 Task: Open Card Employee Performance Review in Board Product Development Roadmap and Timeline Planning to Workspace Application Development and add a team member Softage.1@softage.net, a label Orange, a checklist Grassroots Organizing, an attachment from your computer, a color Orange and finally, add a card description 'Plan and execute company team-building retreat with a focus on mindfulness' and a comment 'Given the complexity of this task, let us break it down into smaller, more manageable tasks to make progress.'. Add a start date 'Jan 09, 1900' with a due date 'Jan 16, 1900'
Action: Mouse moved to (228, 442)
Screenshot: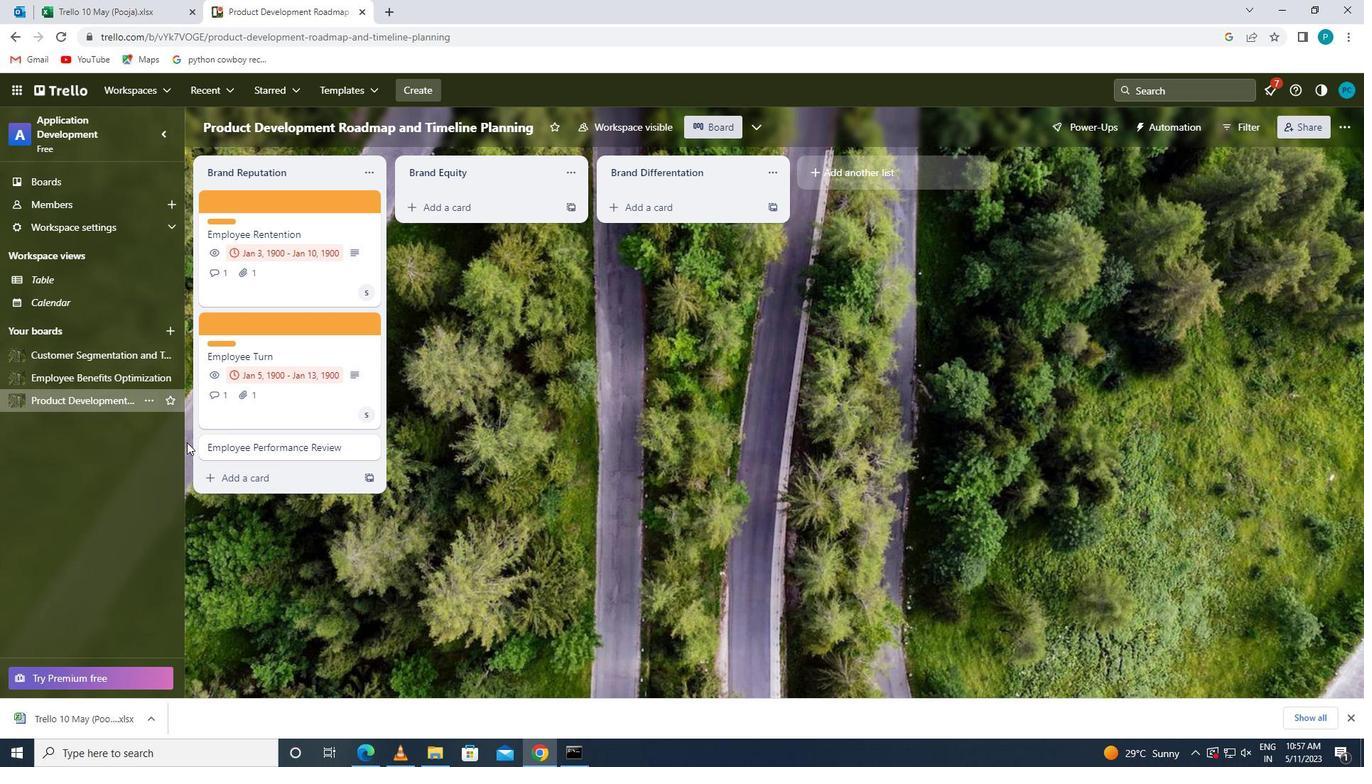 
Action: Mouse pressed left at (228, 442)
Screenshot: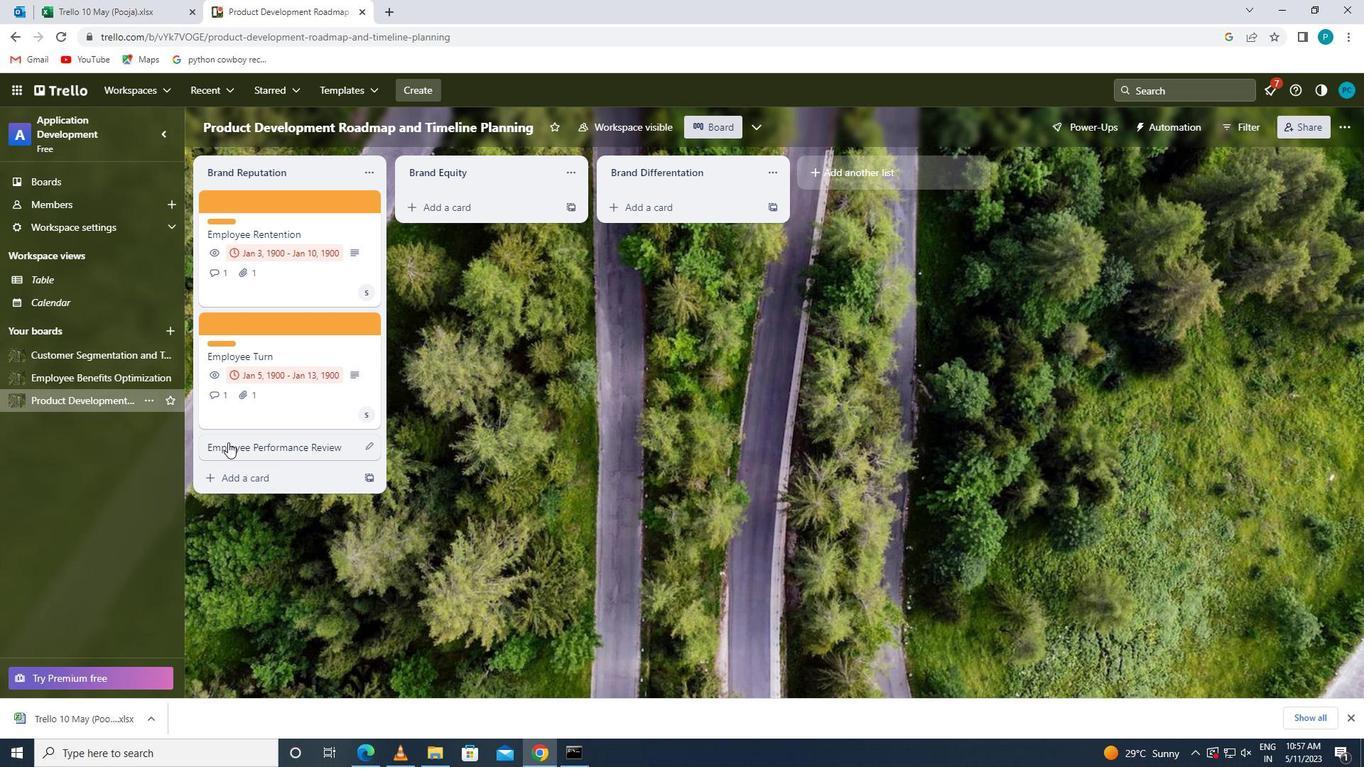 
Action: Mouse moved to (843, 250)
Screenshot: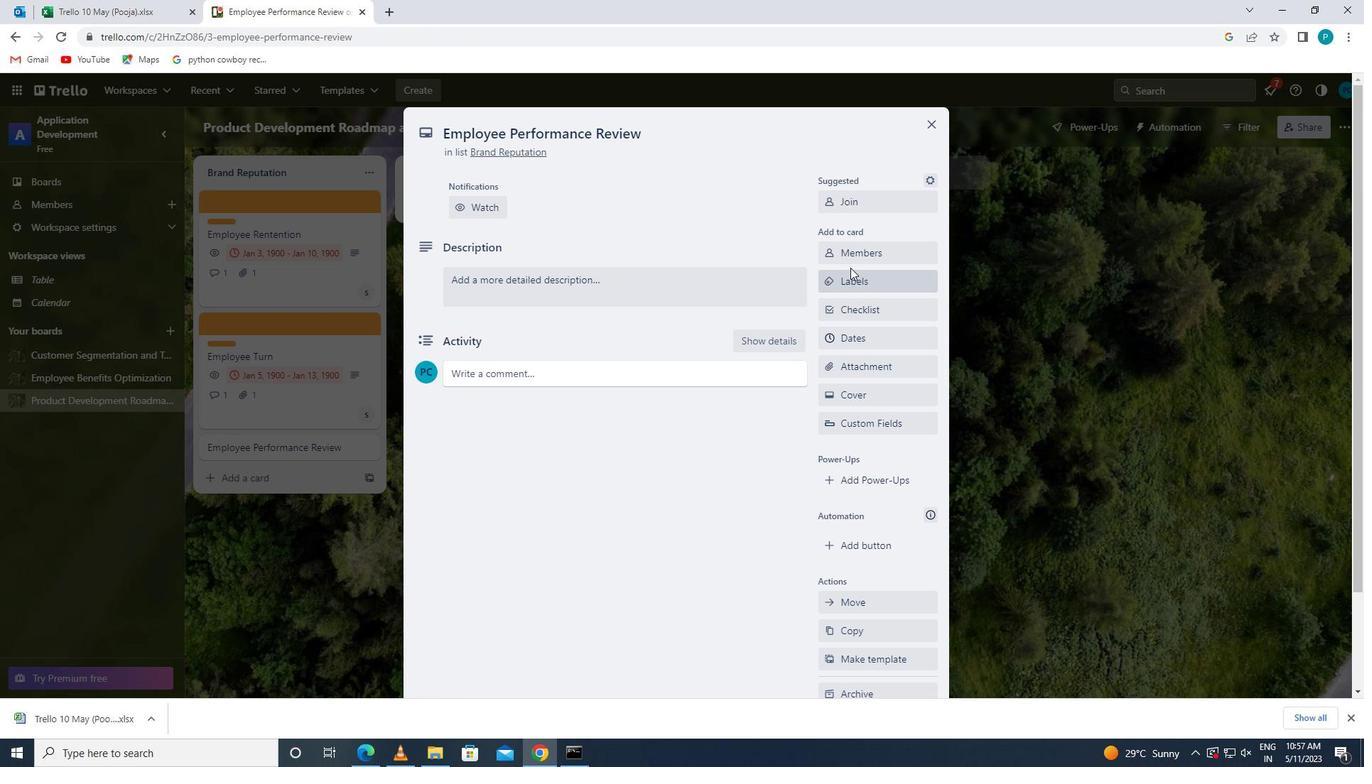 
Action: Mouse pressed left at (843, 250)
Screenshot: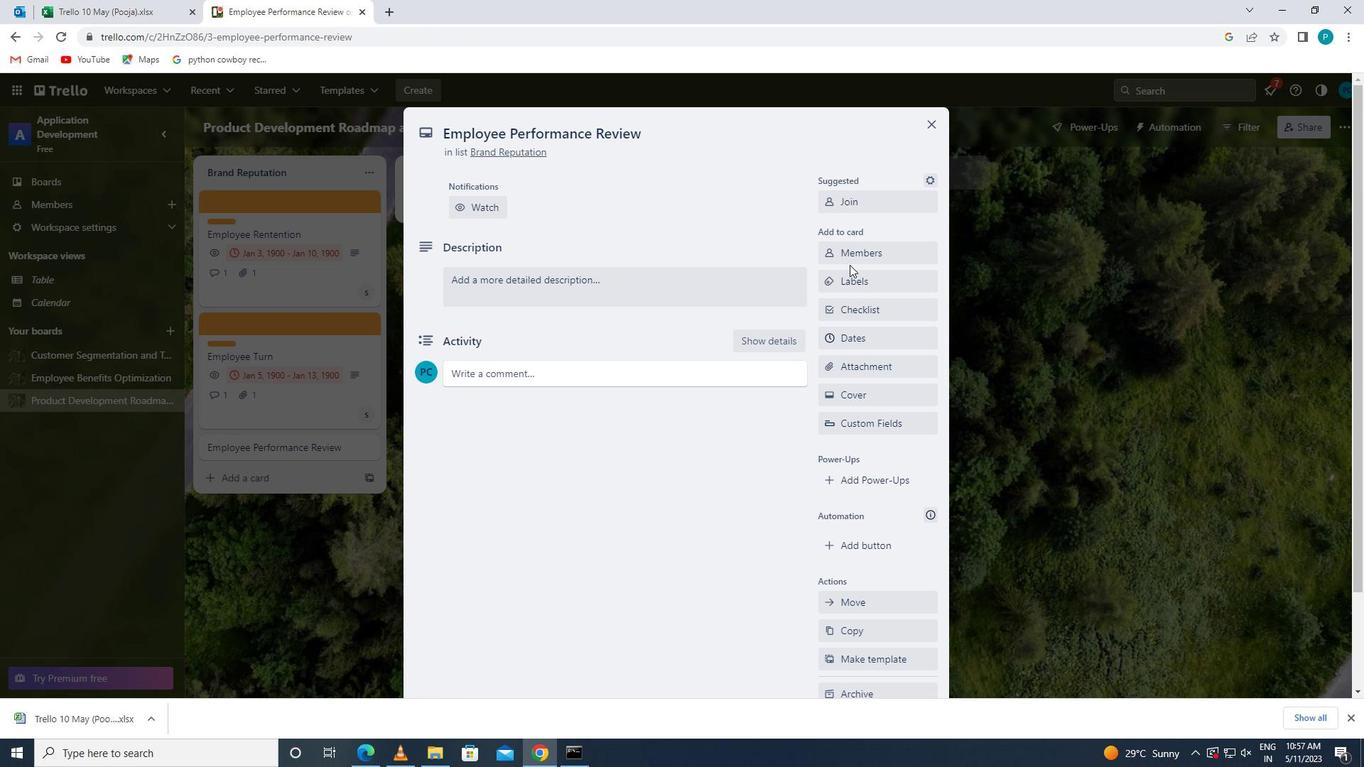 
Action: Key pressed <Key.caps_lock>s<Key.caps_lock>of
Screenshot: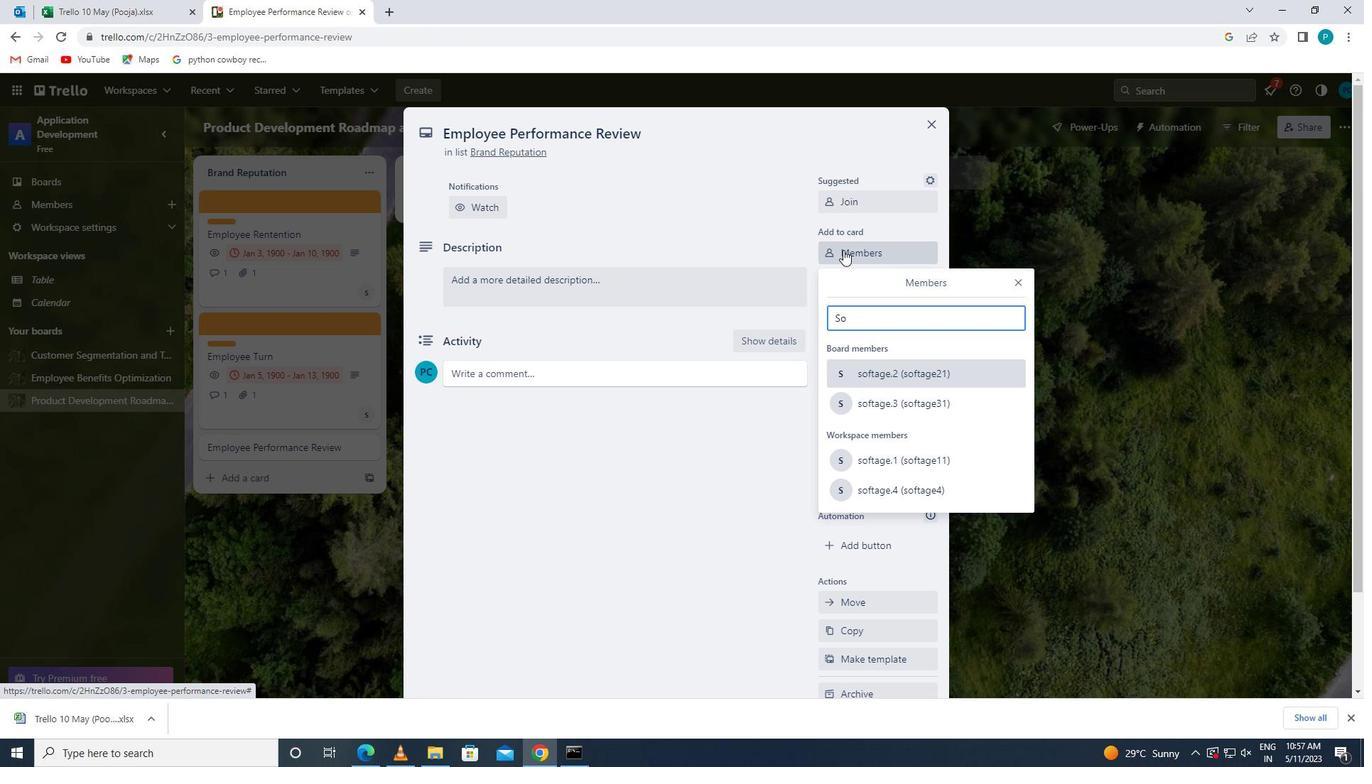 
Action: Mouse moved to (902, 463)
Screenshot: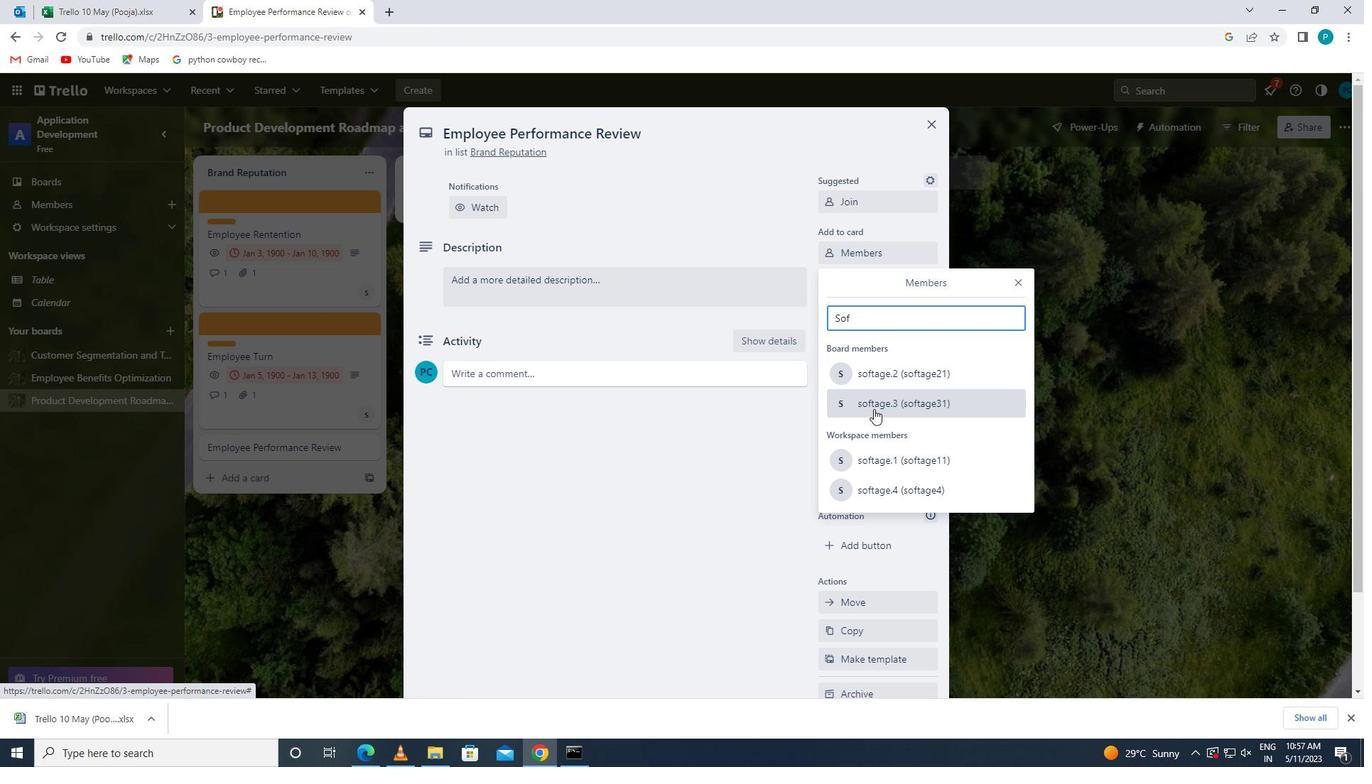 
Action: Mouse pressed left at (902, 463)
Screenshot: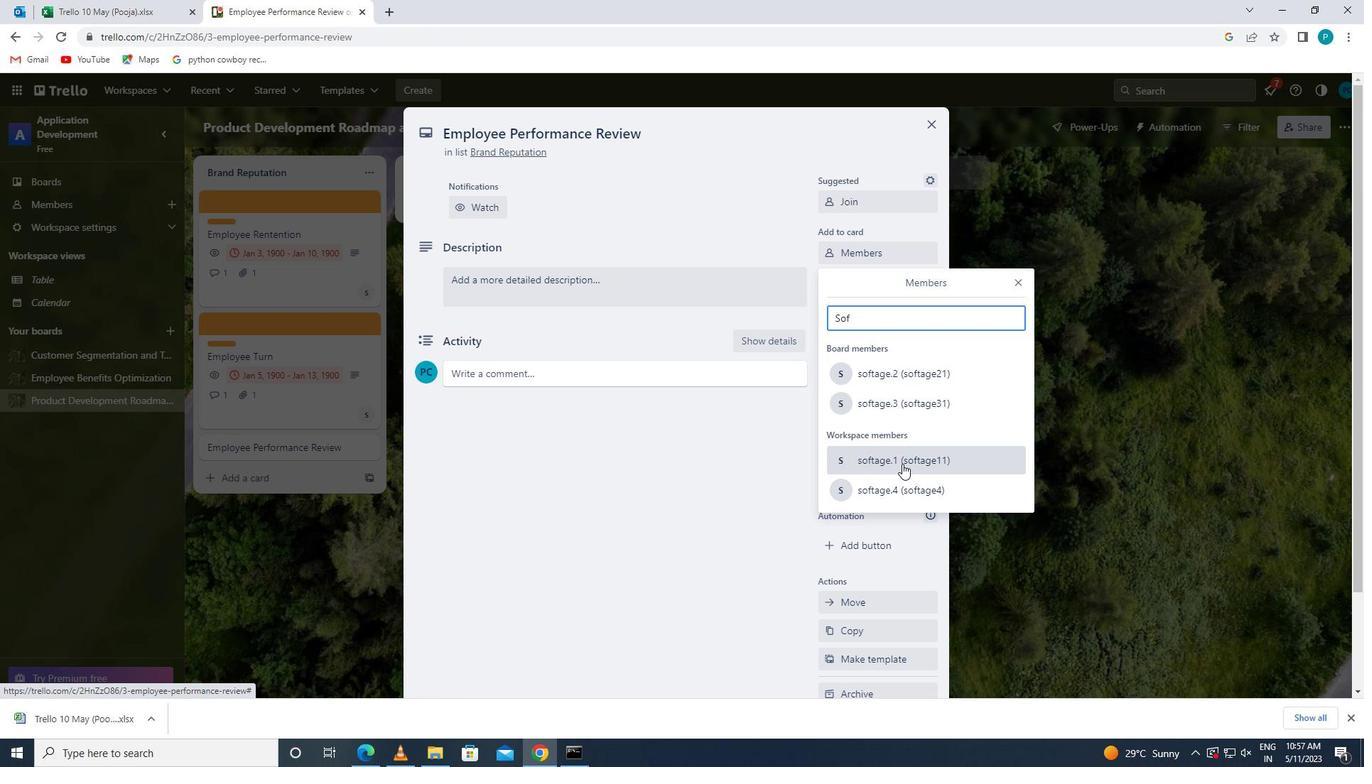 
Action: Mouse moved to (1022, 278)
Screenshot: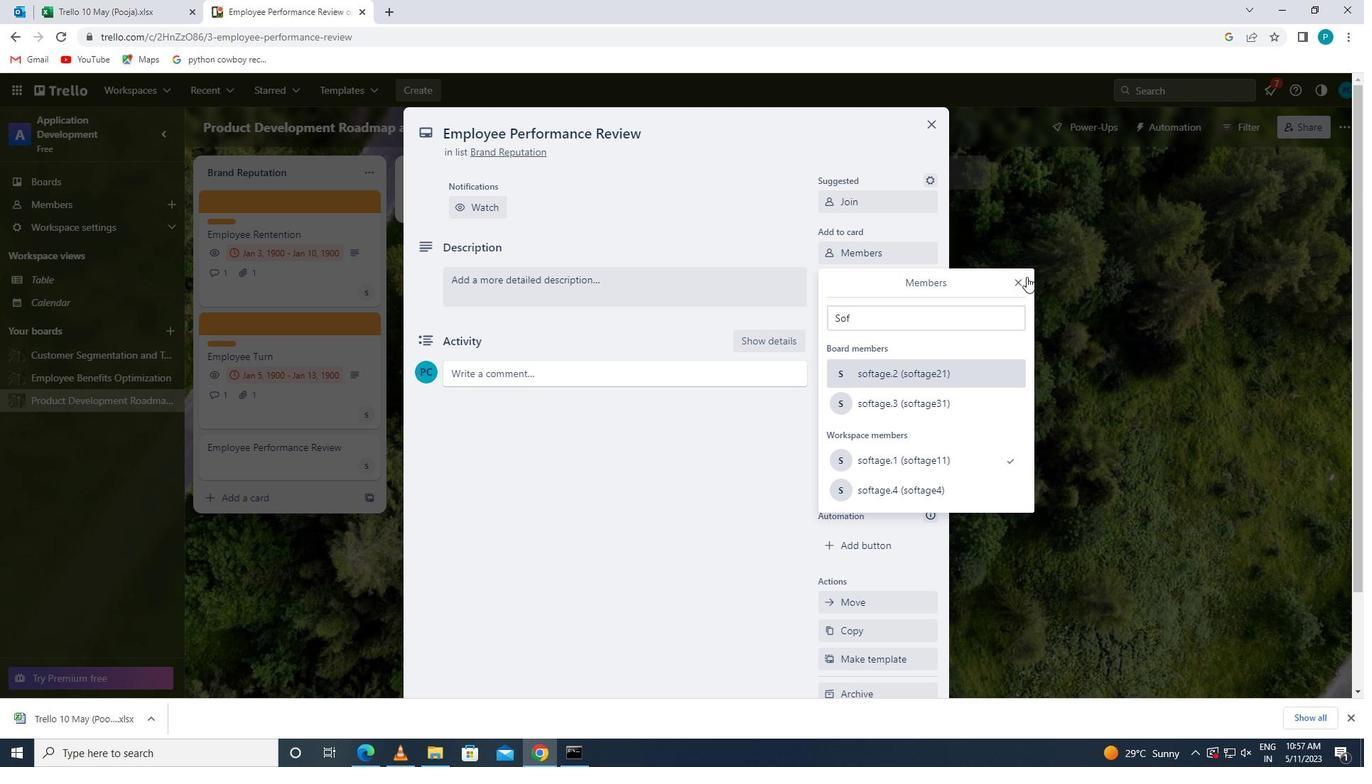 
Action: Mouse pressed left at (1022, 278)
Screenshot: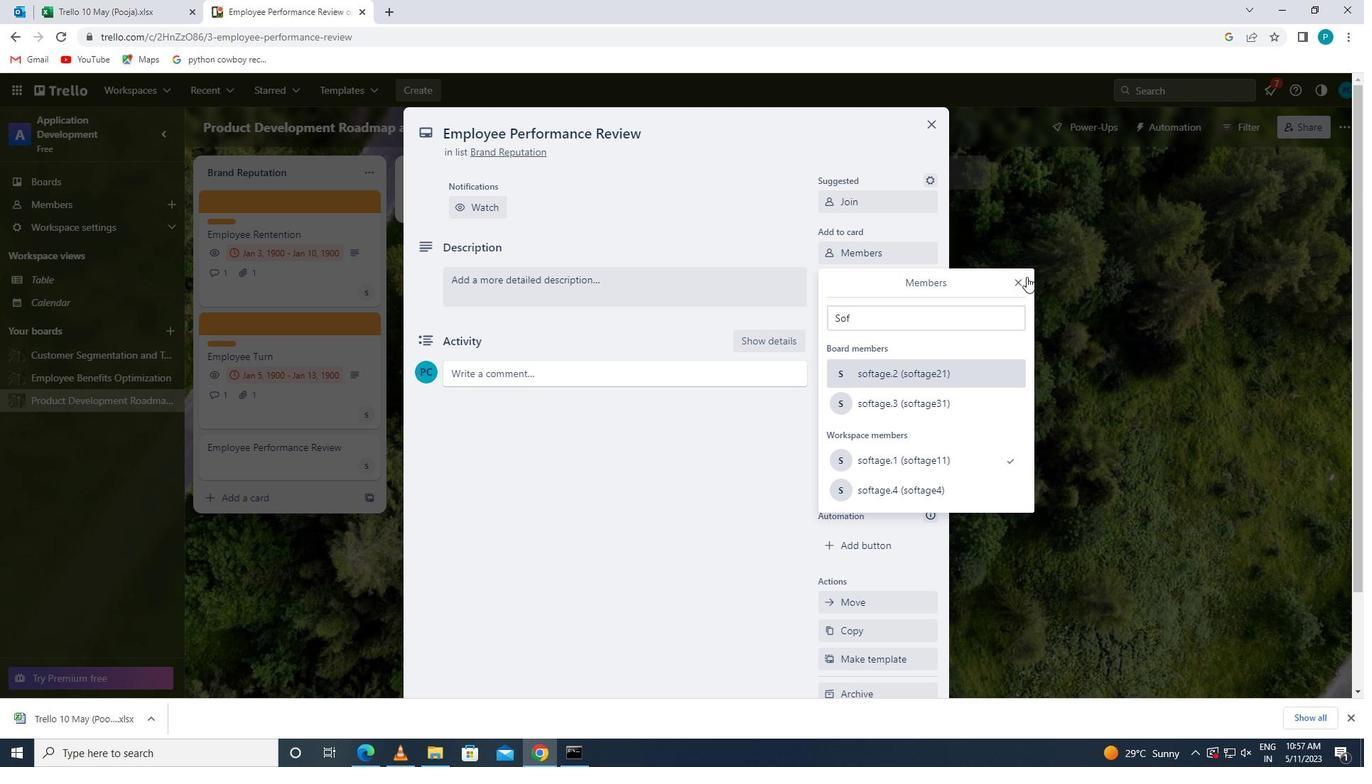 
Action: Mouse moved to (891, 275)
Screenshot: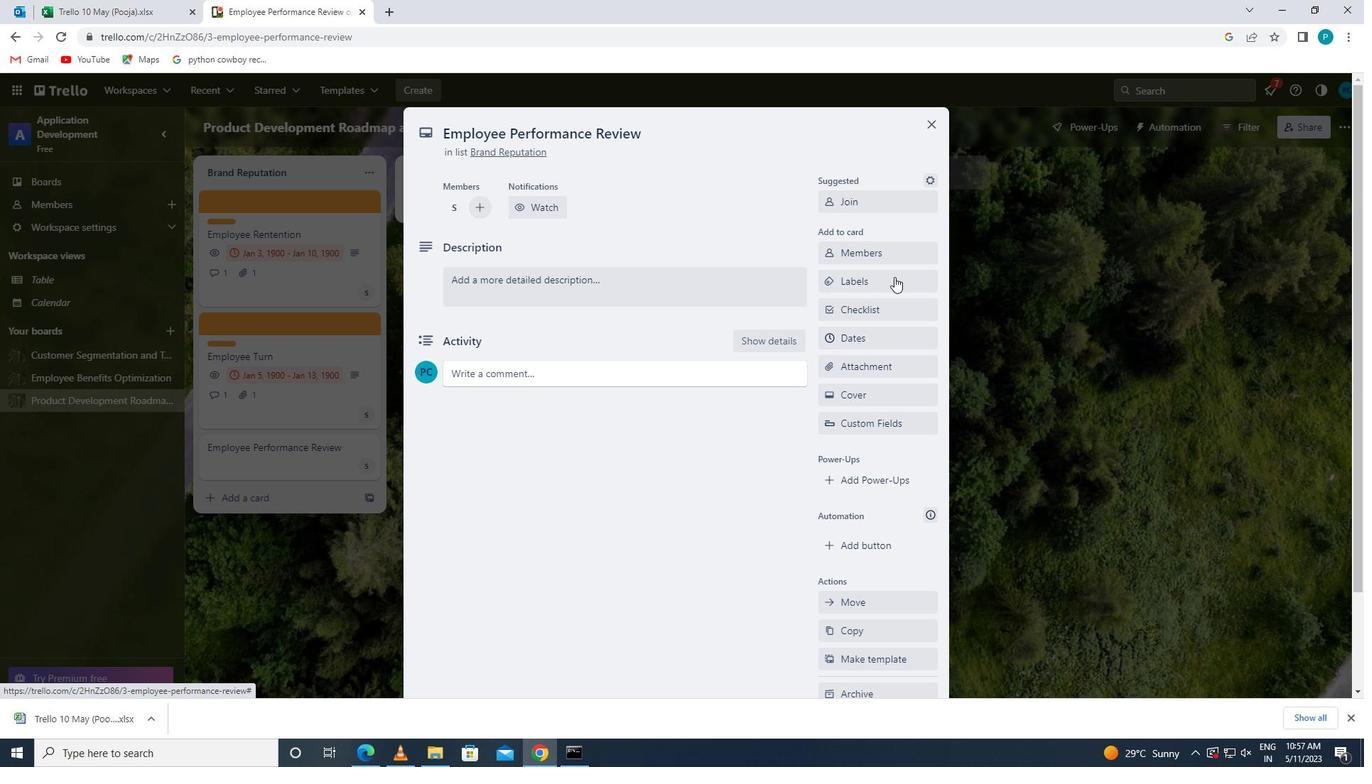 
Action: Mouse pressed left at (891, 275)
Screenshot: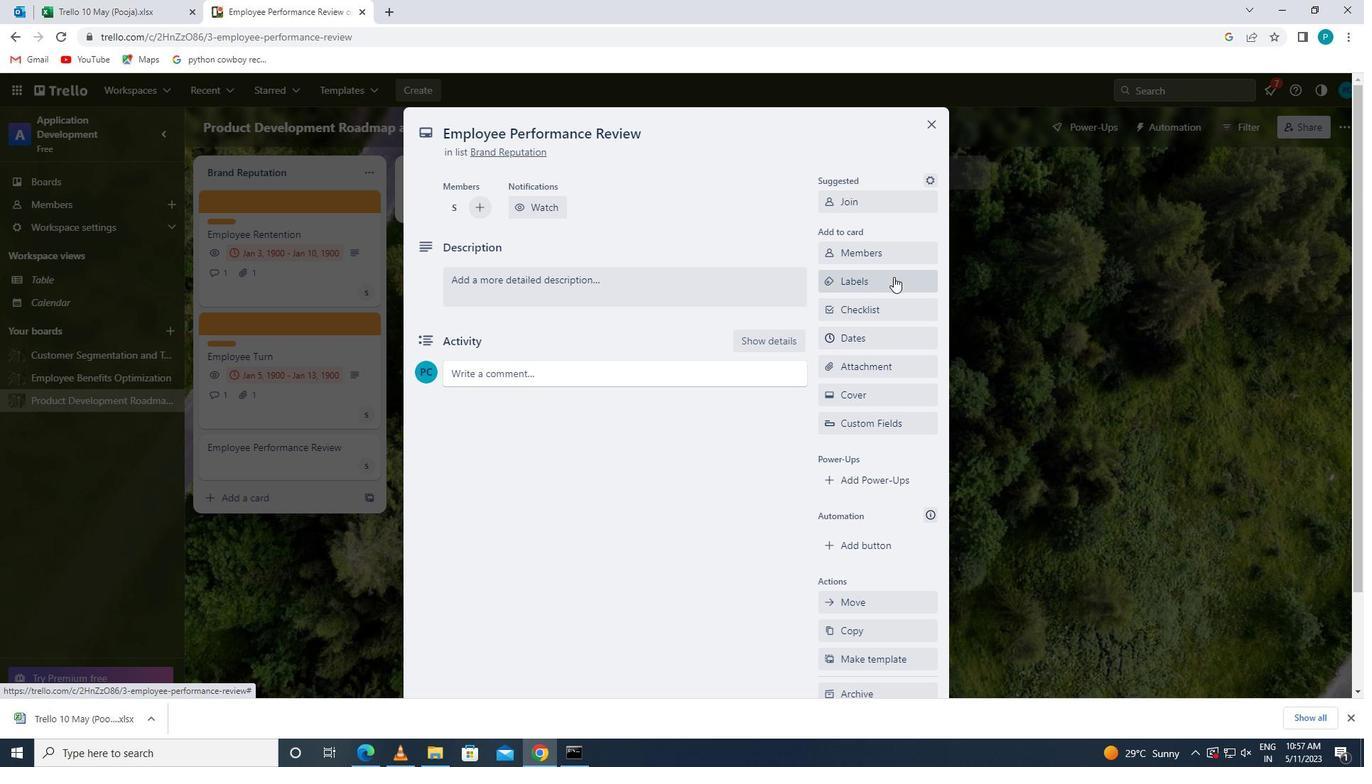 
Action: Mouse moved to (932, 559)
Screenshot: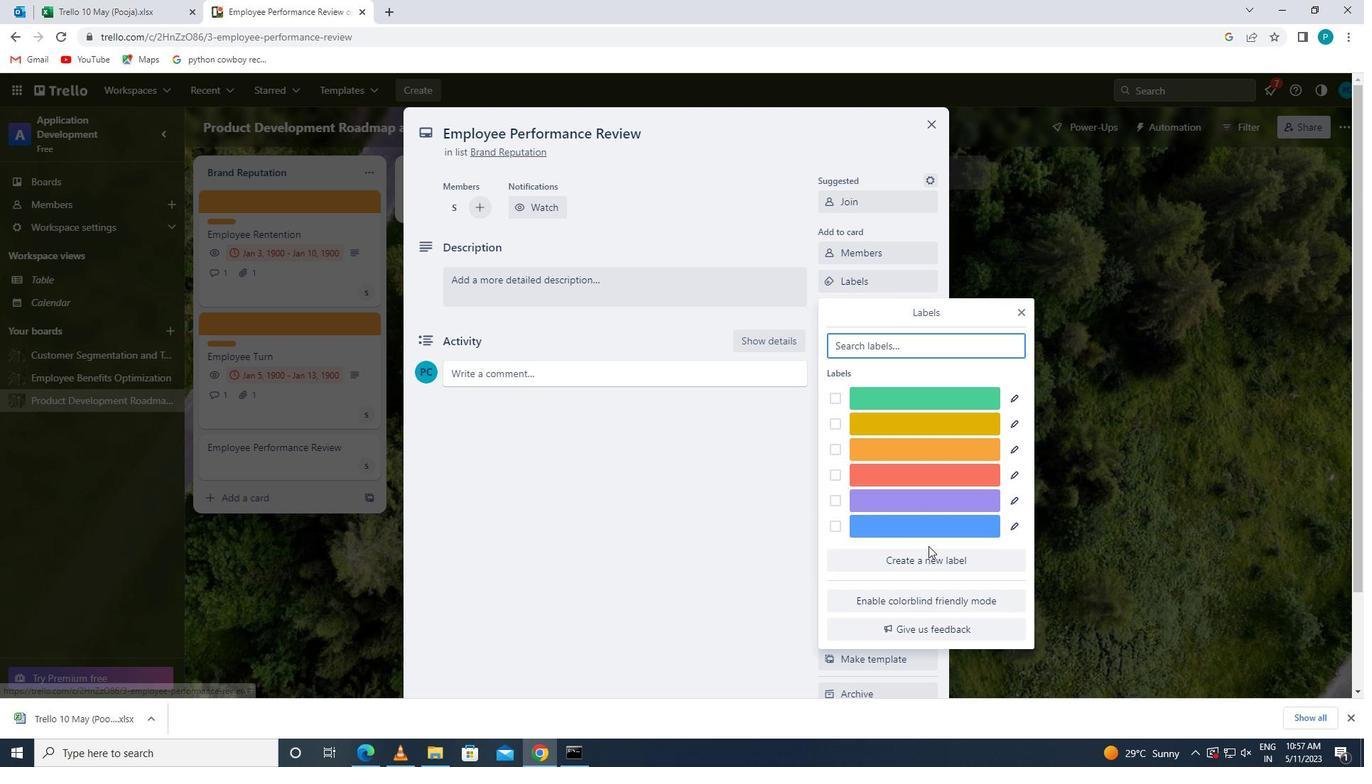 
Action: Mouse pressed left at (932, 559)
Screenshot: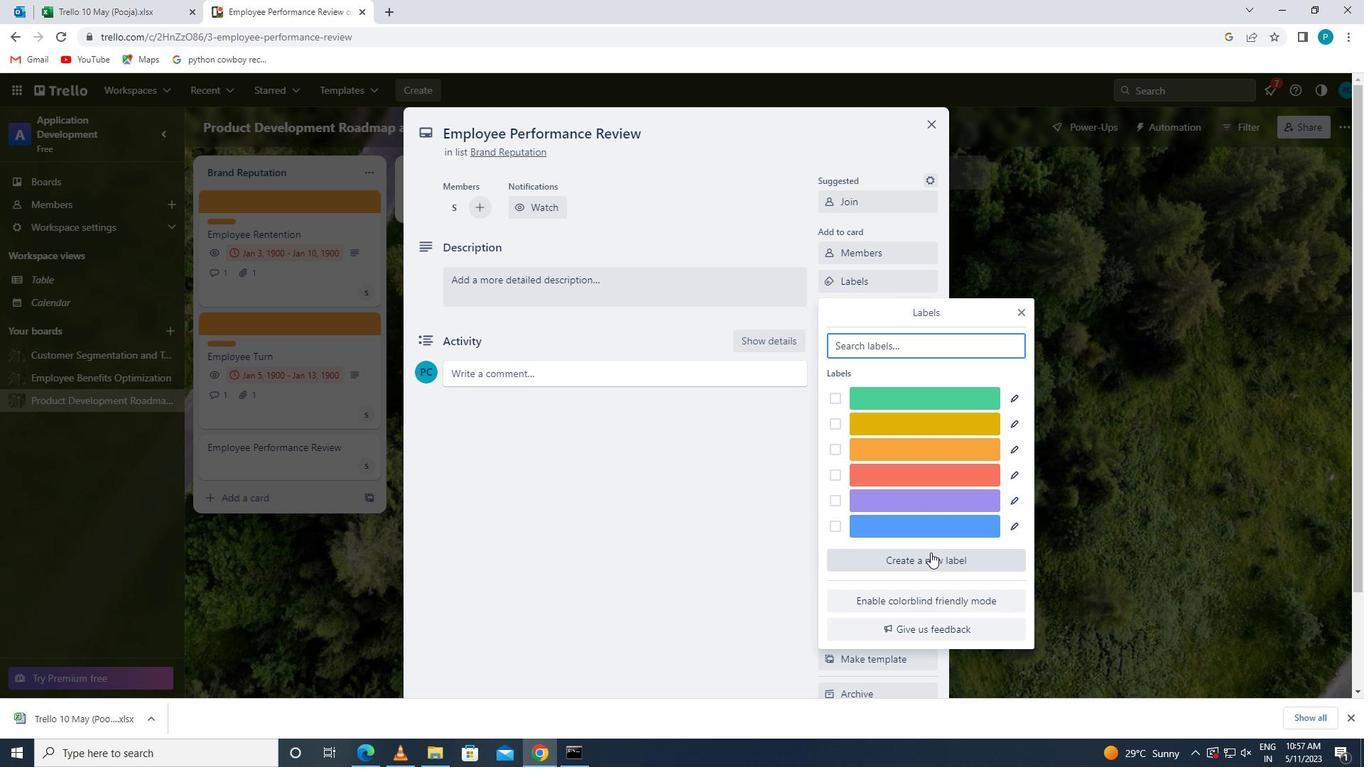 
Action: Mouse moved to (927, 337)
Screenshot: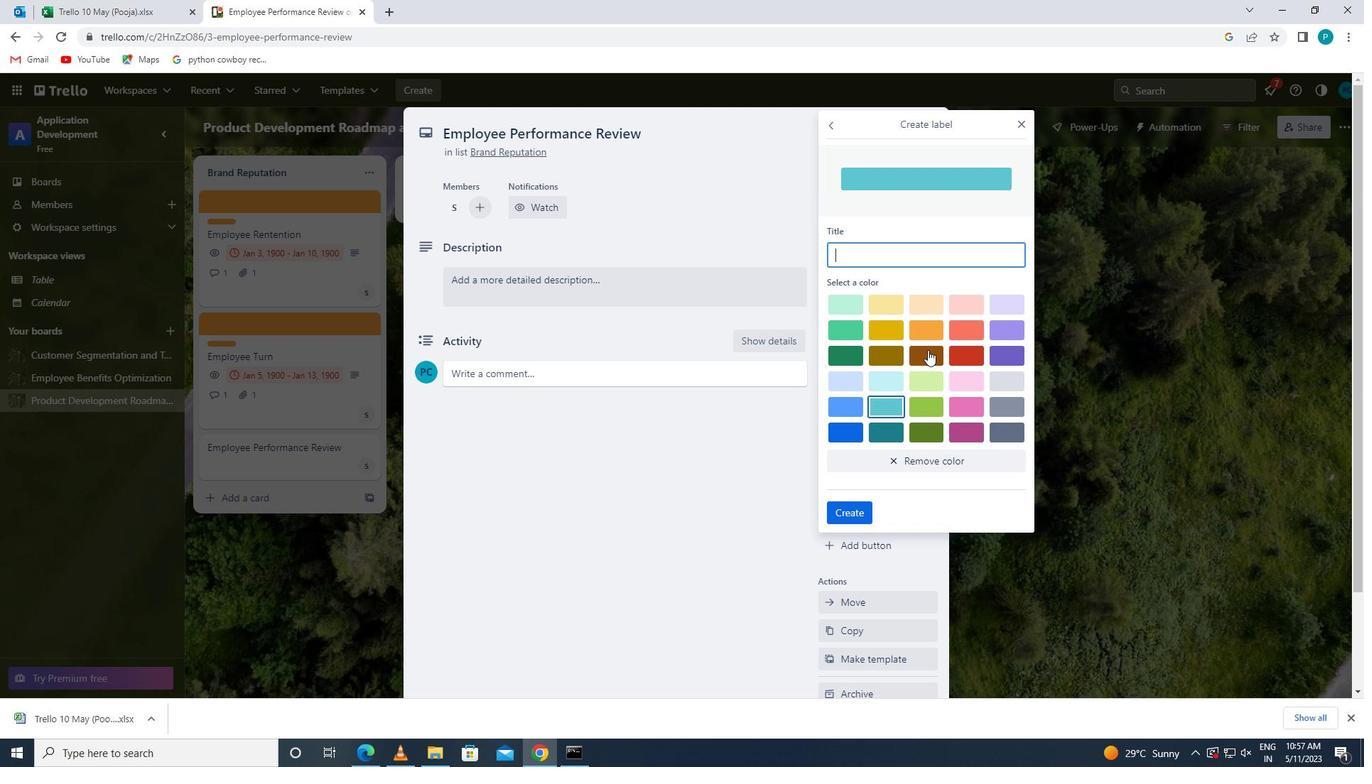 
Action: Mouse pressed left at (927, 337)
Screenshot: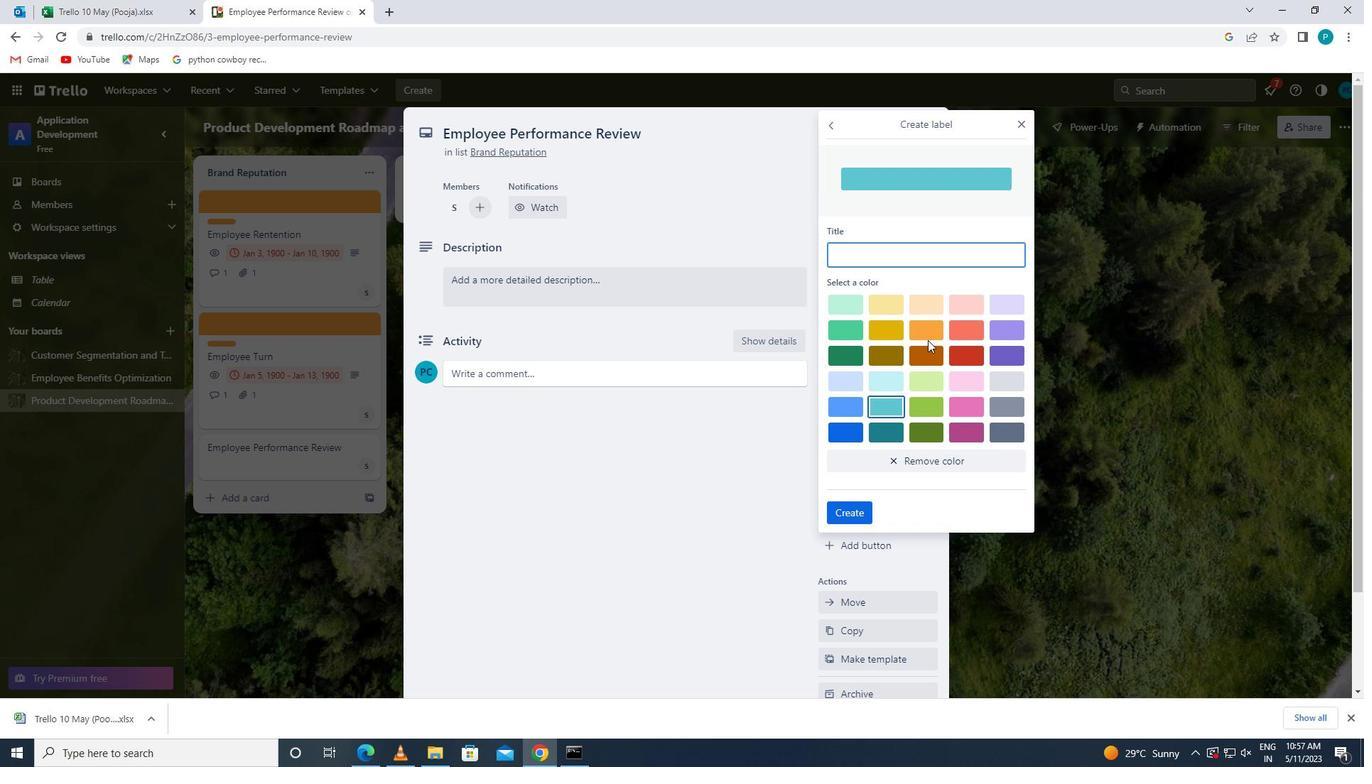
Action: Mouse moved to (837, 513)
Screenshot: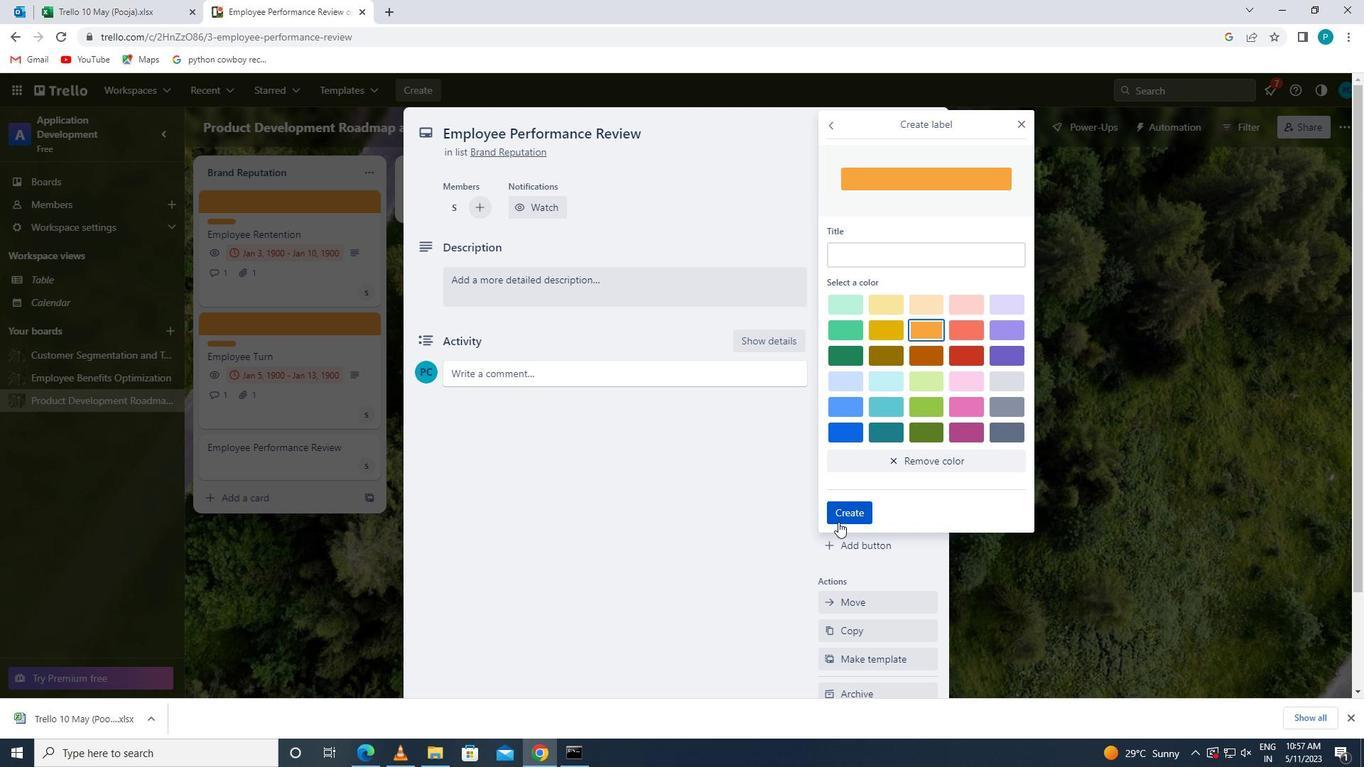 
Action: Mouse pressed left at (837, 513)
Screenshot: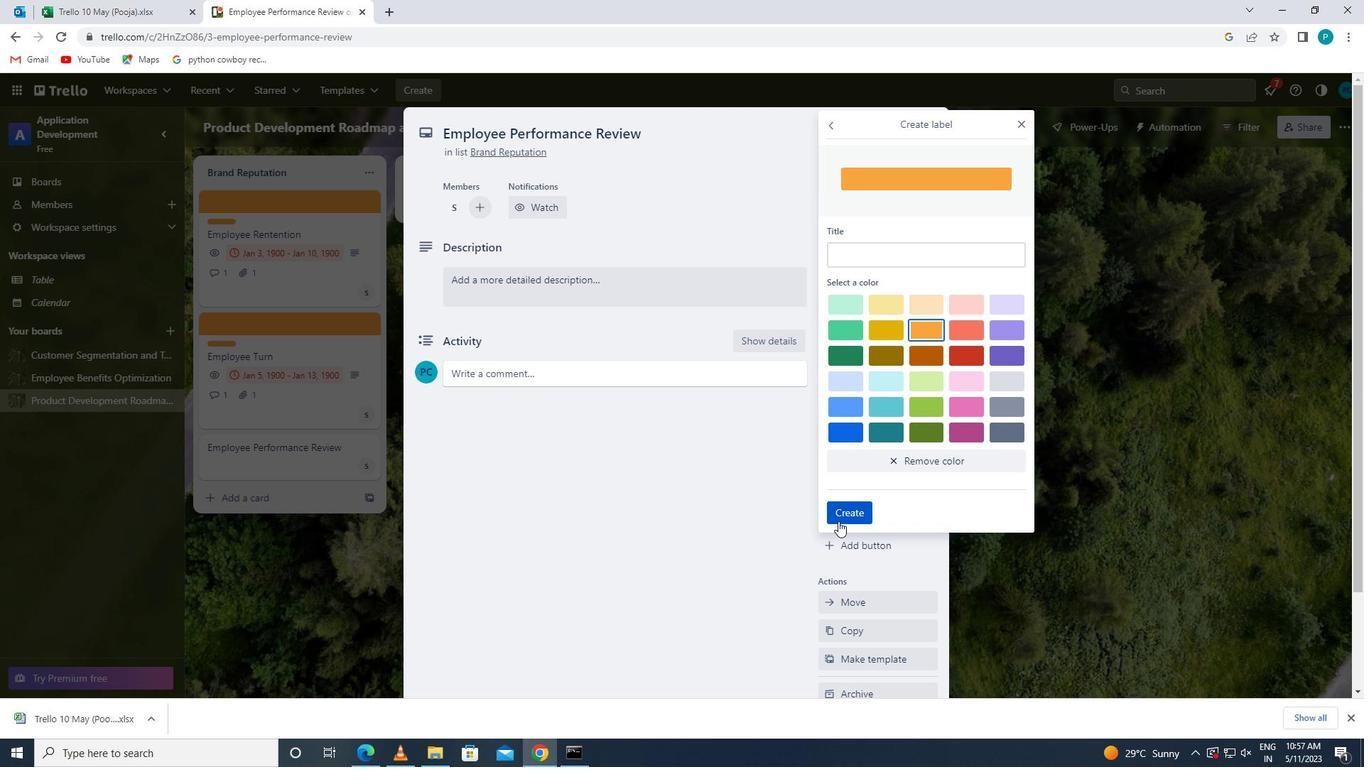 
Action: Mouse moved to (1020, 316)
Screenshot: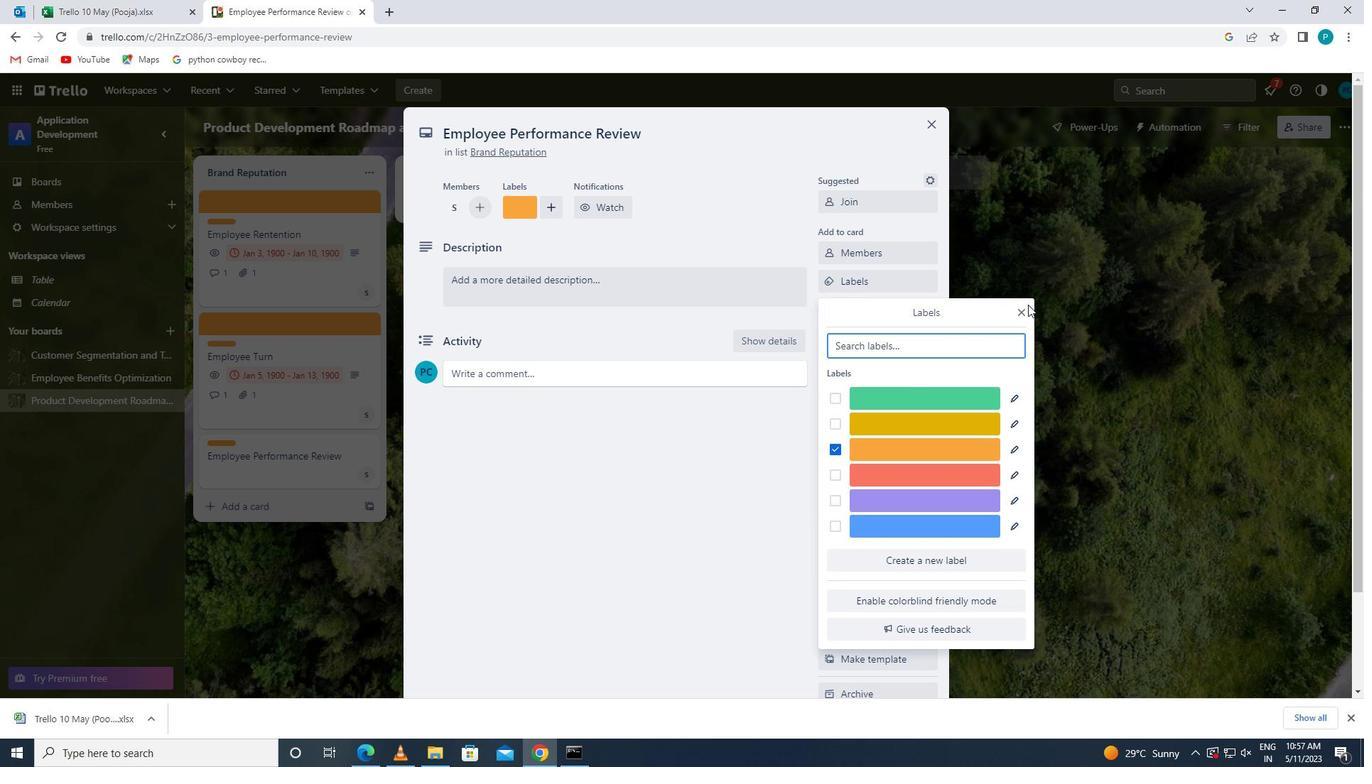 
Action: Mouse pressed left at (1020, 316)
Screenshot: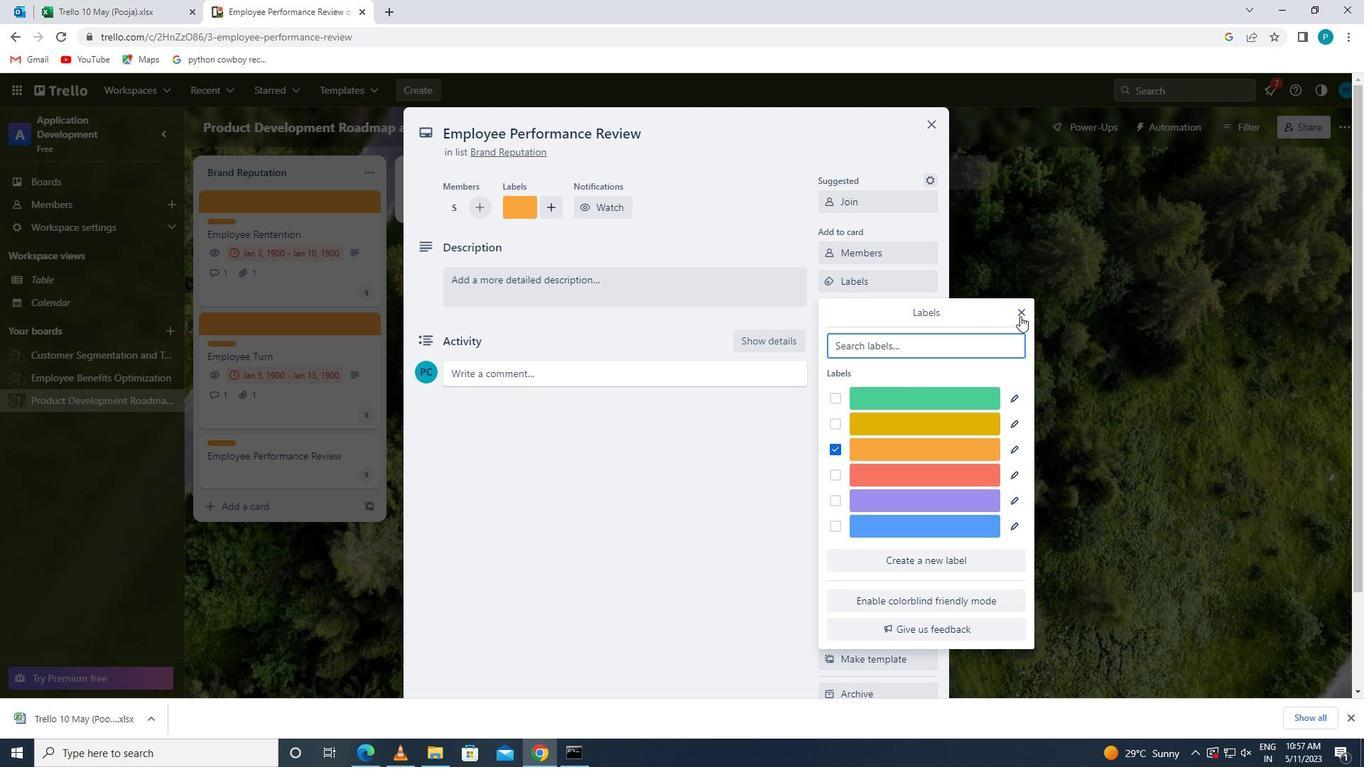 
Action: Mouse moved to (858, 310)
Screenshot: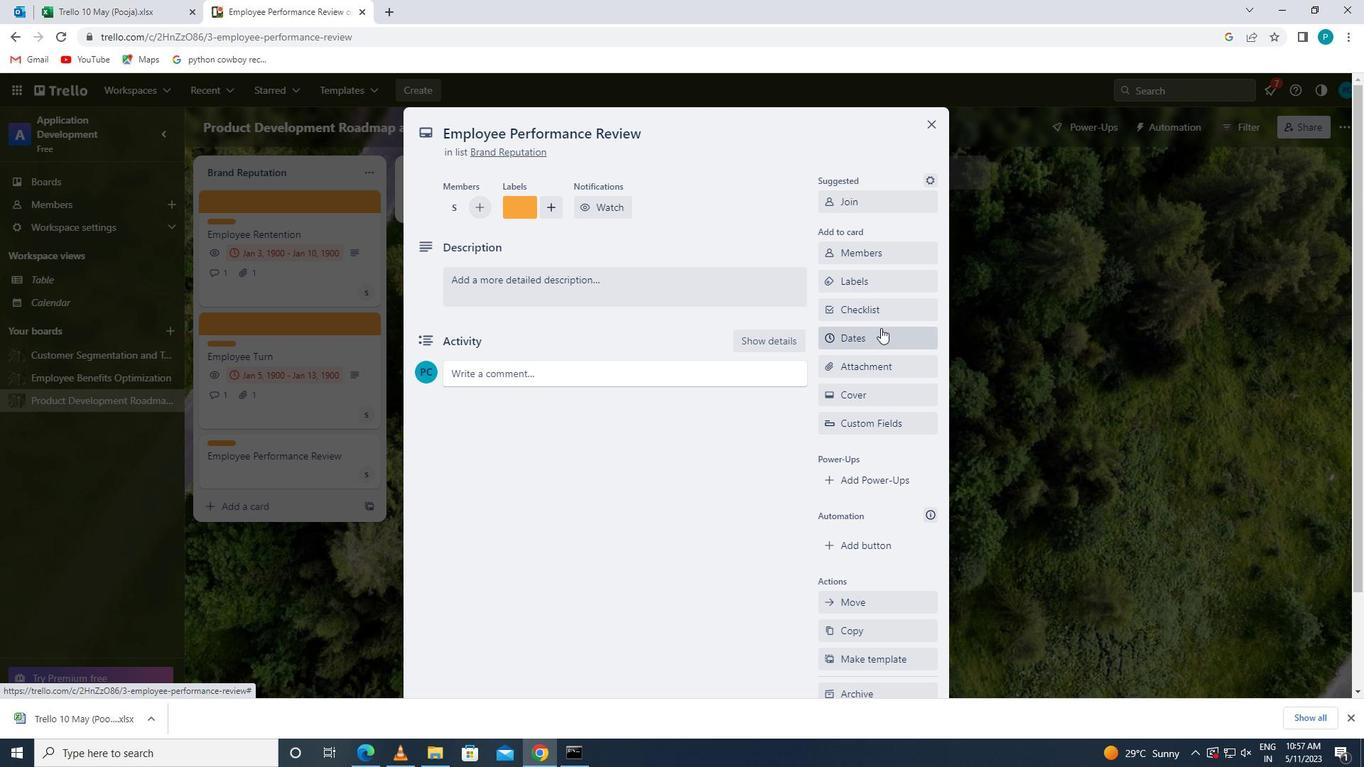 
Action: Mouse pressed left at (858, 310)
Screenshot: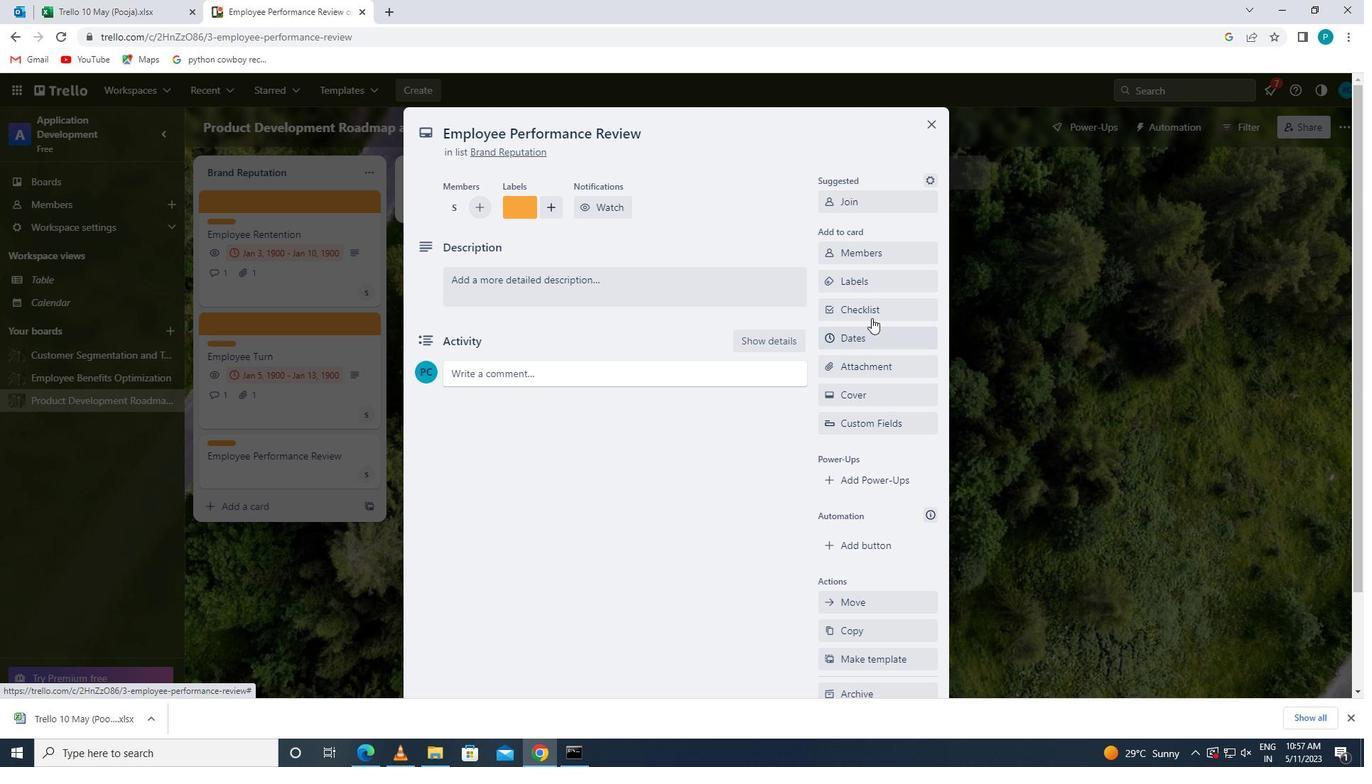 
Action: Key pressed g
Screenshot: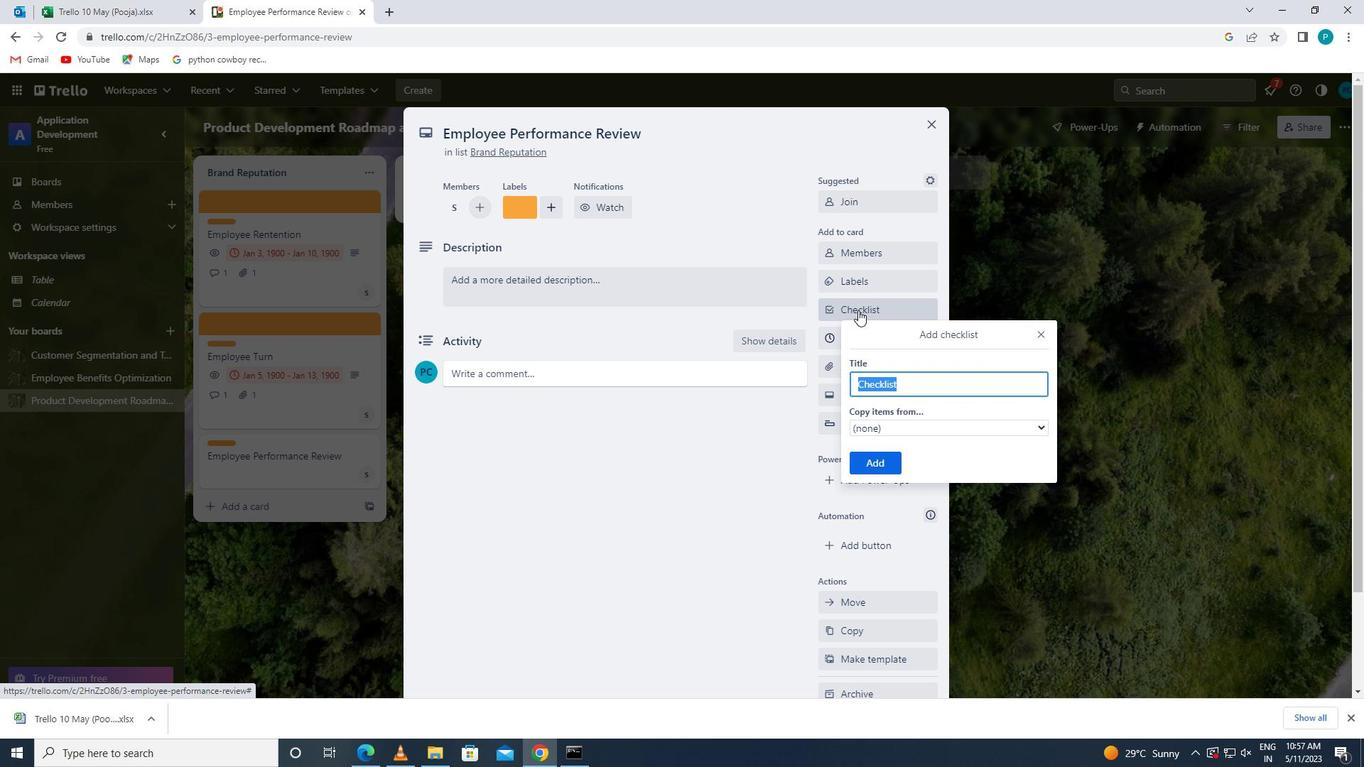 
Action: Mouse moved to (954, 424)
Screenshot: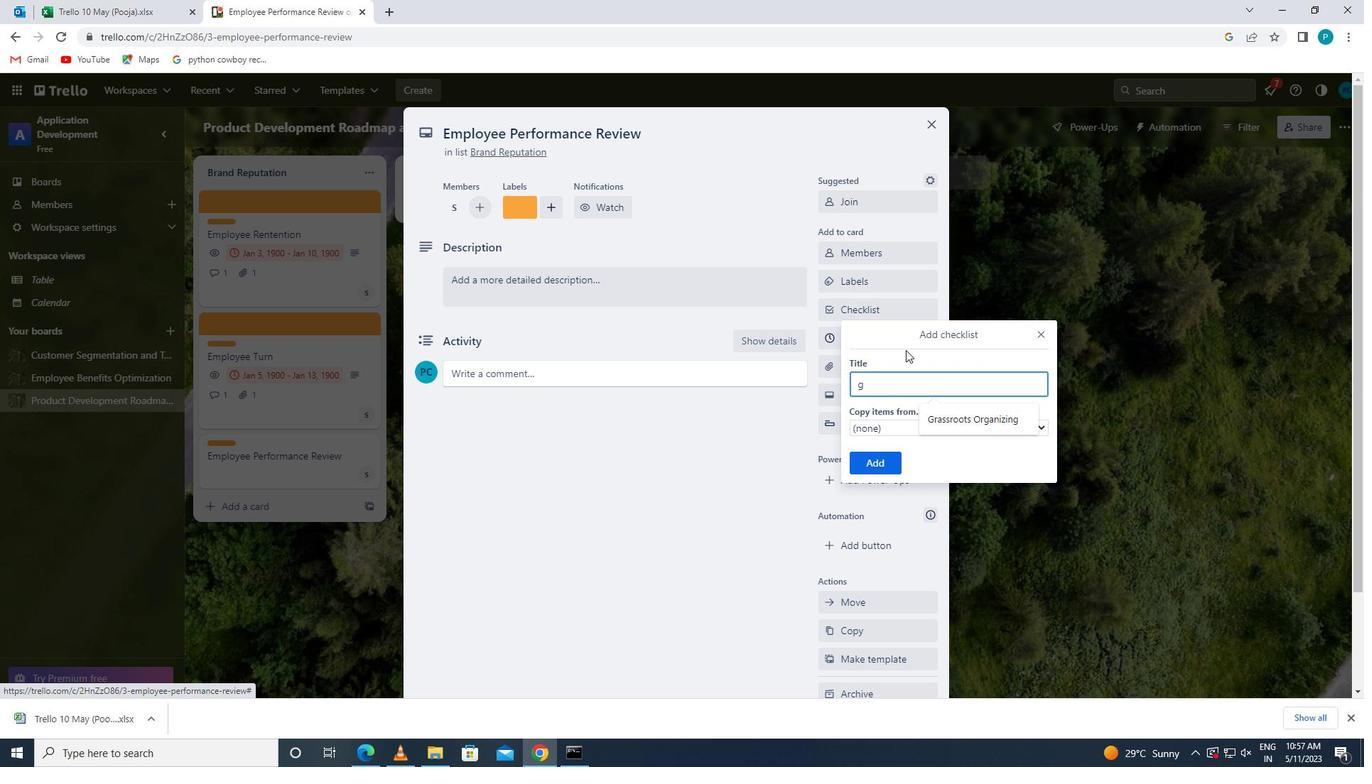 
Action: Mouse pressed left at (954, 424)
Screenshot: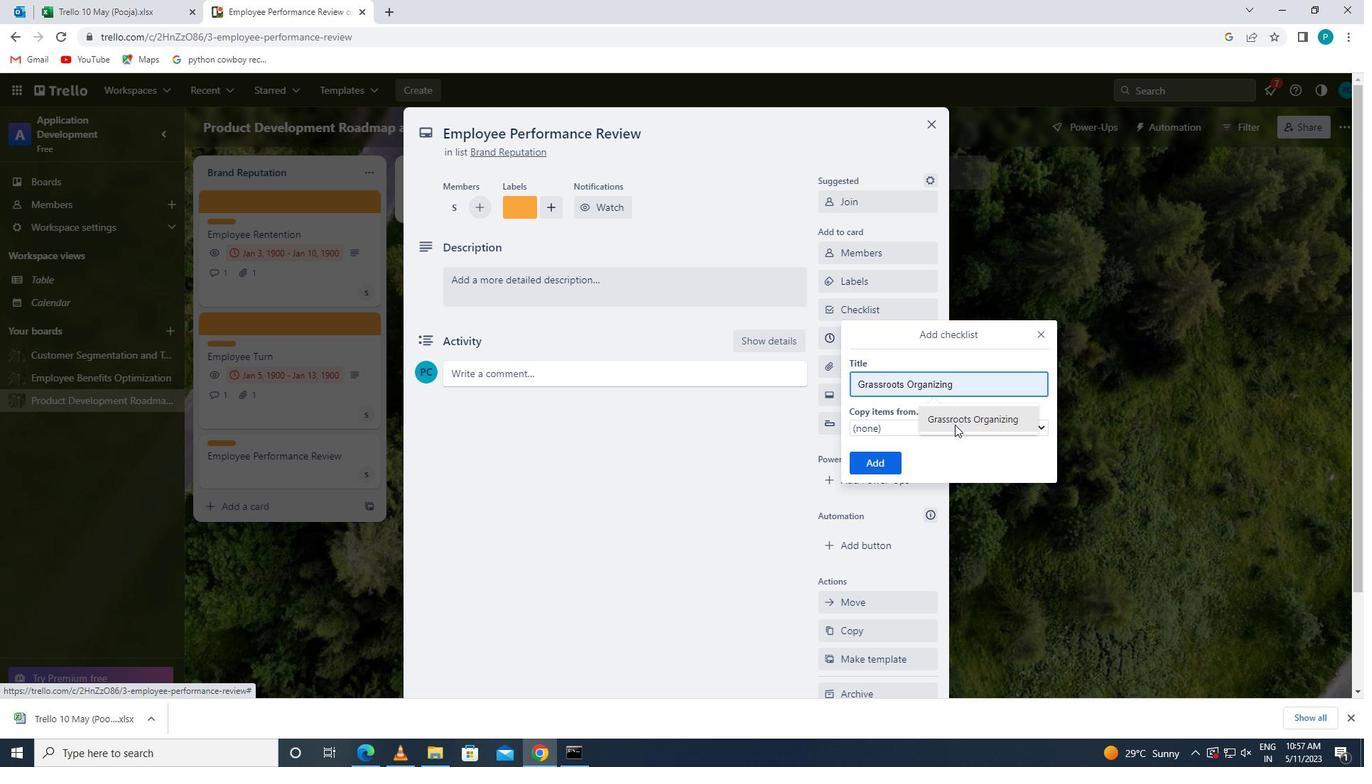 
Action: Mouse moved to (866, 463)
Screenshot: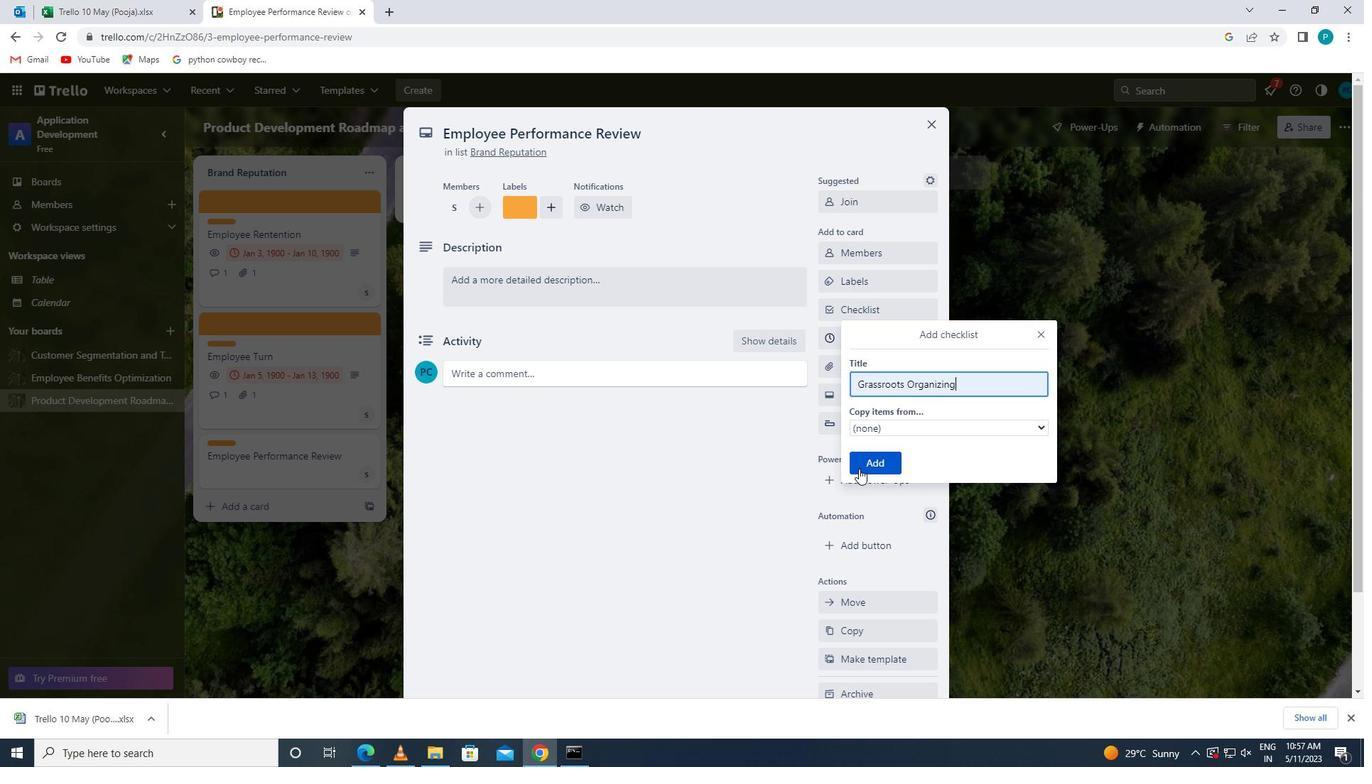 
Action: Mouse pressed left at (866, 463)
Screenshot: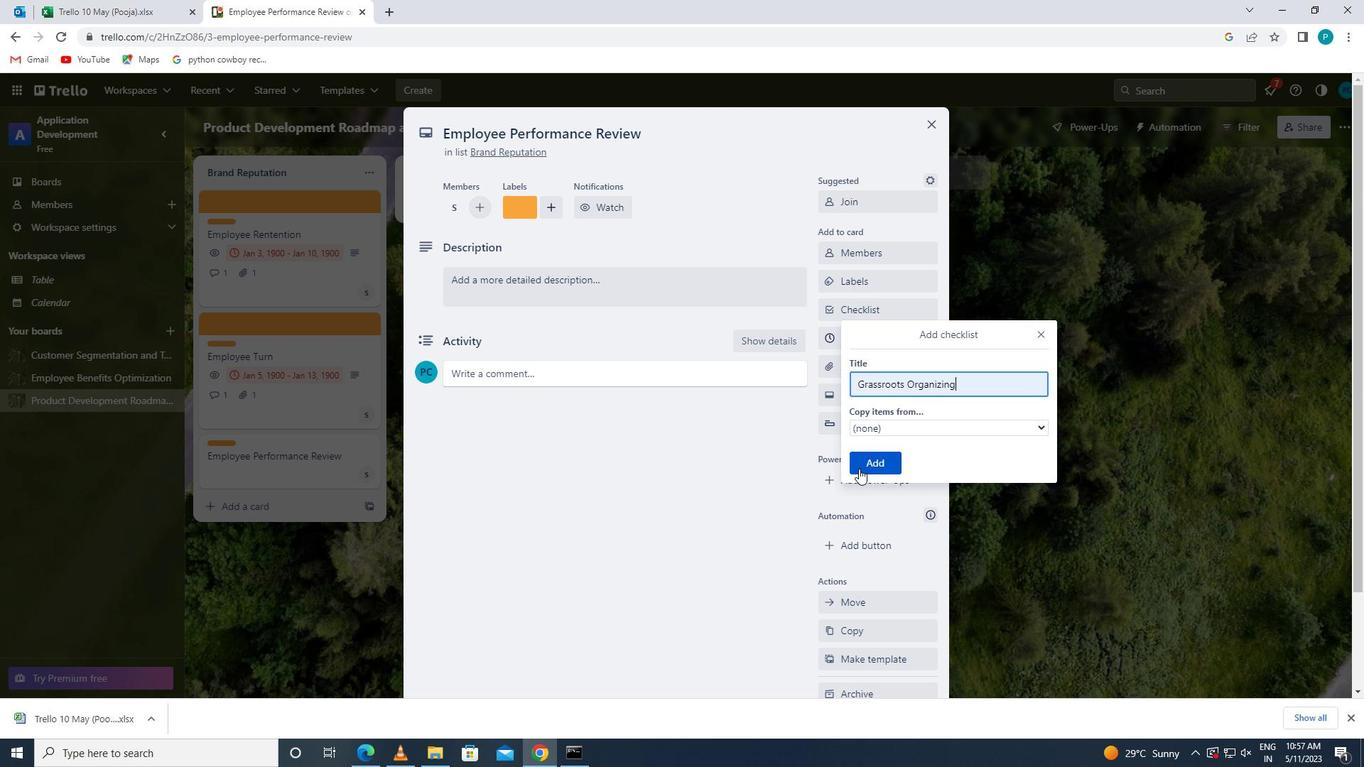 
Action: Mouse moved to (846, 369)
Screenshot: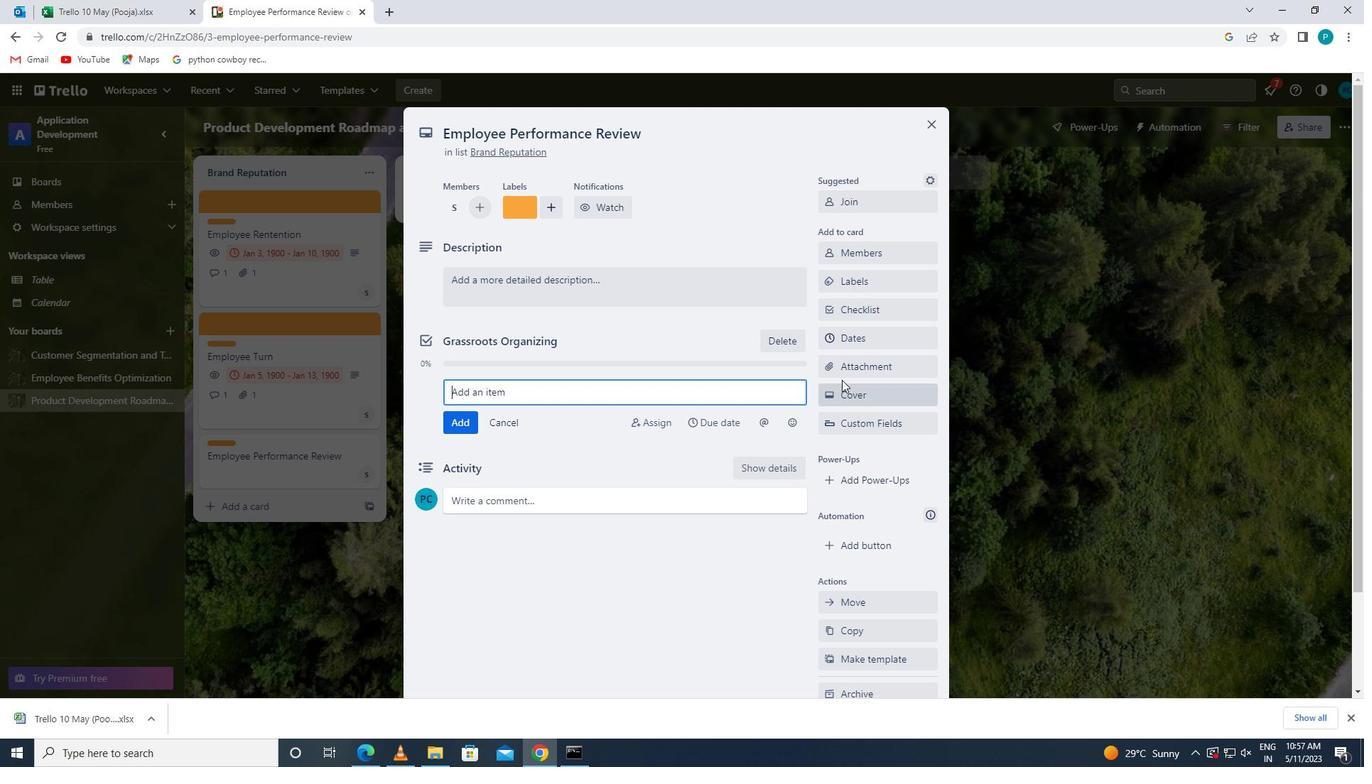
Action: Mouse pressed left at (846, 369)
Screenshot: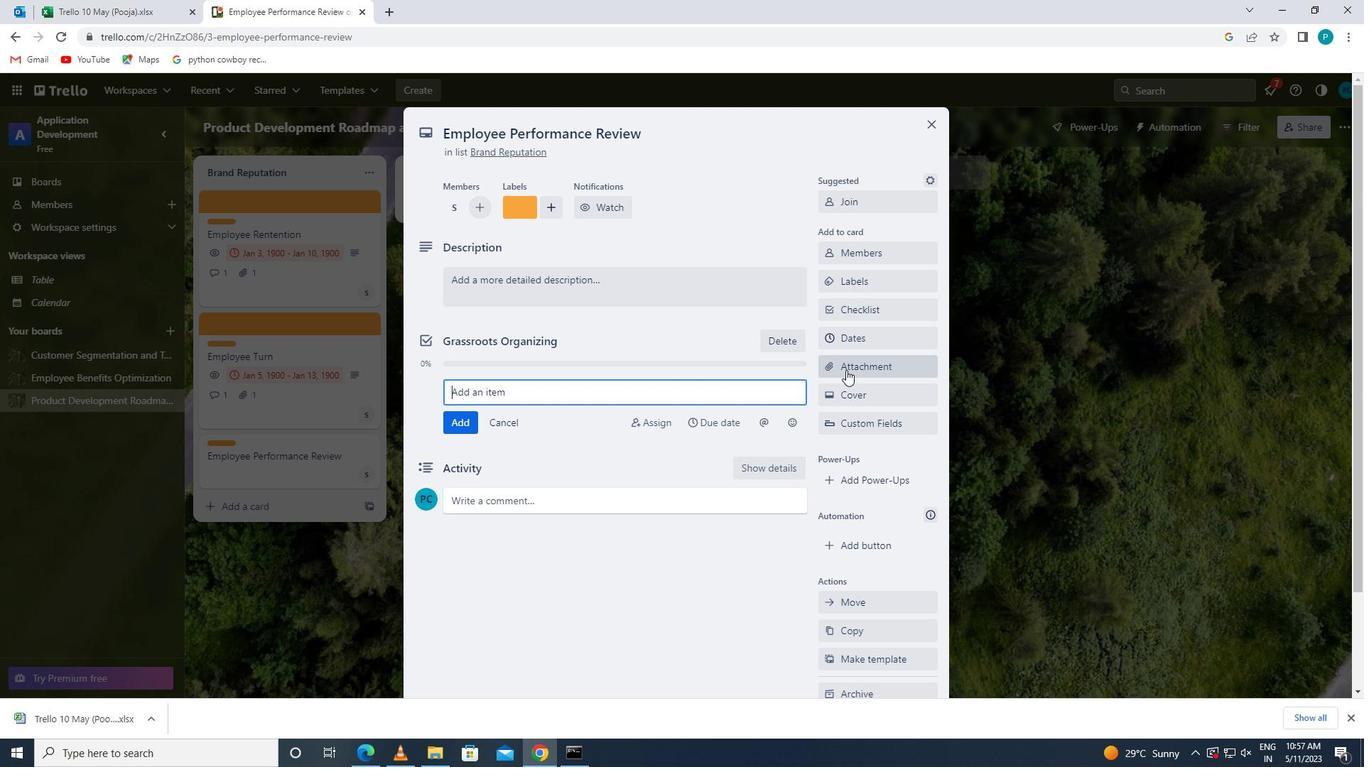 
Action: Mouse moved to (868, 429)
Screenshot: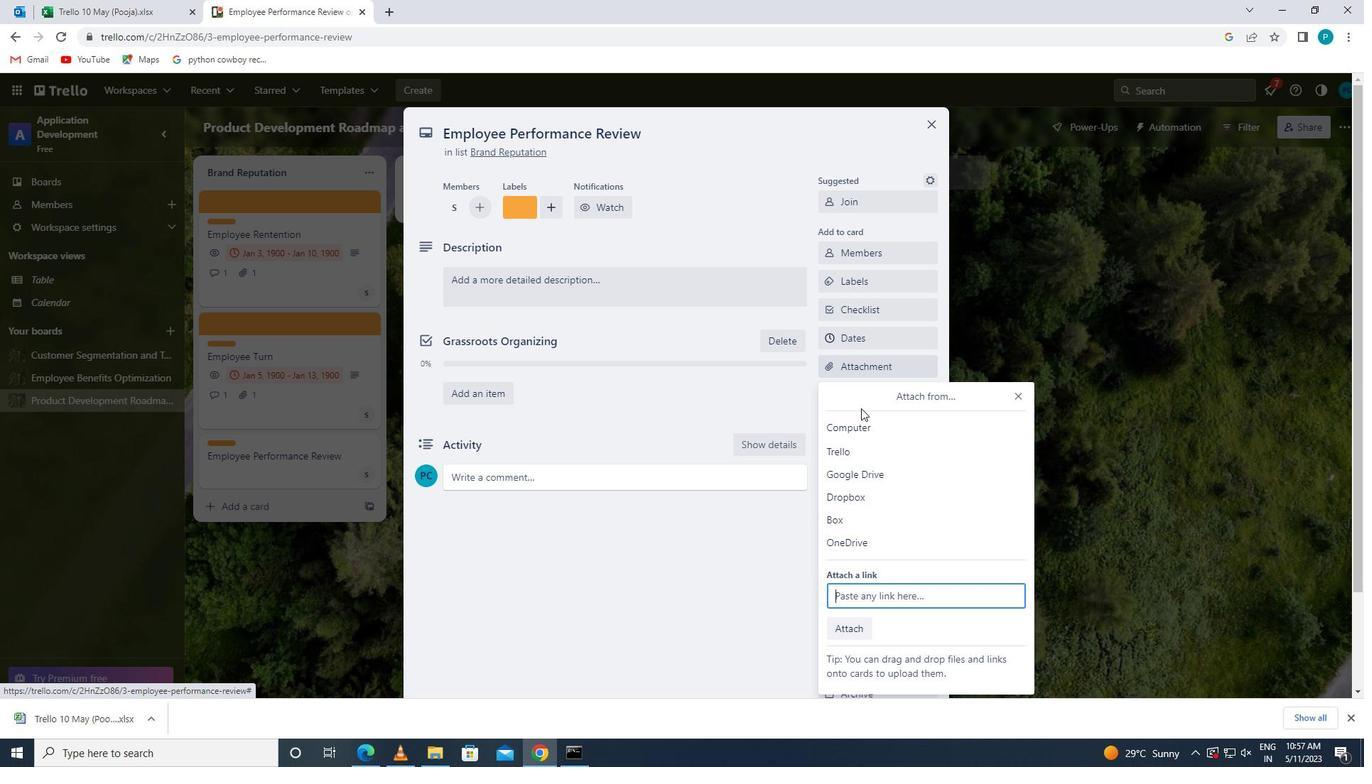 
Action: Mouse pressed left at (868, 429)
Screenshot: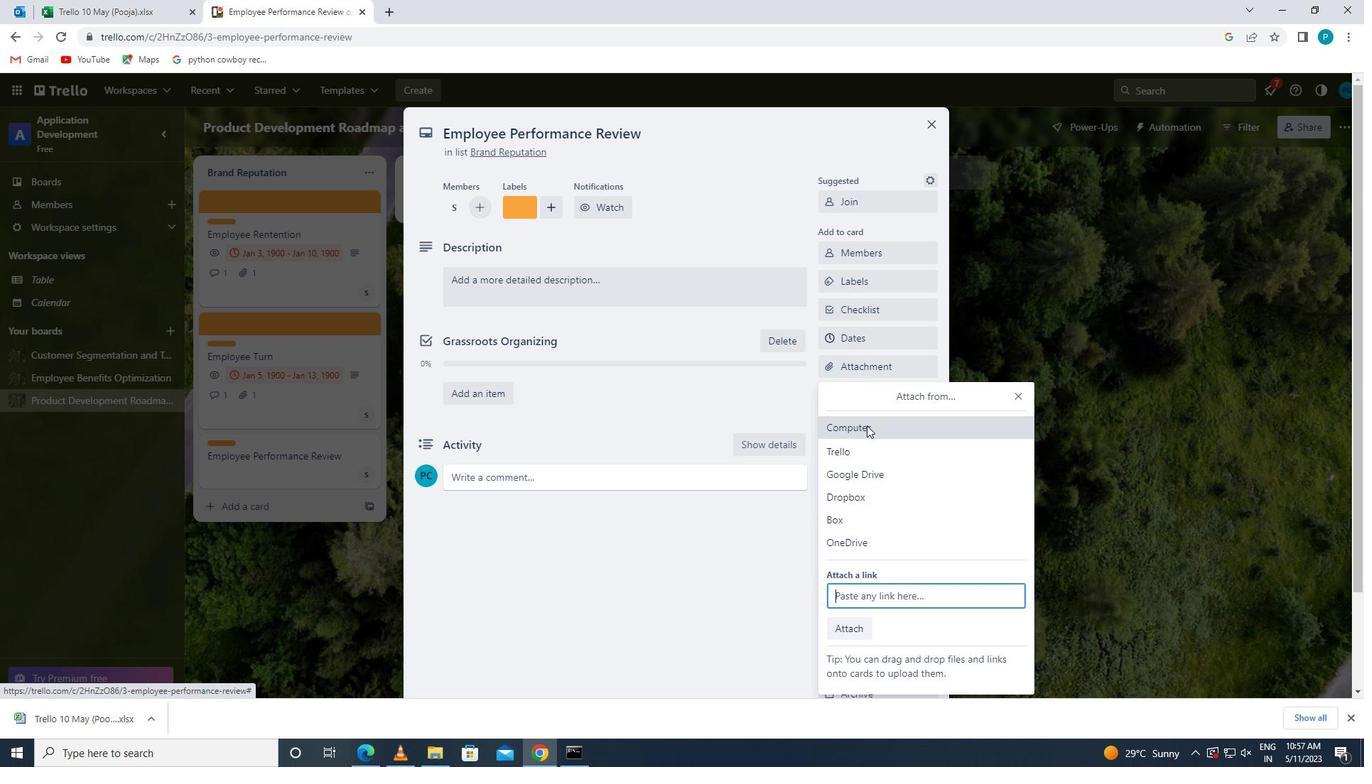 
Action: Mouse moved to (191, 95)
Screenshot: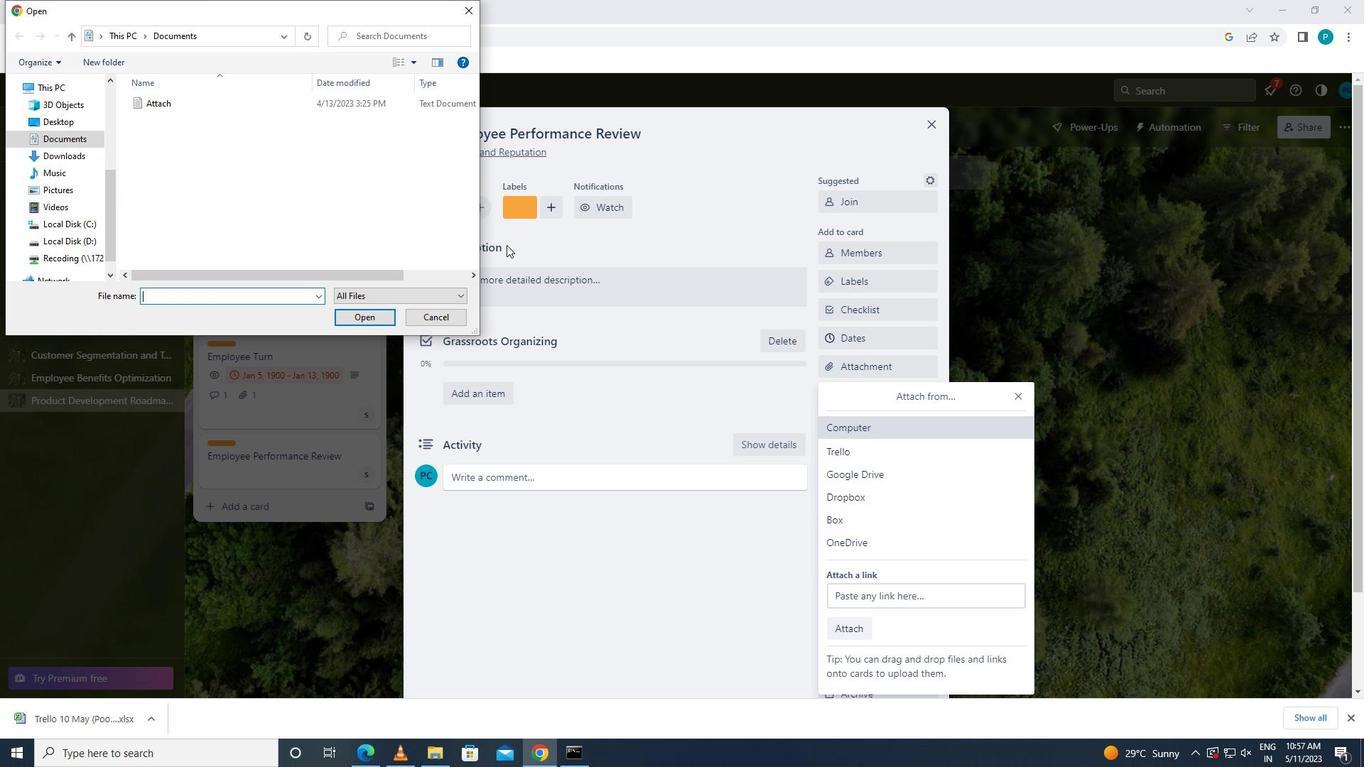 
Action: Mouse pressed left at (191, 95)
Screenshot: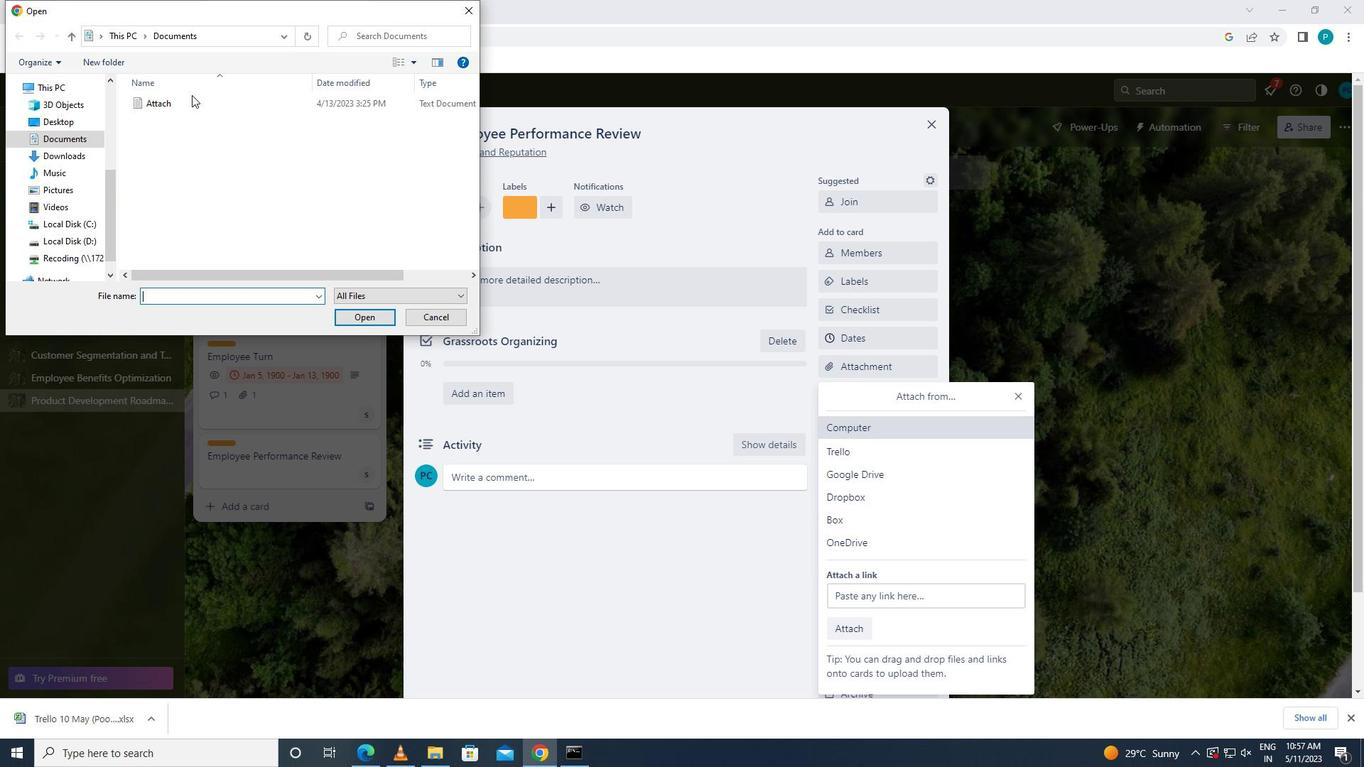 
Action: Mouse moved to (198, 102)
Screenshot: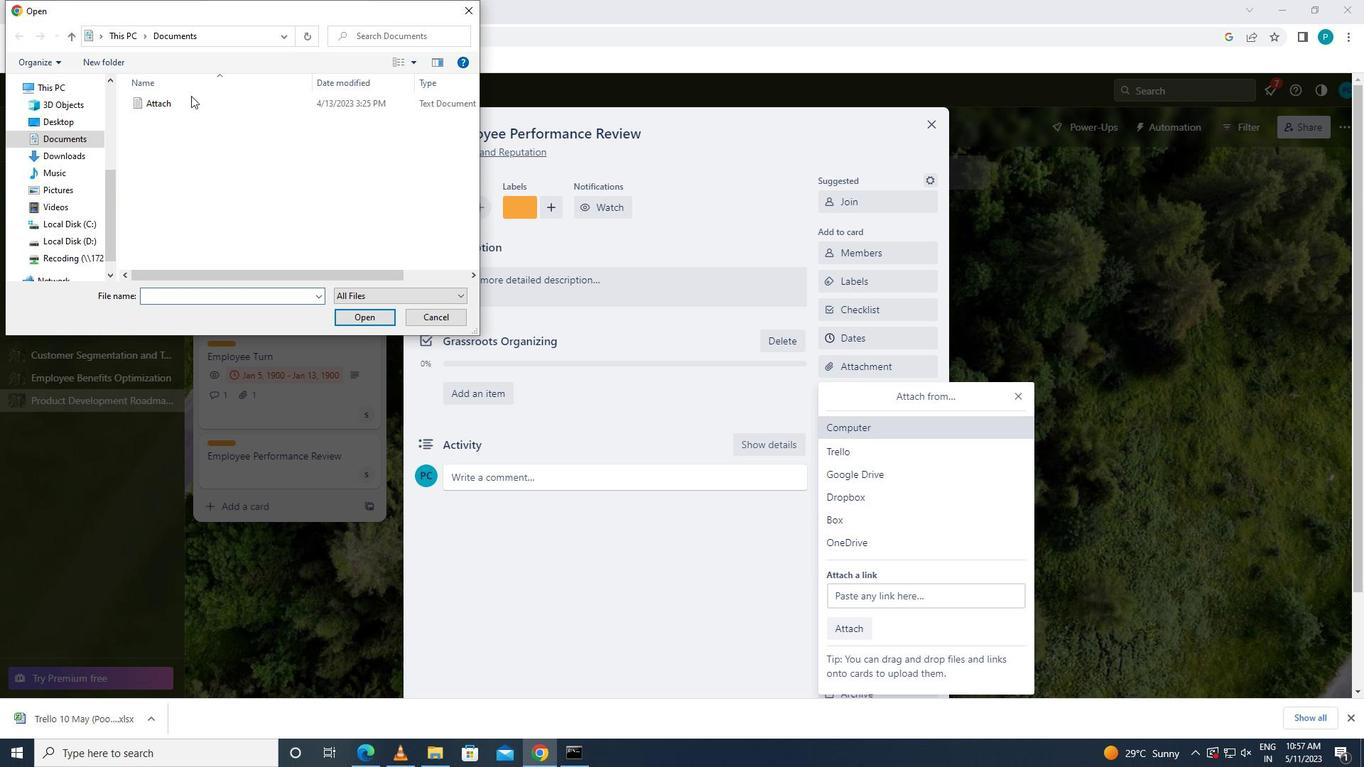
Action: Mouse pressed left at (198, 102)
Screenshot: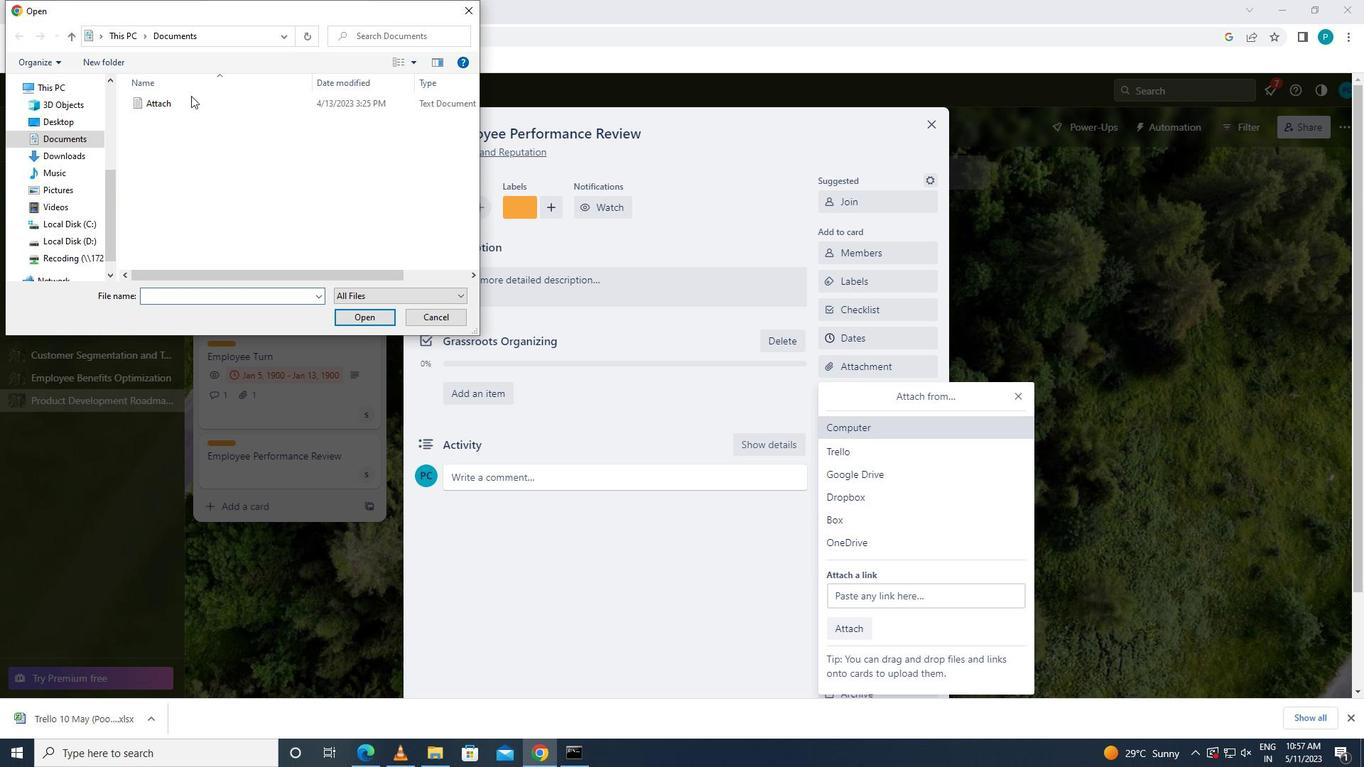 
Action: Mouse moved to (351, 314)
Screenshot: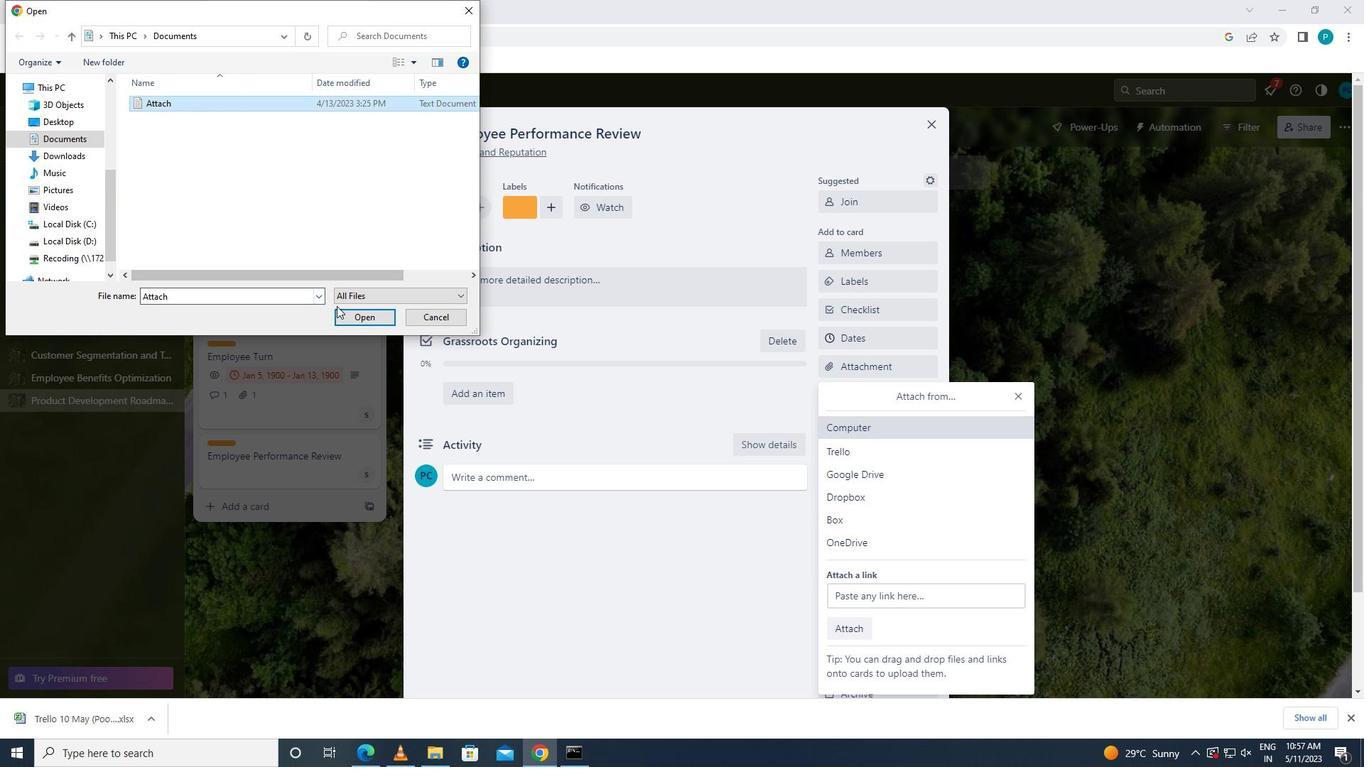 
Action: Mouse pressed left at (351, 314)
Screenshot: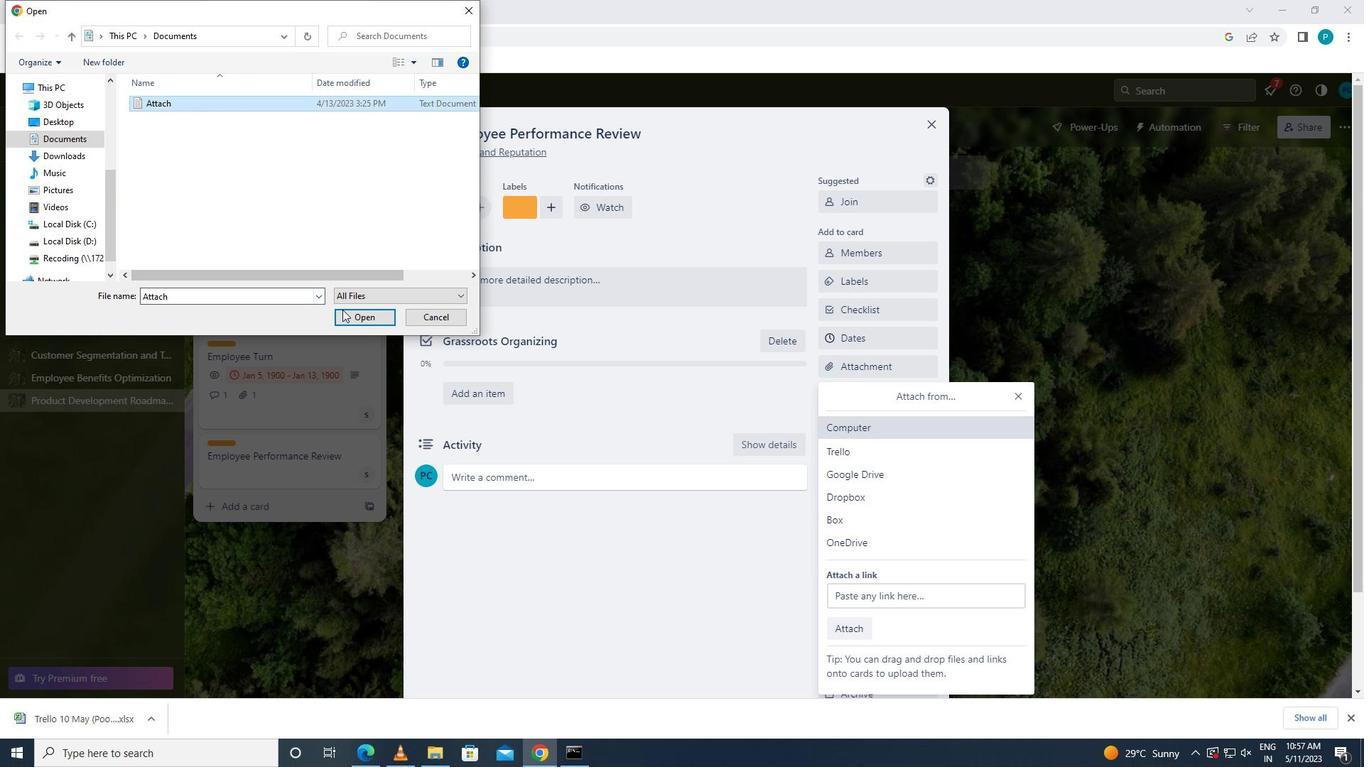 
Action: Mouse moved to (885, 394)
Screenshot: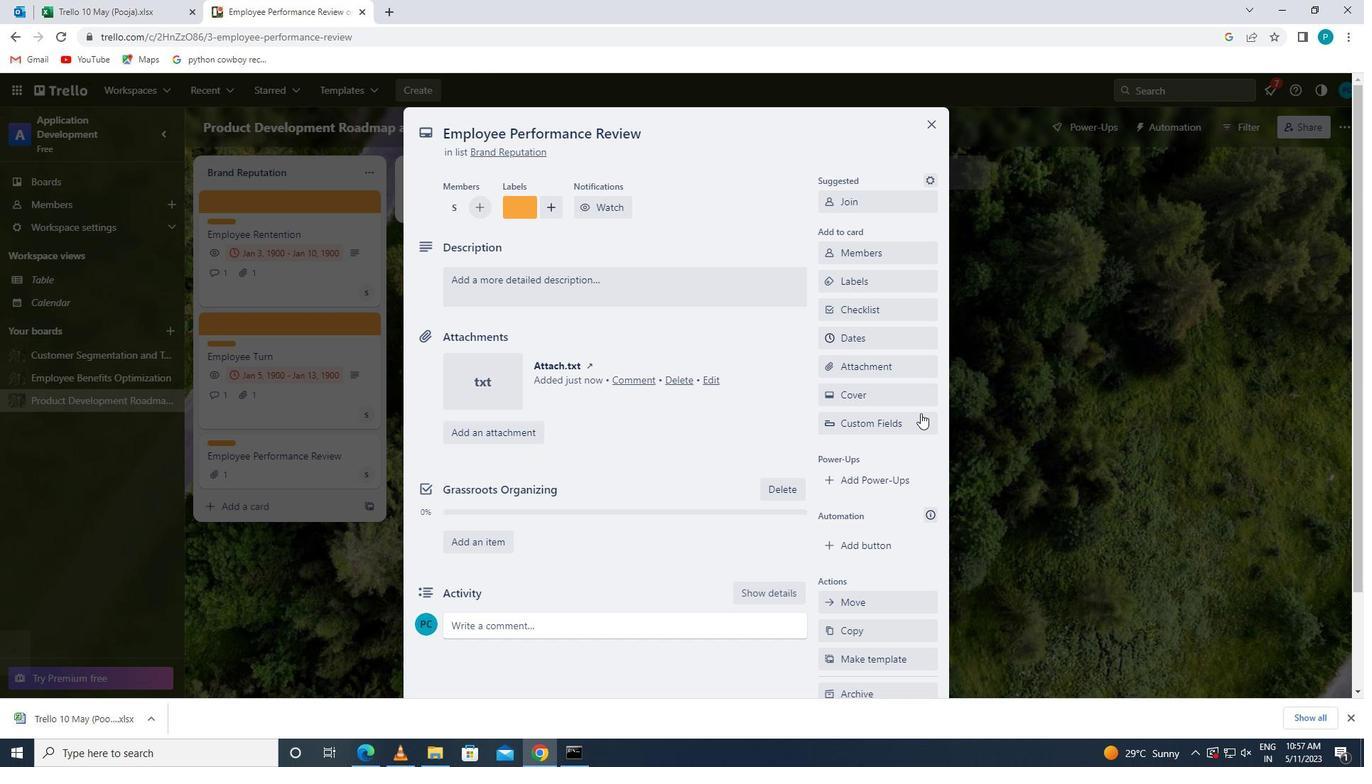 
Action: Mouse pressed left at (885, 394)
Screenshot: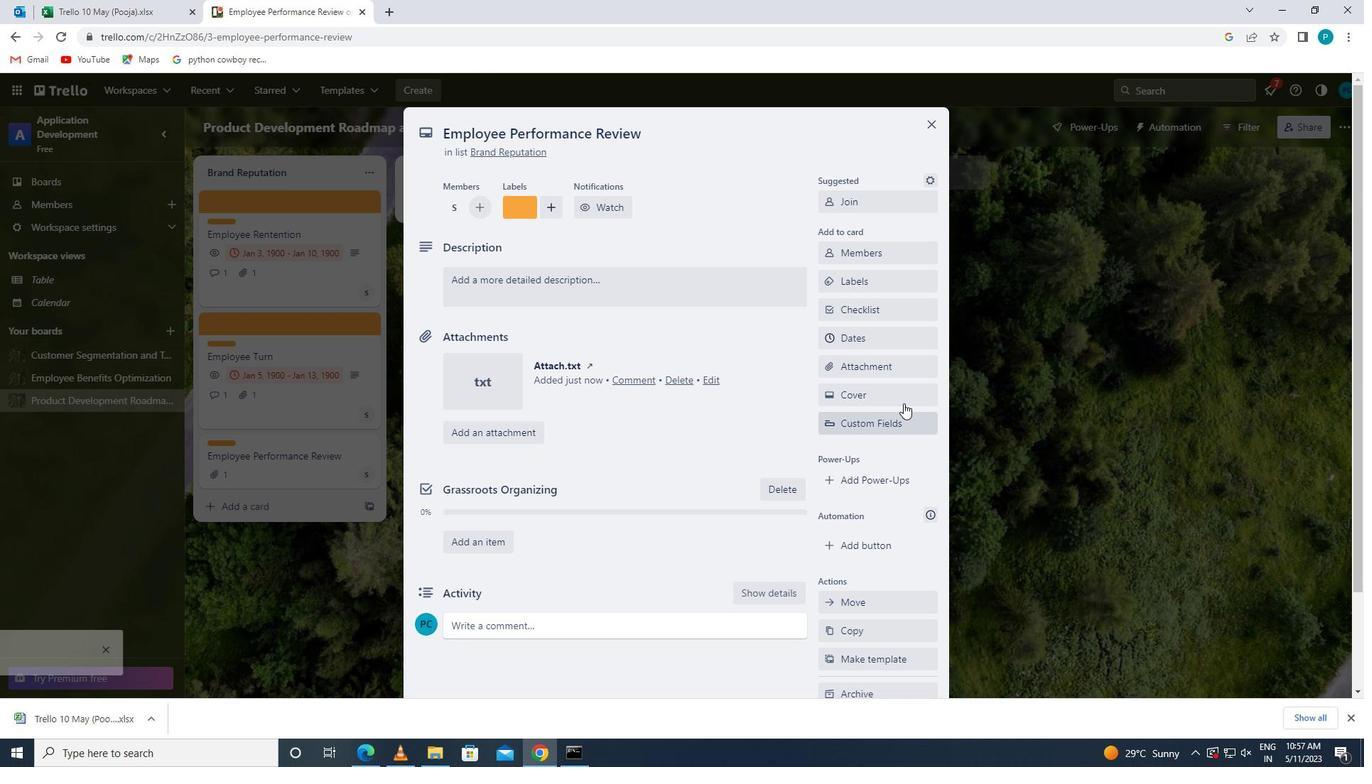 
Action: Mouse moved to (913, 417)
Screenshot: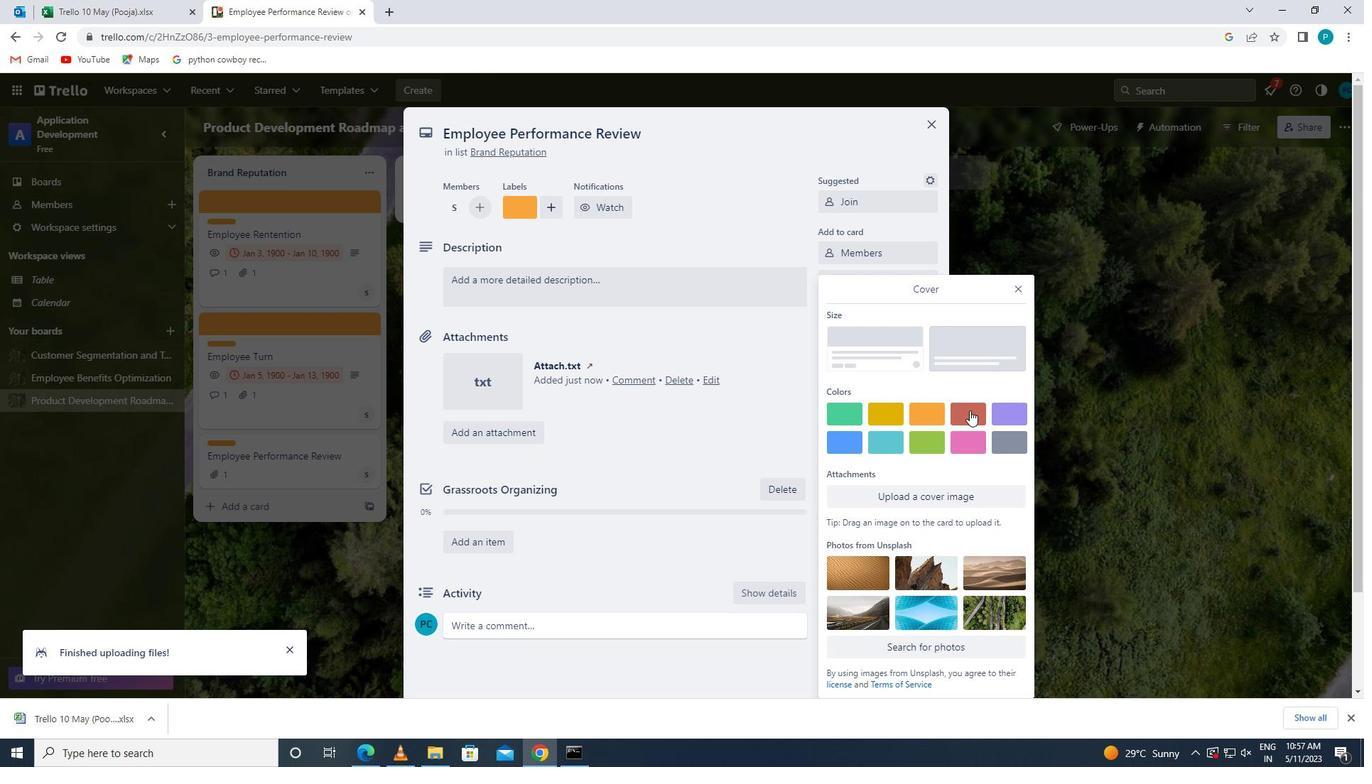 
Action: Mouse pressed left at (913, 417)
Screenshot: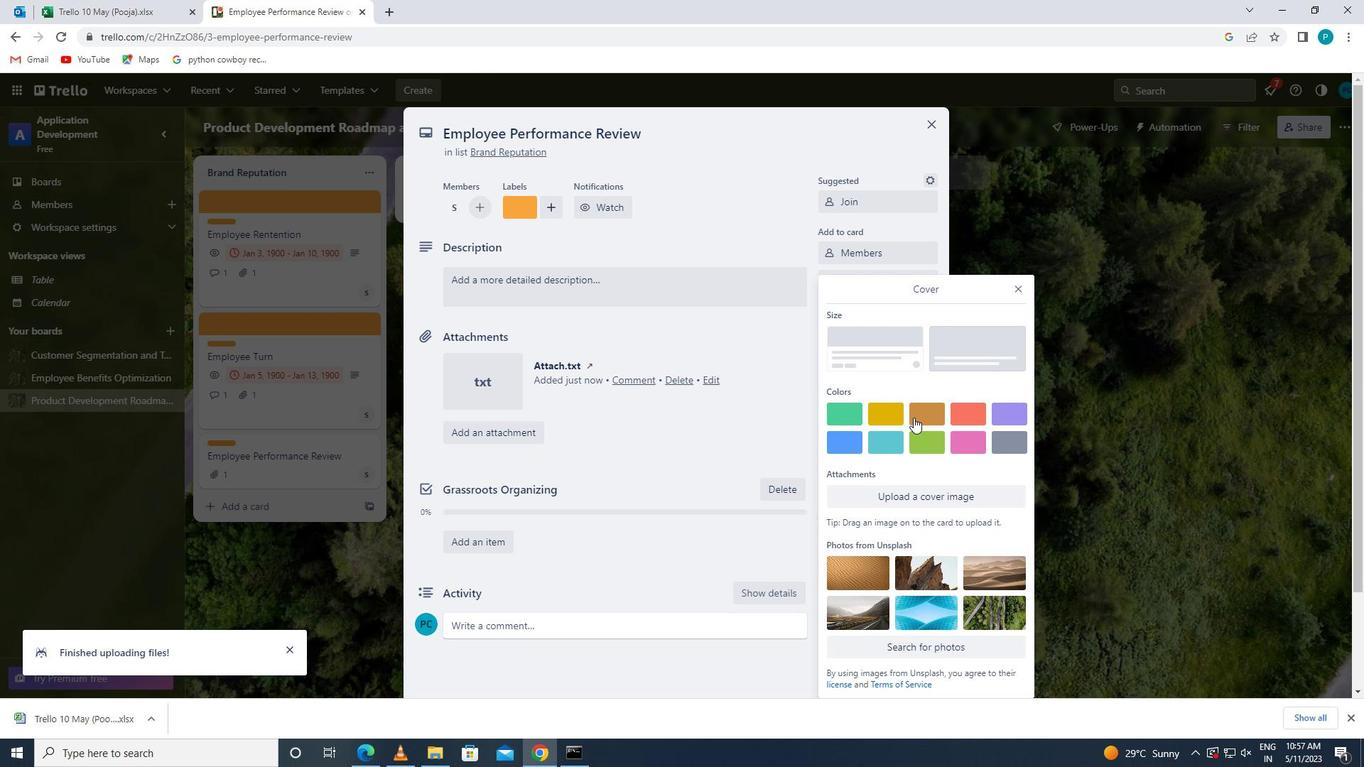 
Action: Mouse moved to (1016, 267)
Screenshot: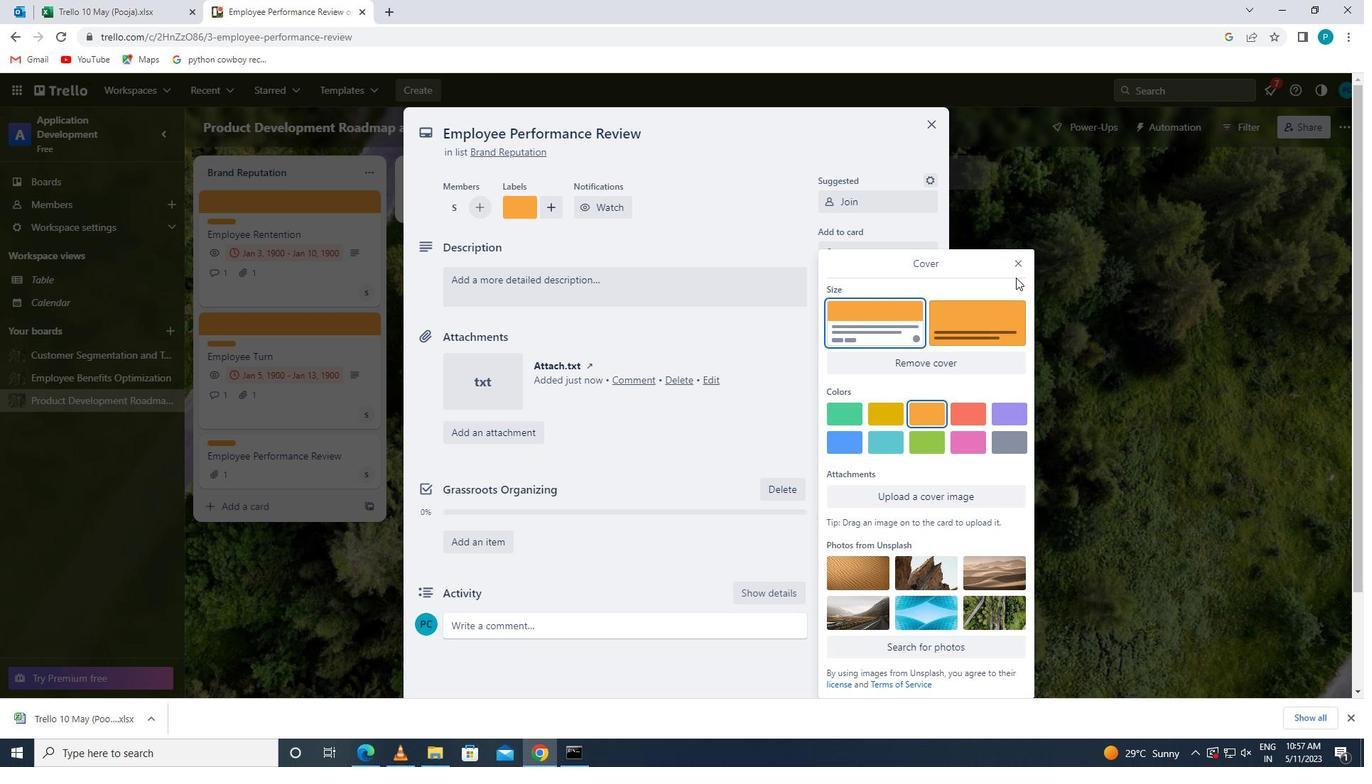 
Action: Mouse pressed left at (1016, 267)
Screenshot: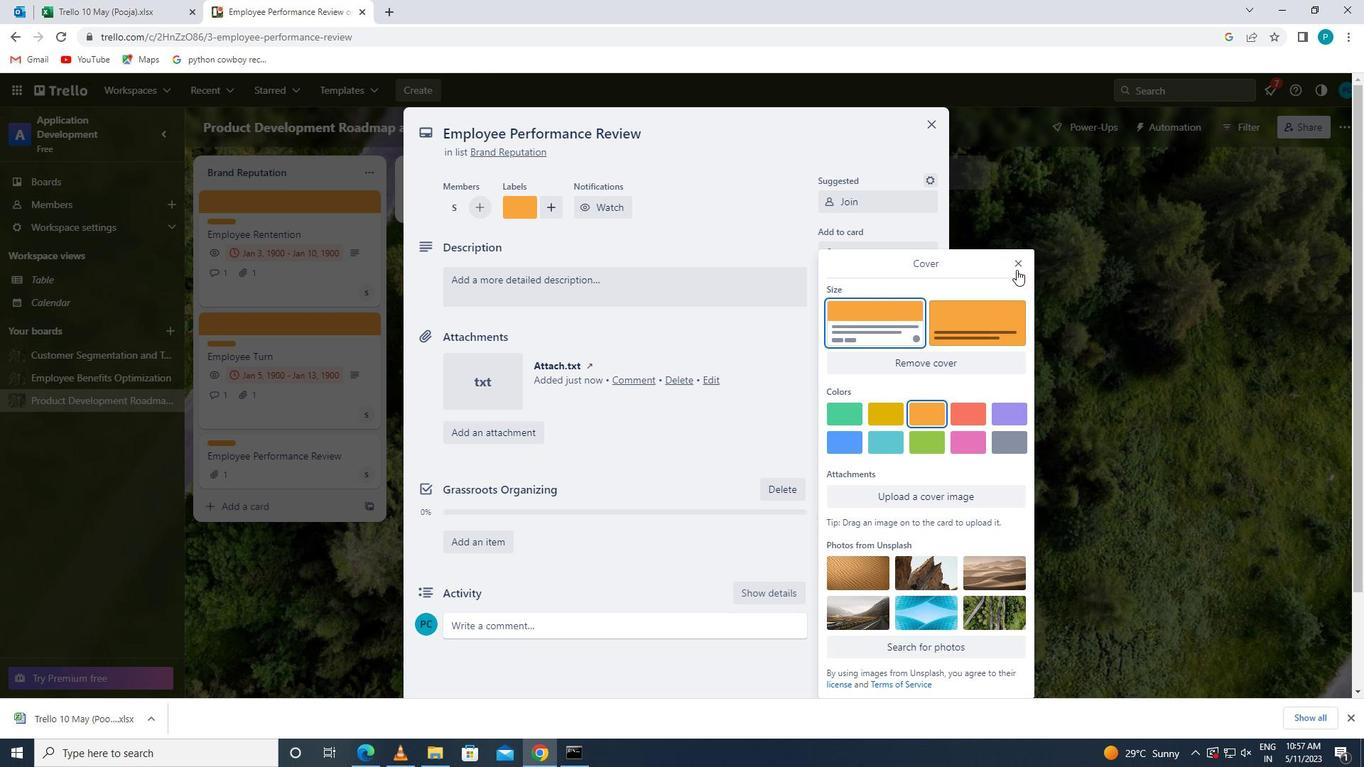 
Action: Mouse moved to (671, 350)
Screenshot: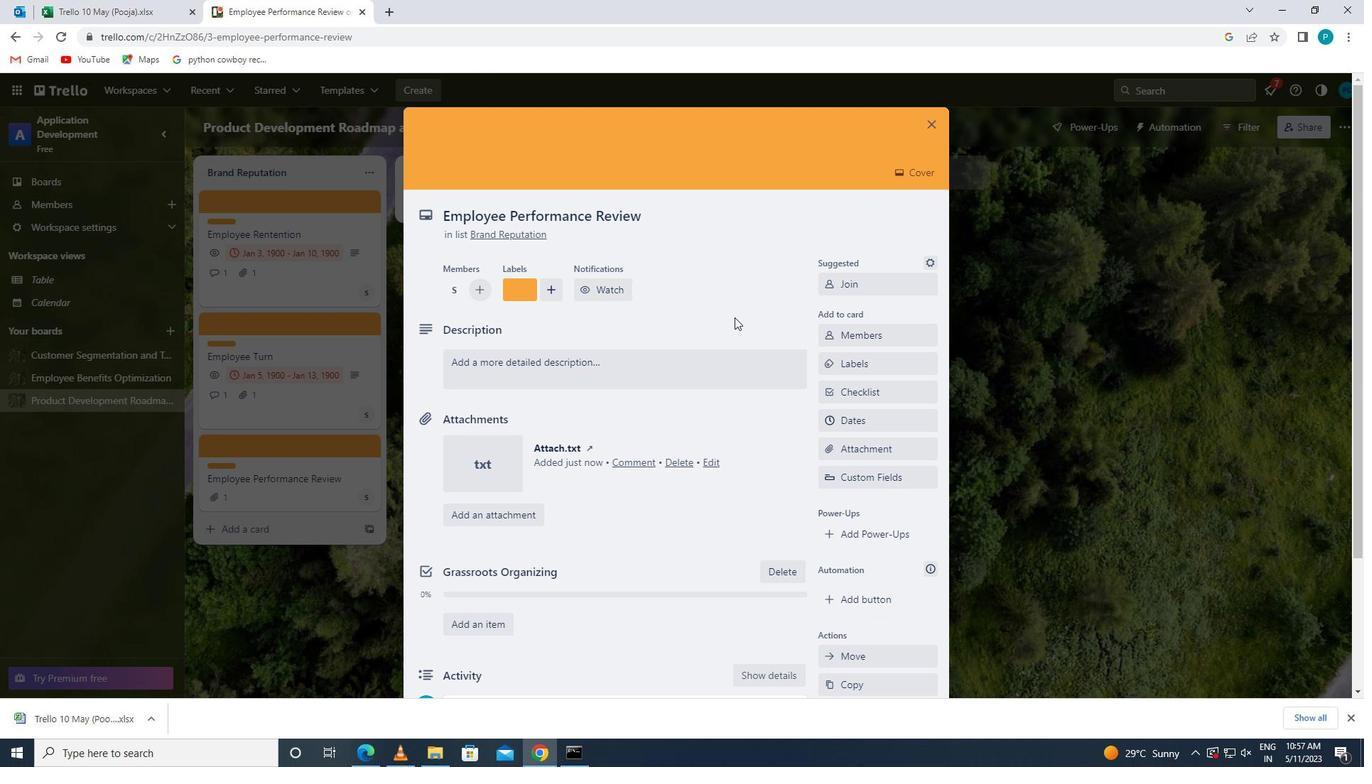 
Action: Mouse pressed left at (671, 350)
Screenshot: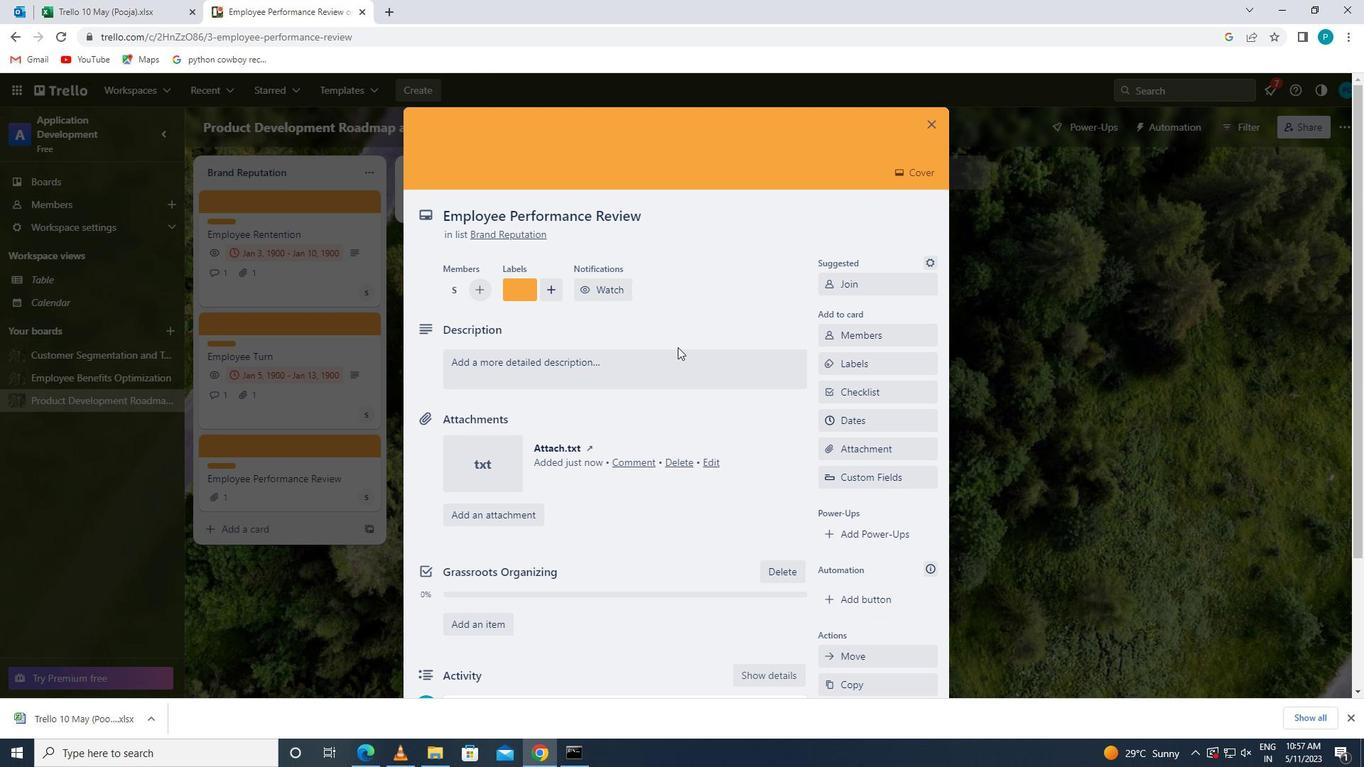 
Action: Mouse moved to (675, 355)
Screenshot: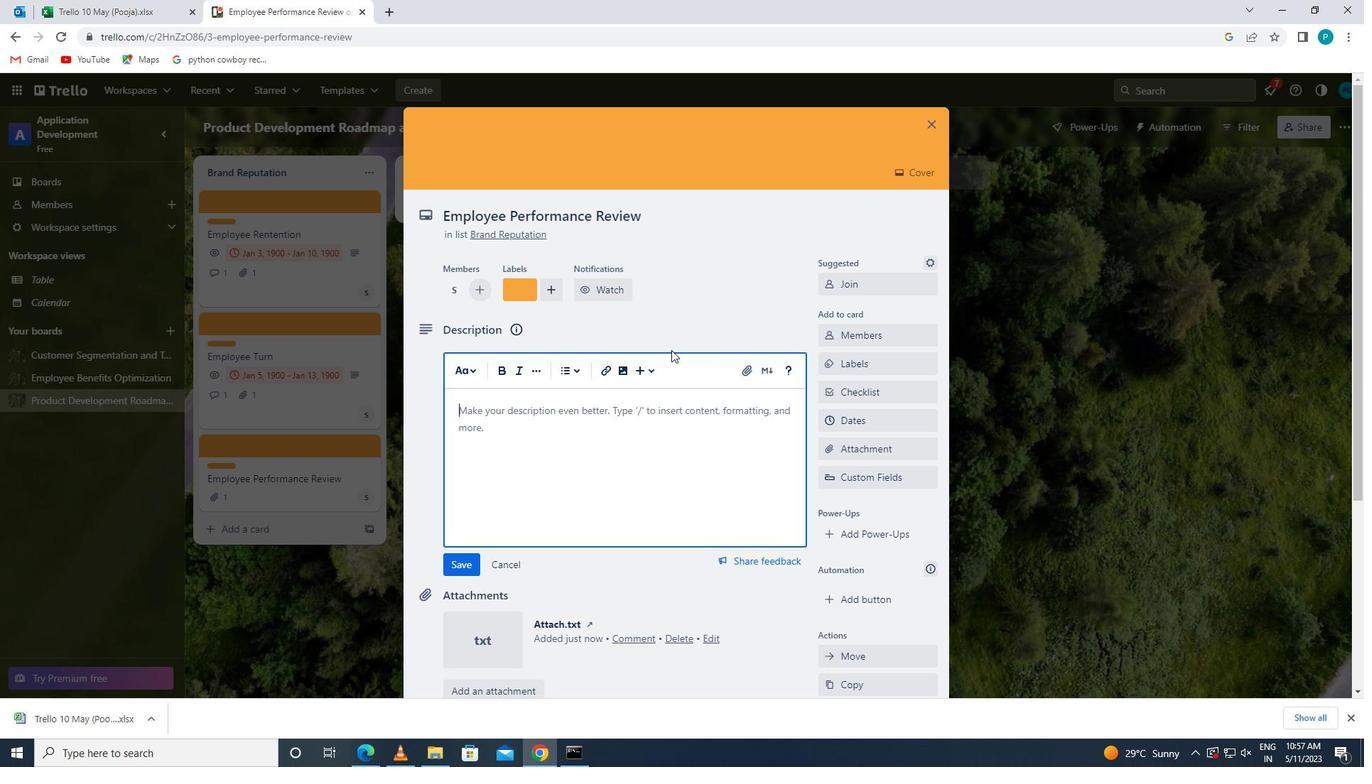 
Action: Key pressed <Key.caps_lock>p<Key.caps_lock>lan<Key.space>and<Key.space>execute<Key.space>company<Key.space>team<Key.space>-building<Key.space>retreat<Key.space>with<Key.space>a<Key.space>focus<Key.space>on<Key.space>mindfulness
Screenshot: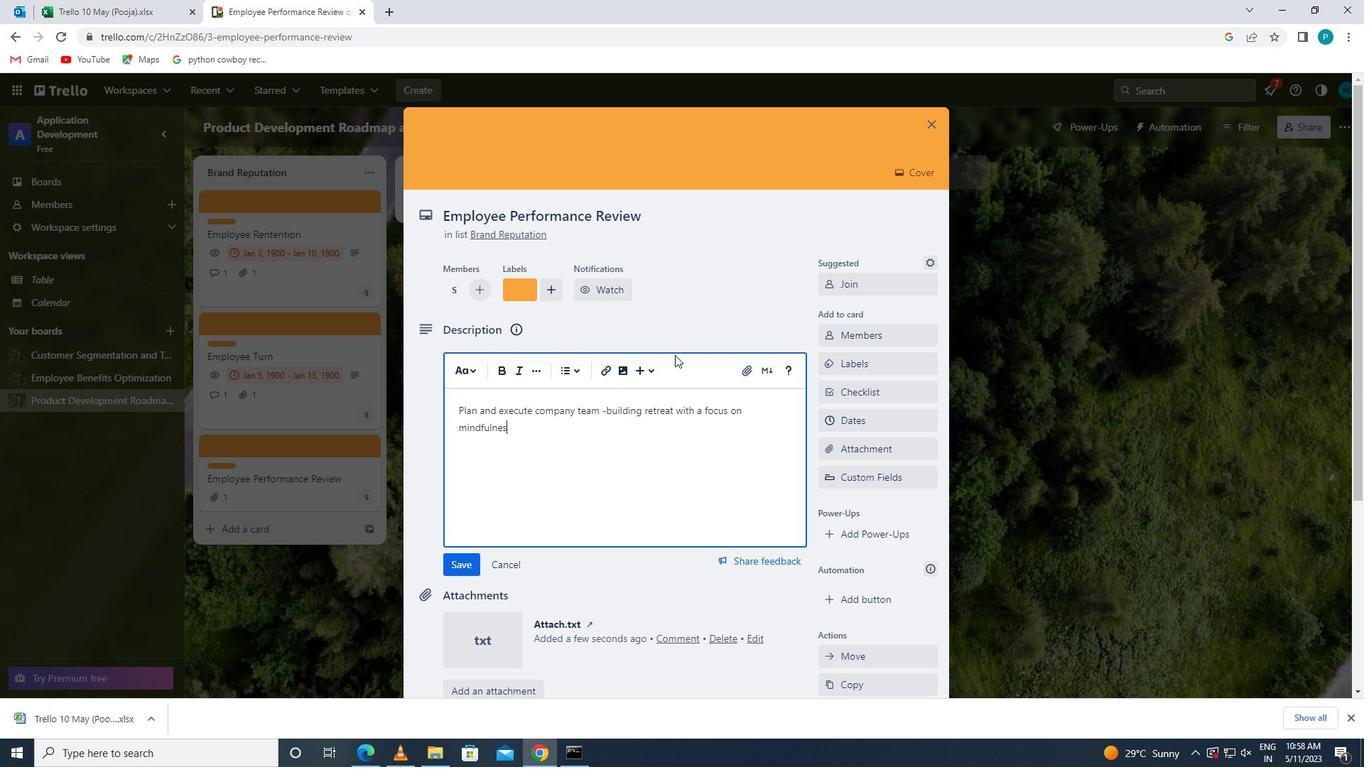 
Action: Mouse moved to (468, 562)
Screenshot: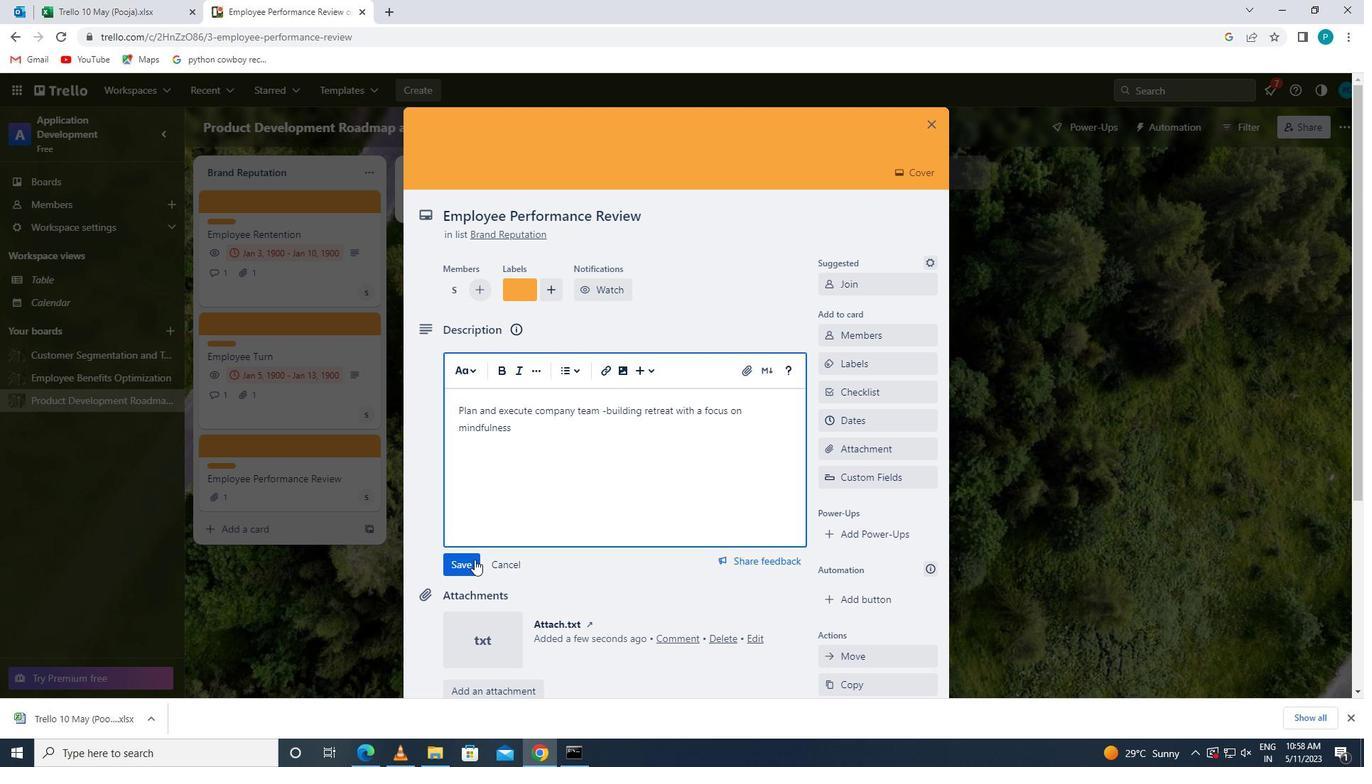 
Action: Mouse pressed left at (468, 562)
Screenshot: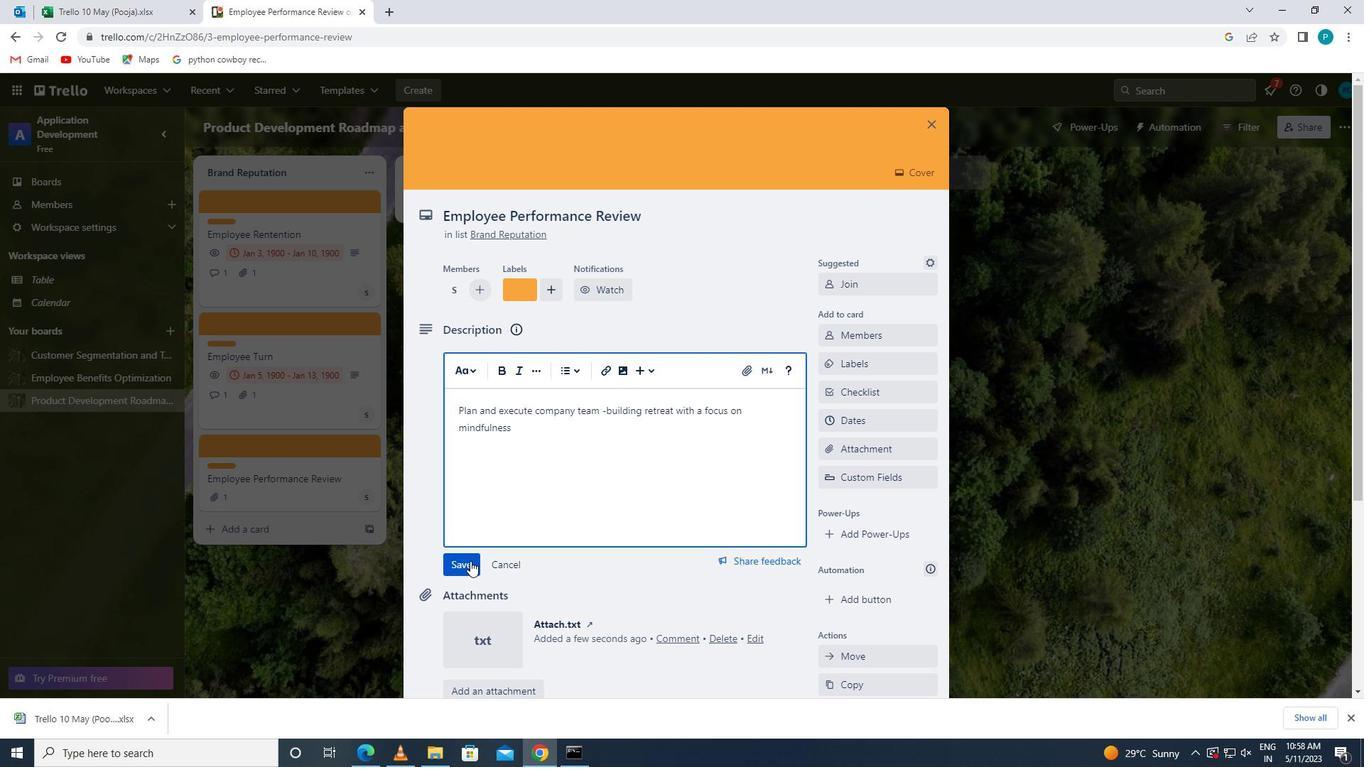 
Action: Mouse scrolled (468, 561) with delta (0, 0)
Screenshot: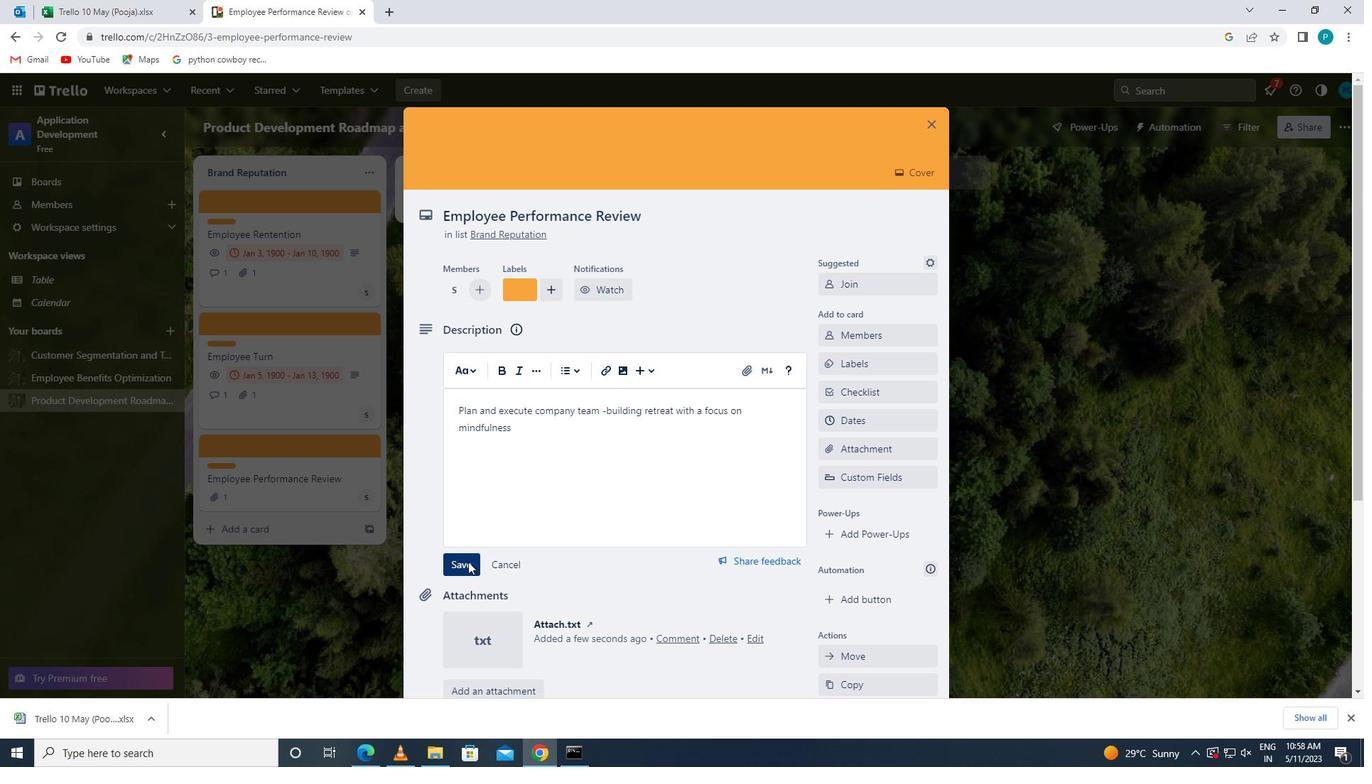 
Action: Mouse scrolled (468, 561) with delta (0, 0)
Screenshot: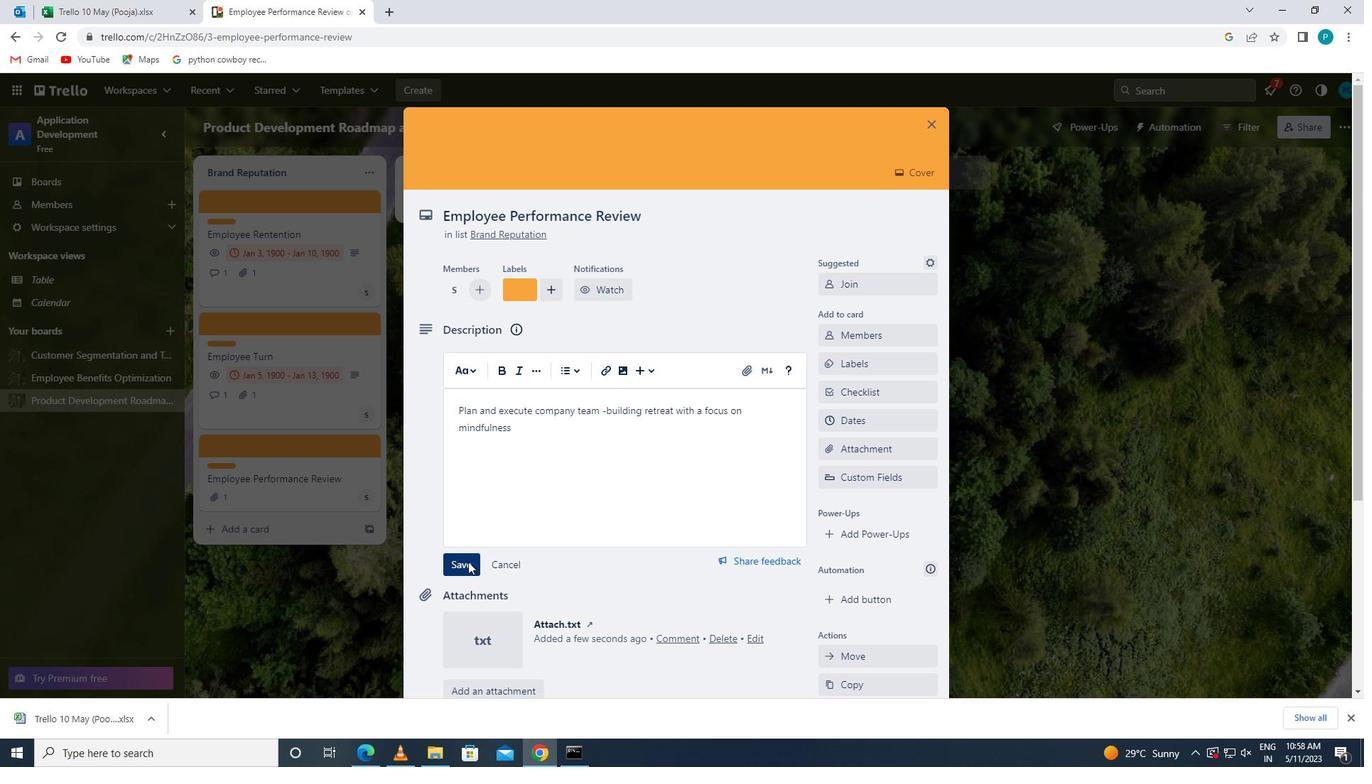 
Action: Mouse scrolled (468, 561) with delta (0, 0)
Screenshot: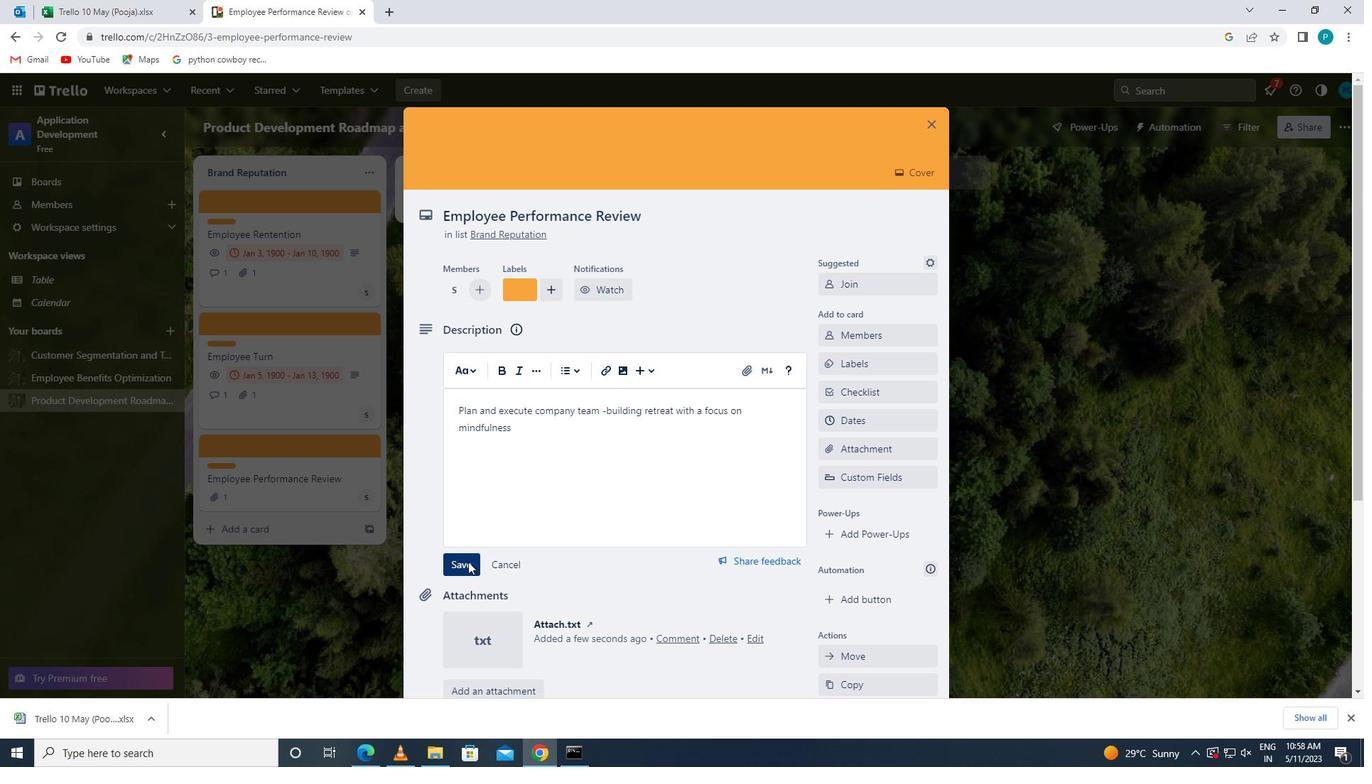 
Action: Mouse scrolled (468, 561) with delta (0, 0)
Screenshot: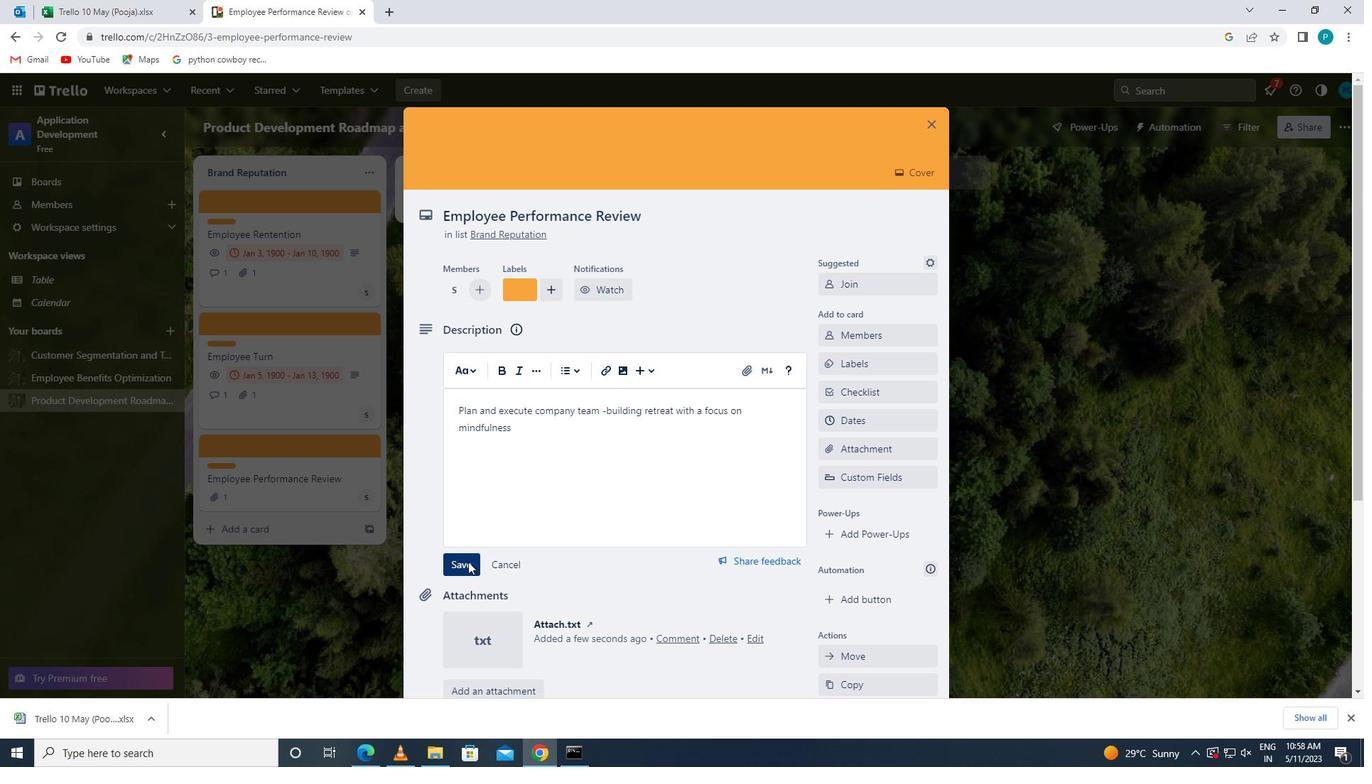 
Action: Mouse moved to (473, 511)
Screenshot: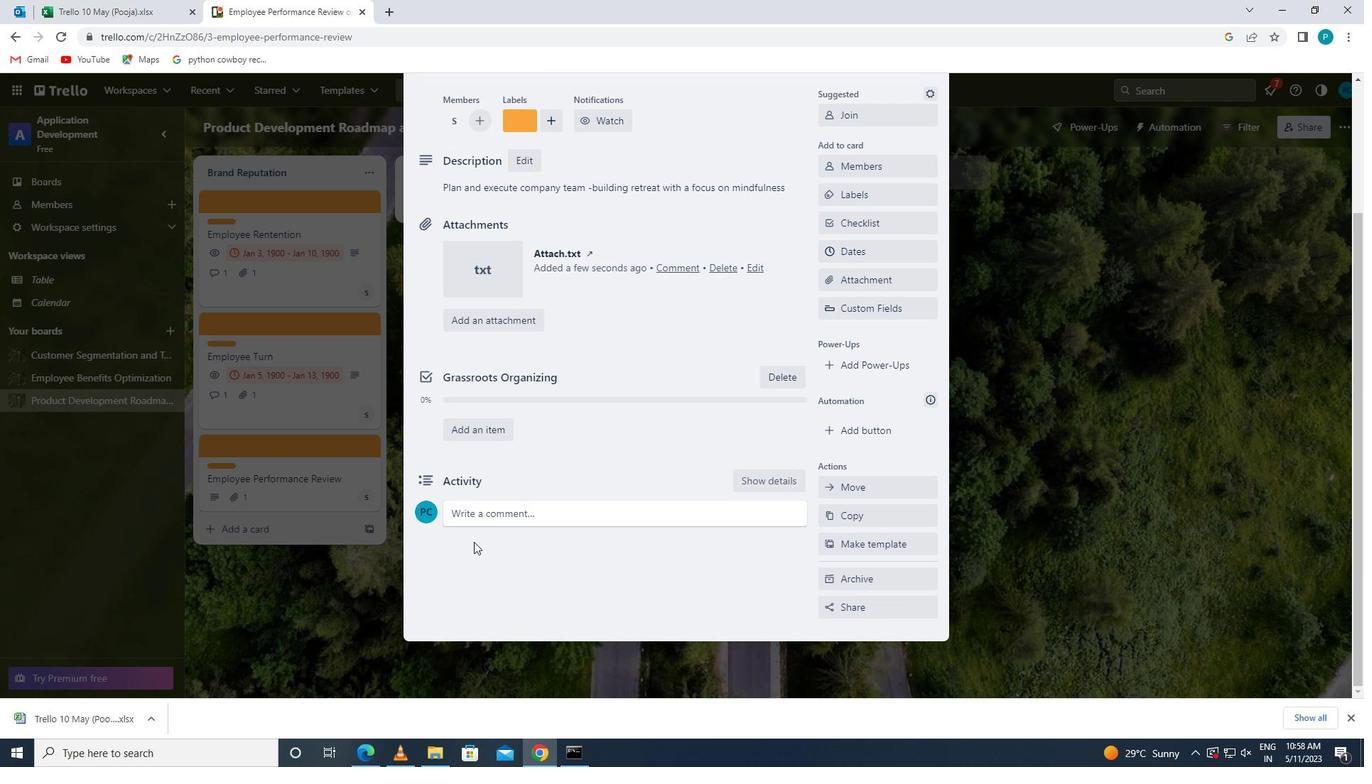 
Action: Mouse pressed left at (473, 511)
Screenshot: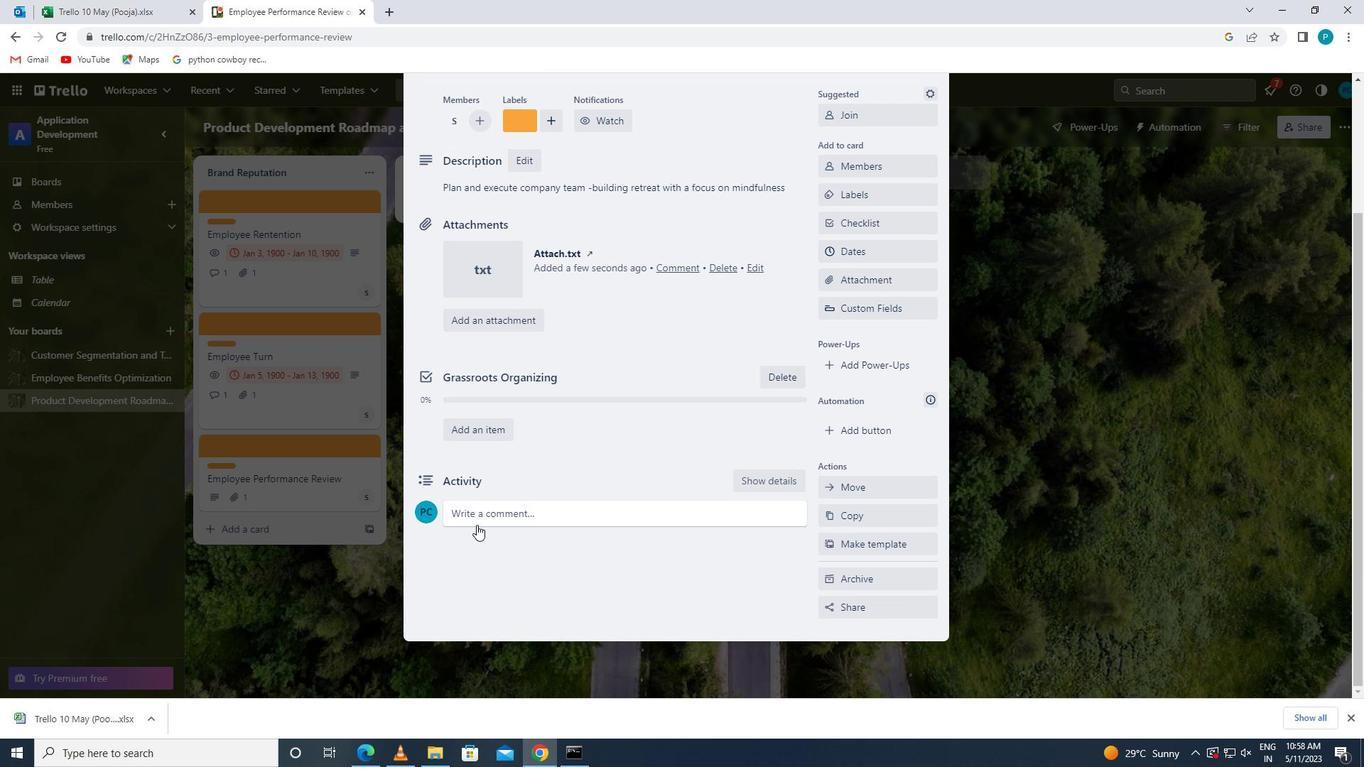 
Action: Key pressed <Key.caps_lock>g<Key.caps_lock>iven<Key.space>thw<Key.backspace>e<Key.space>x<Key.backspace>complexiy<Key.space><Key.backspace><Key.backspace>ty<Key.space><Key.space>of<Key.space>this<Key.space>task<Key.space>,<Key.space>let<Key.space>us<Key.space>brea<Key.backspace>k<Key.space><Key.backspace><Key.backspace>ak<Key.space>it<Key.space>down<Key.space>into<Key.space>smaller<Key.space>,<Key.space>more<Key.space>manageable<Key.space>tasks<Key.space>to<Key.space>make<Key.space>progress
Screenshot: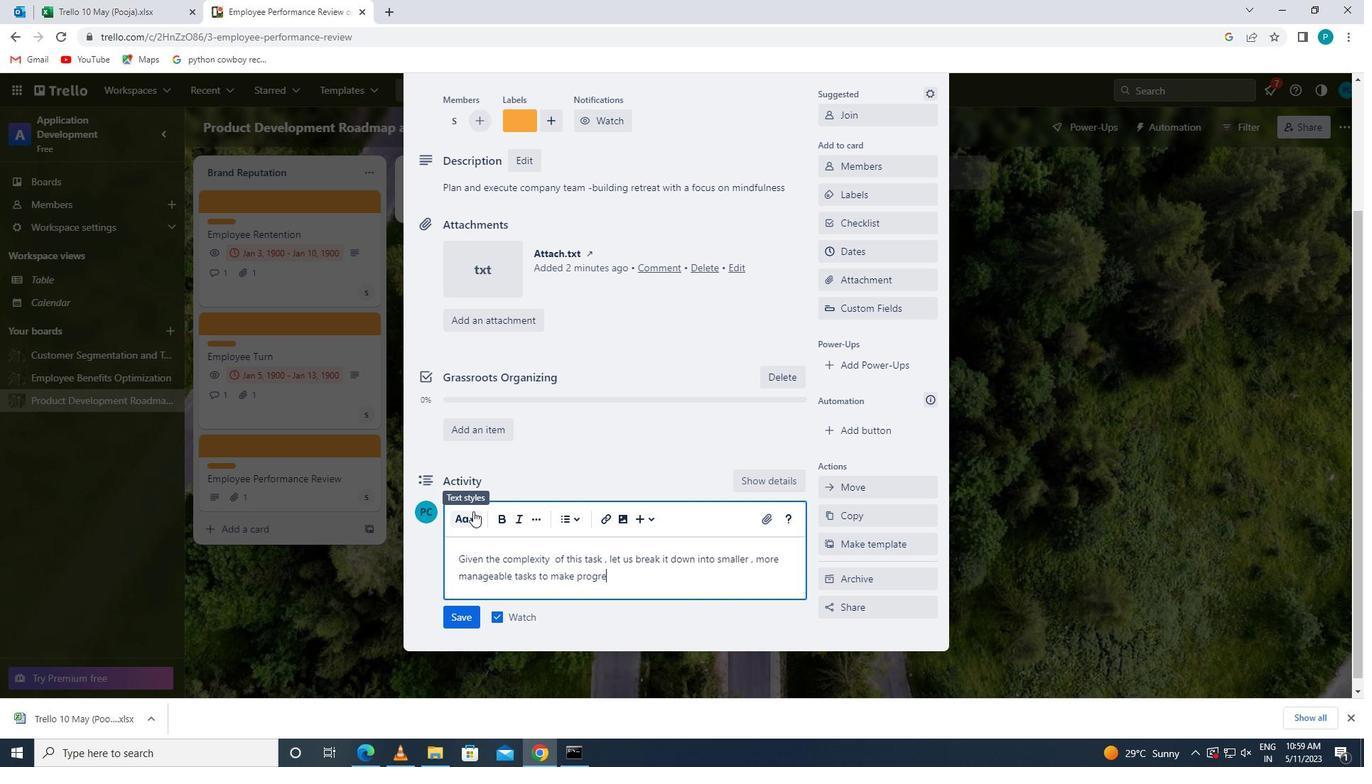 
Action: Mouse moved to (459, 615)
Screenshot: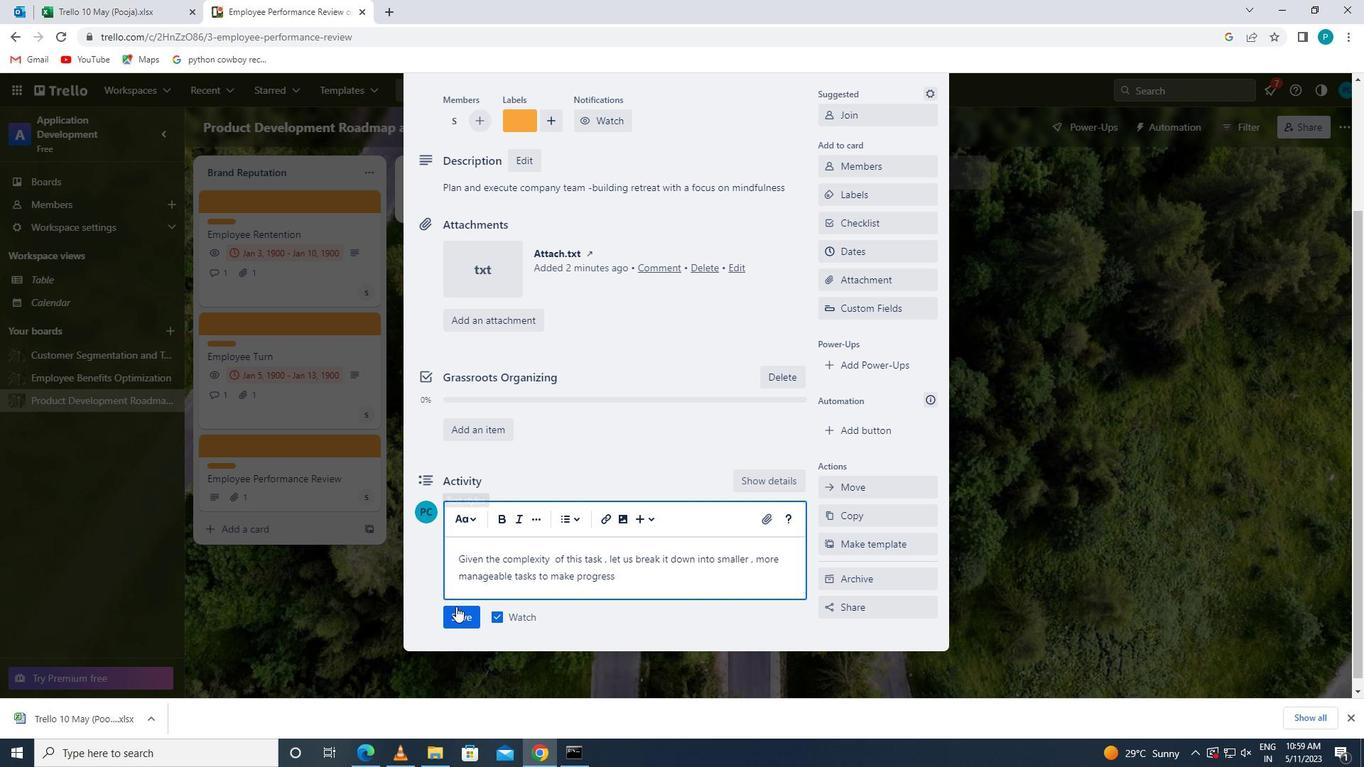 
Action: Mouse pressed left at (459, 615)
Screenshot: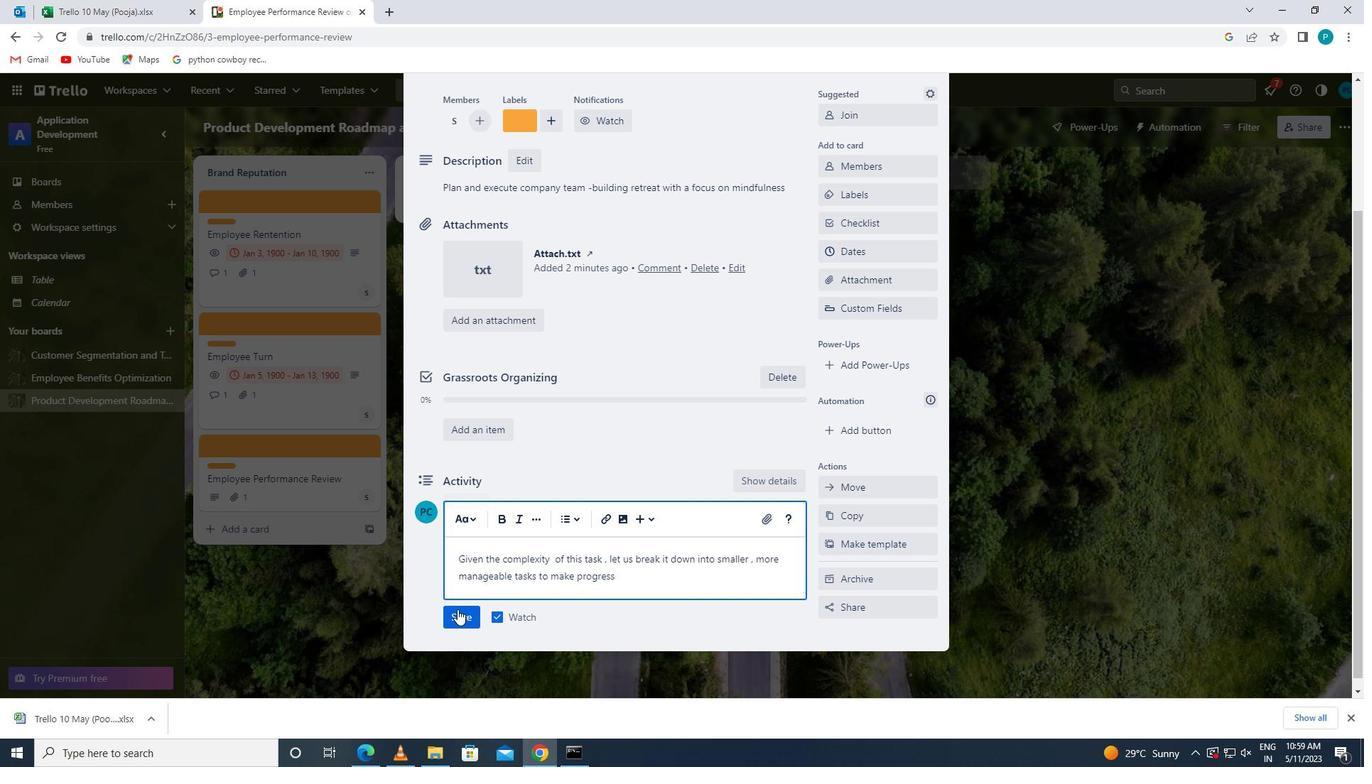 
Action: Mouse moved to (851, 257)
Screenshot: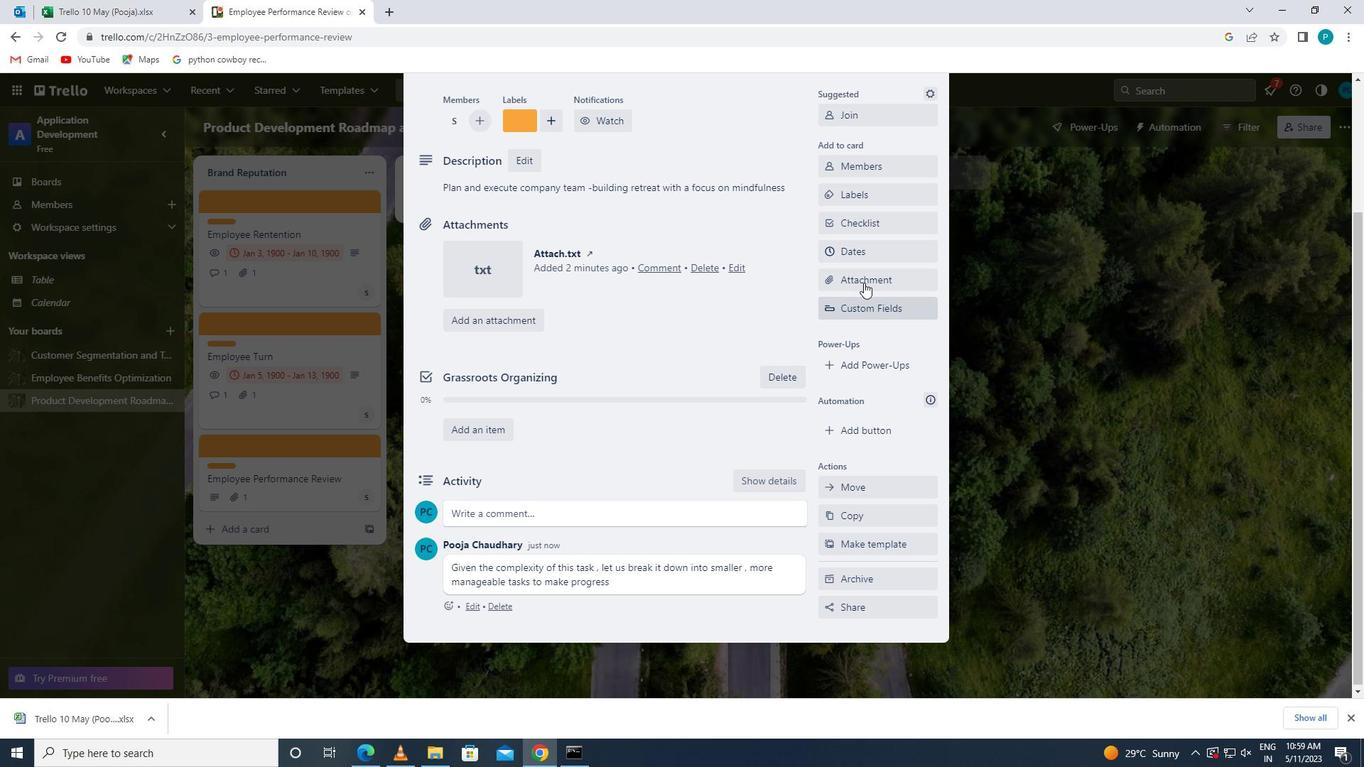 
Action: Mouse pressed left at (851, 257)
Screenshot: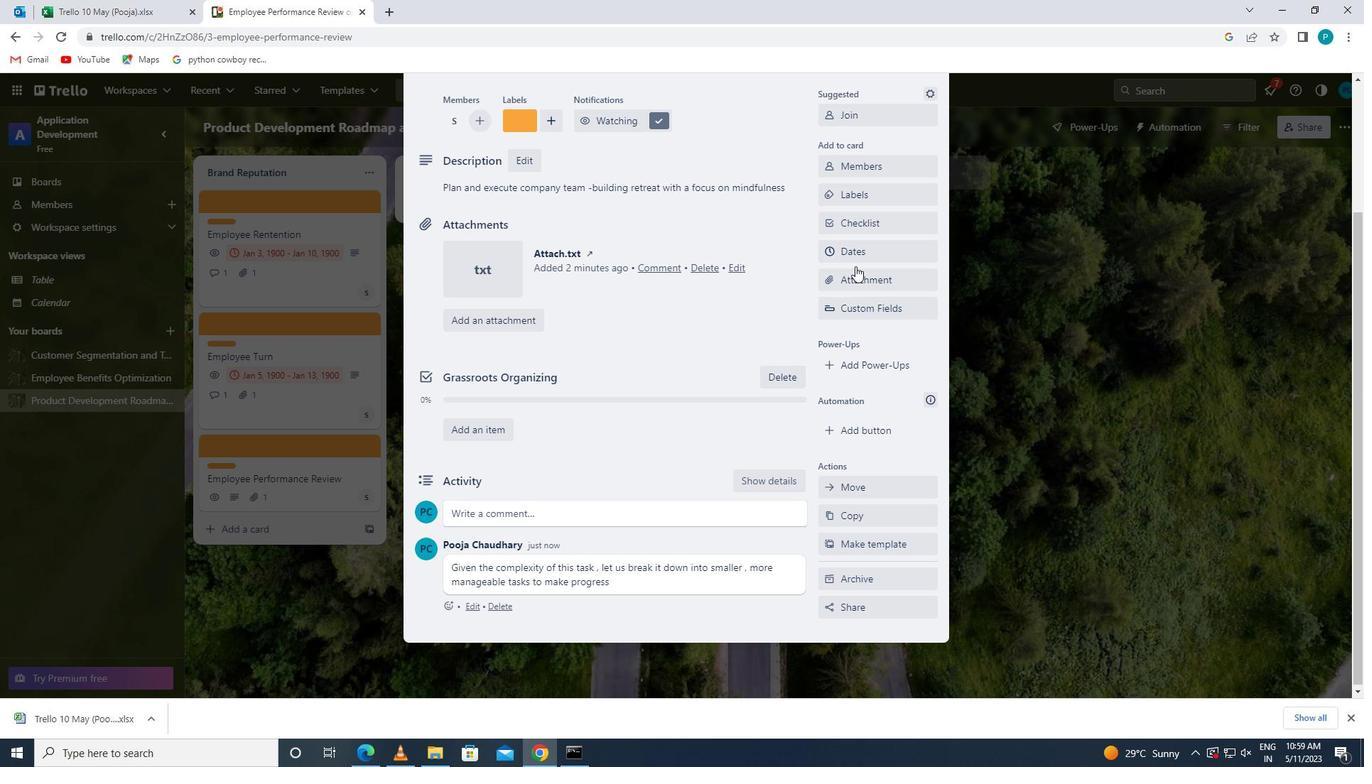 
Action: Mouse moved to (827, 383)
Screenshot: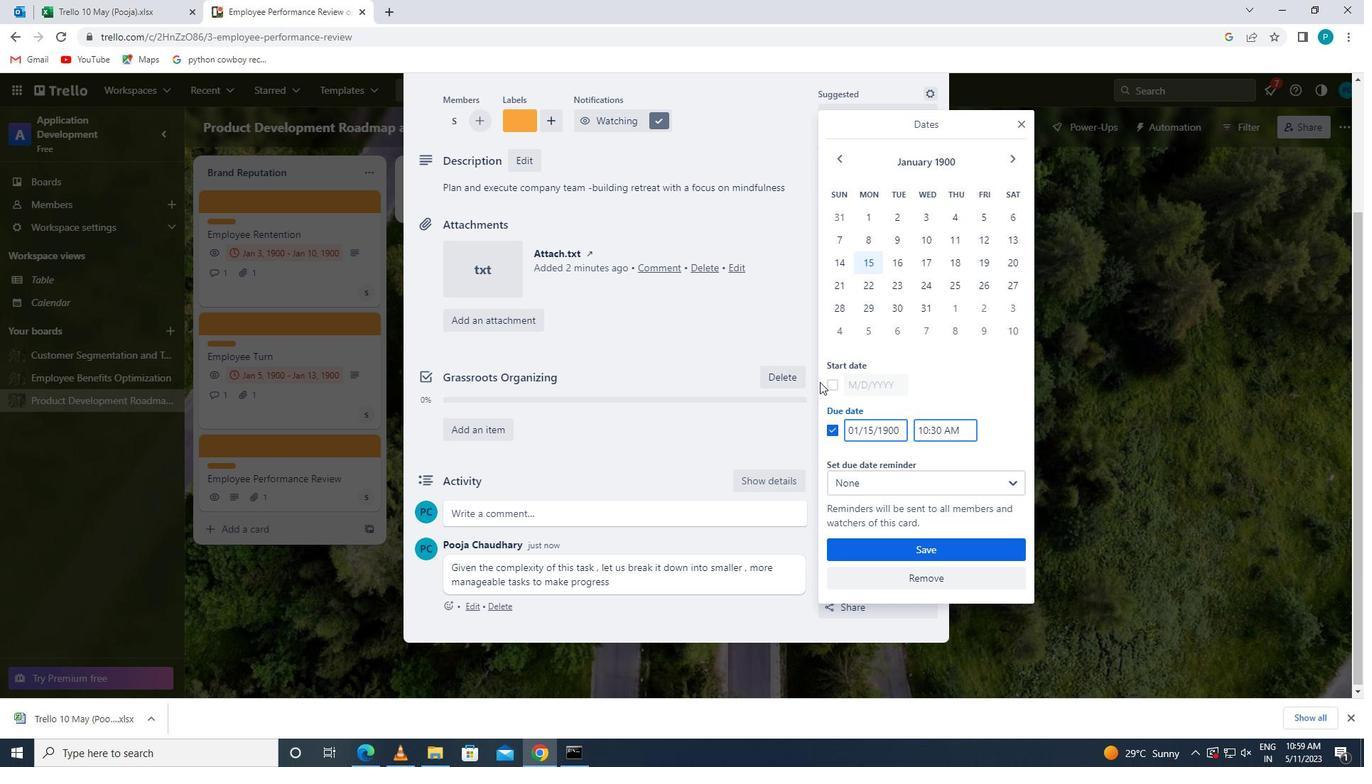 
Action: Mouse pressed left at (827, 383)
Screenshot: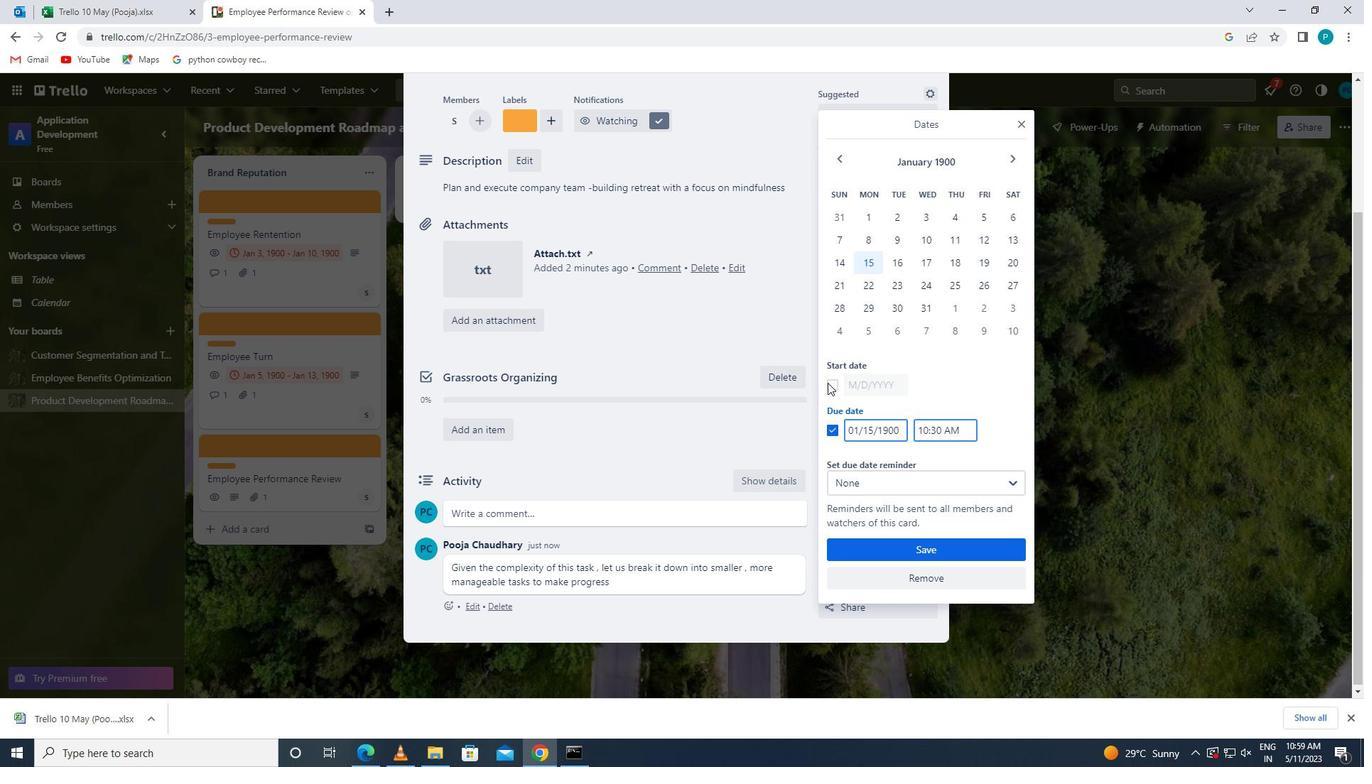 
Action: Mouse moved to (874, 382)
Screenshot: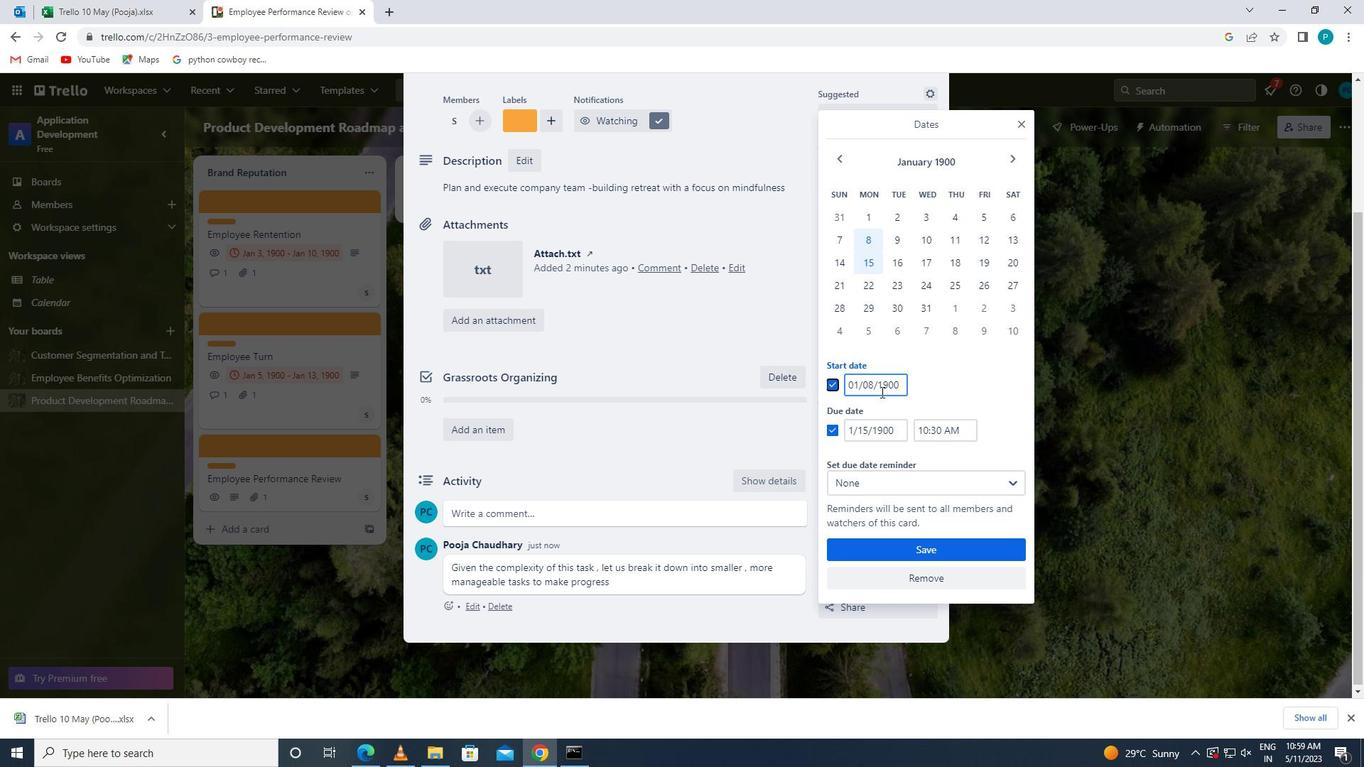 
Action: Mouse pressed left at (874, 382)
Screenshot: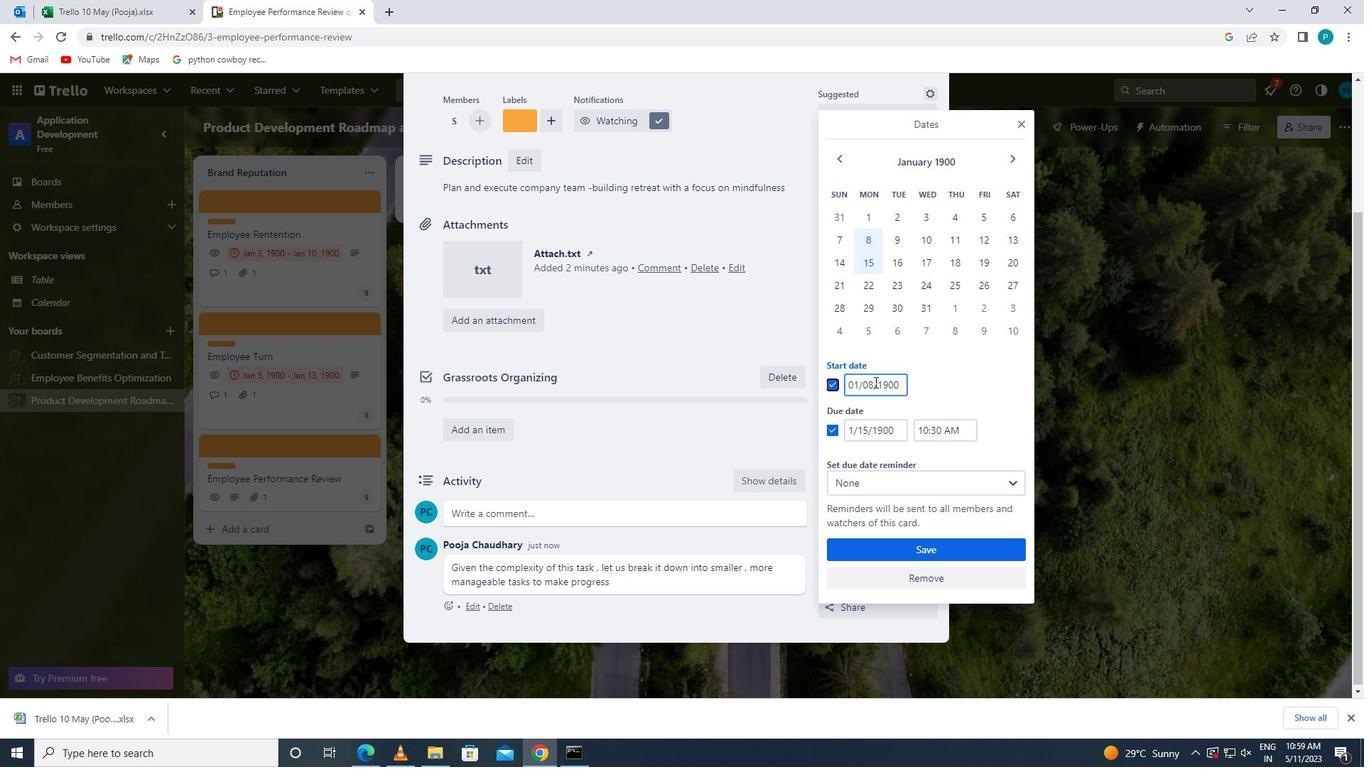 
Action: Mouse moved to (861, 384)
Screenshot: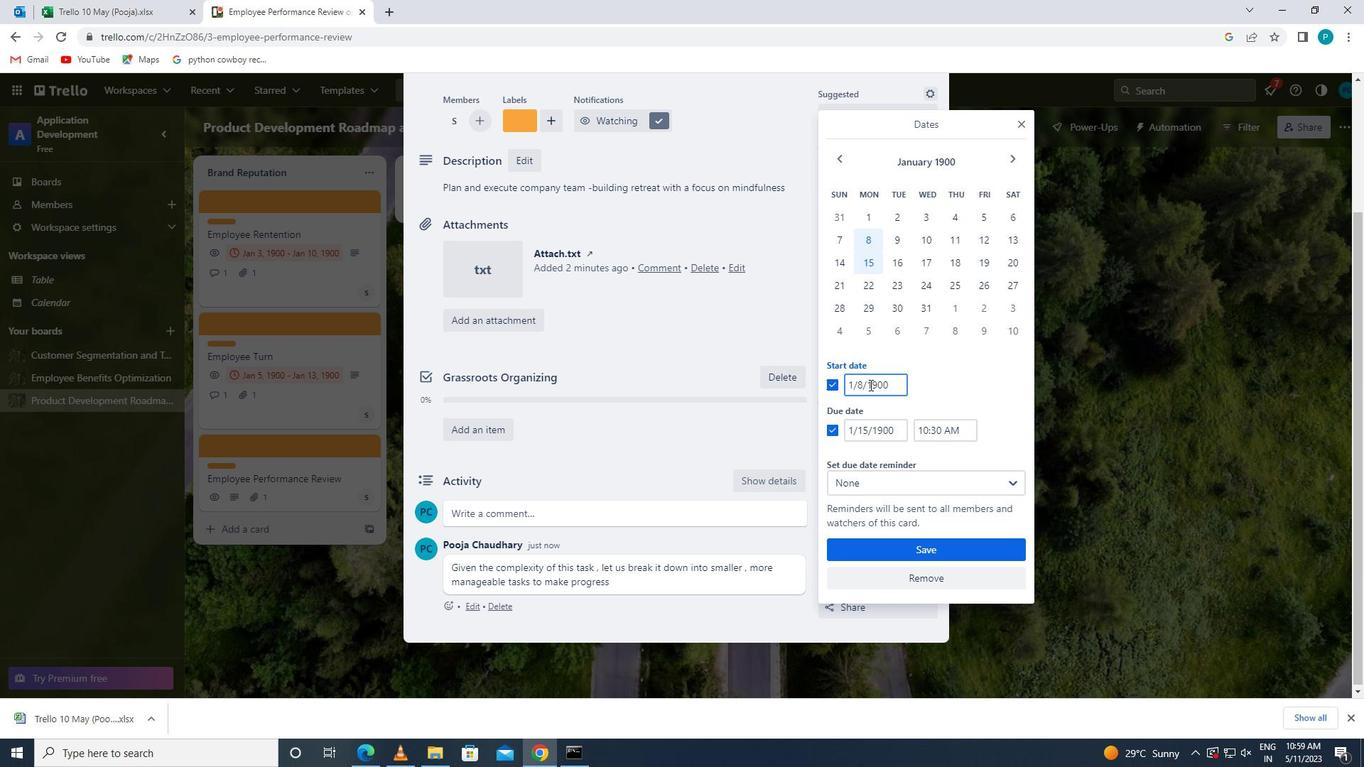 
Action: Mouse pressed left at (861, 384)
Screenshot: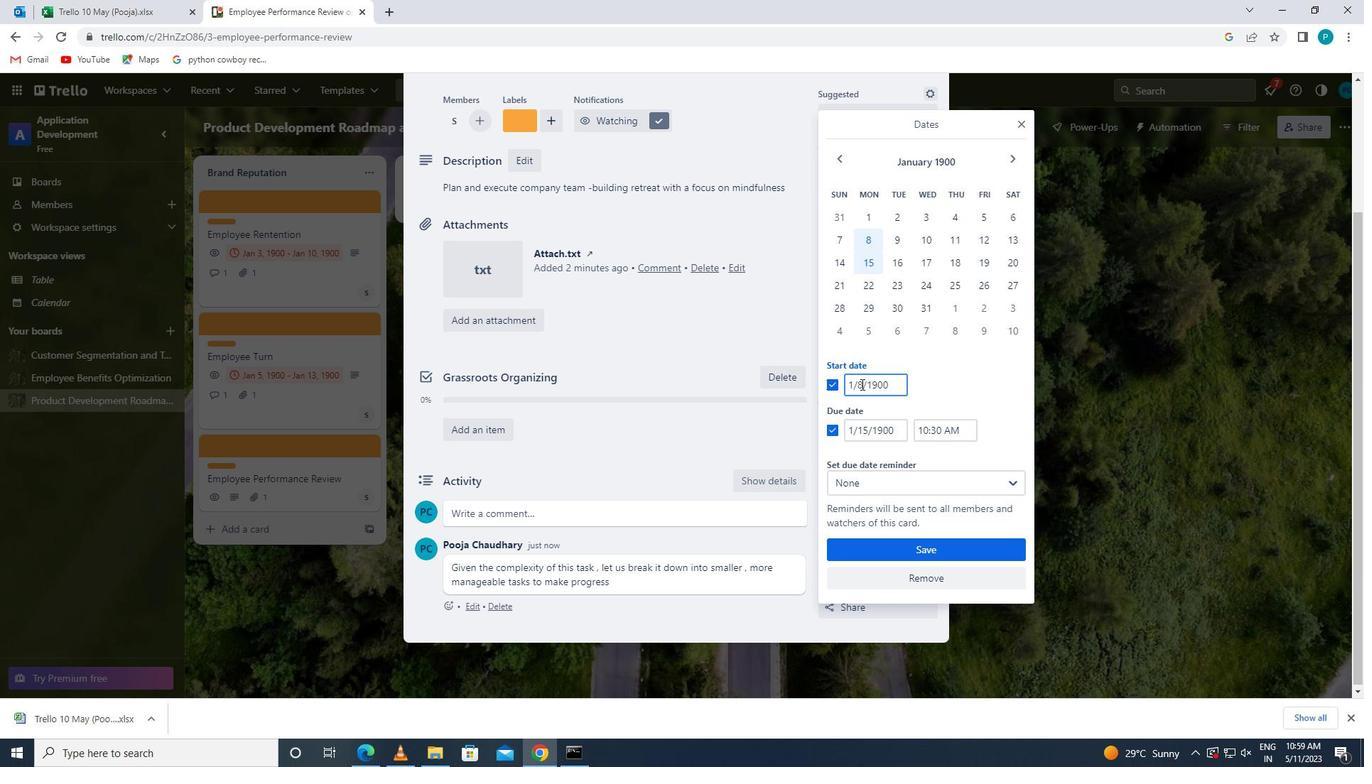 
Action: Key pressed <Key.backspace>9
Screenshot: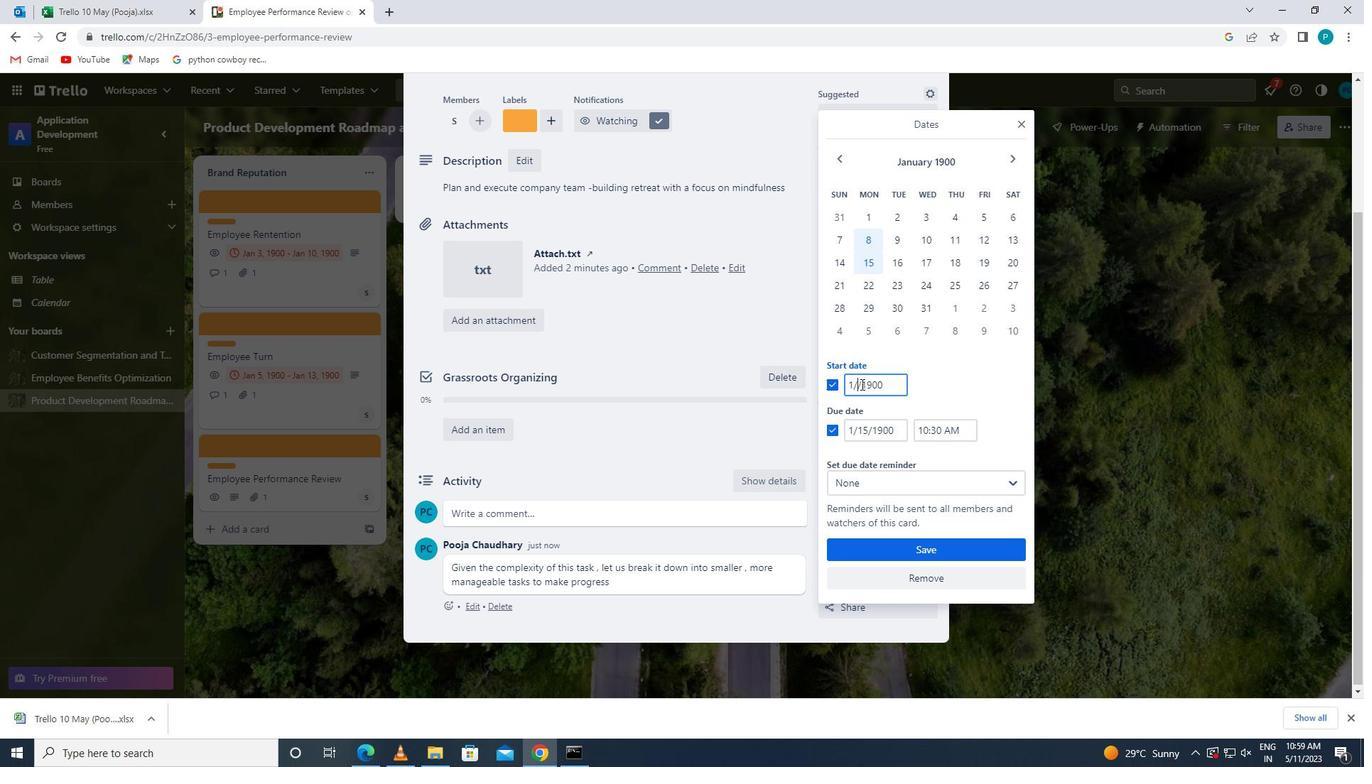 
Action: Mouse moved to (864, 425)
Screenshot: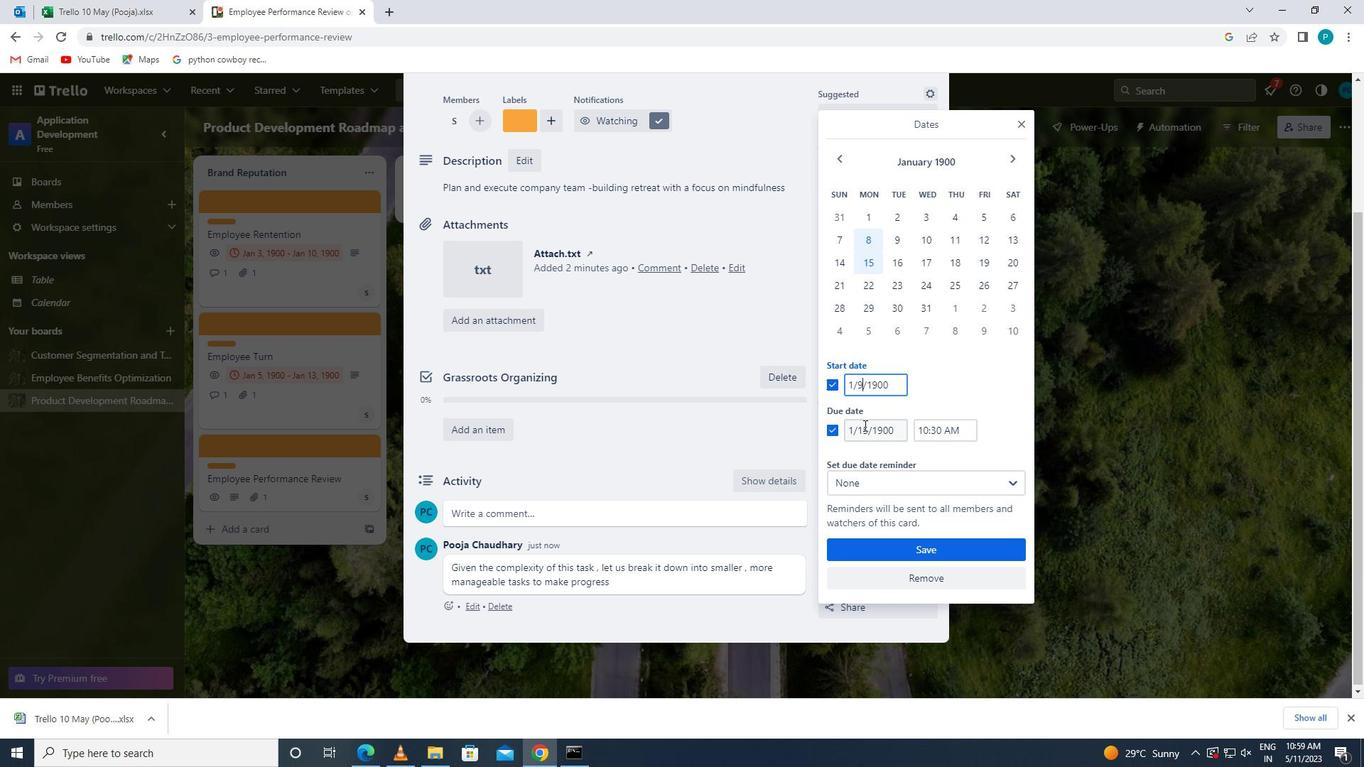 
Action: Mouse pressed left at (864, 425)
Screenshot: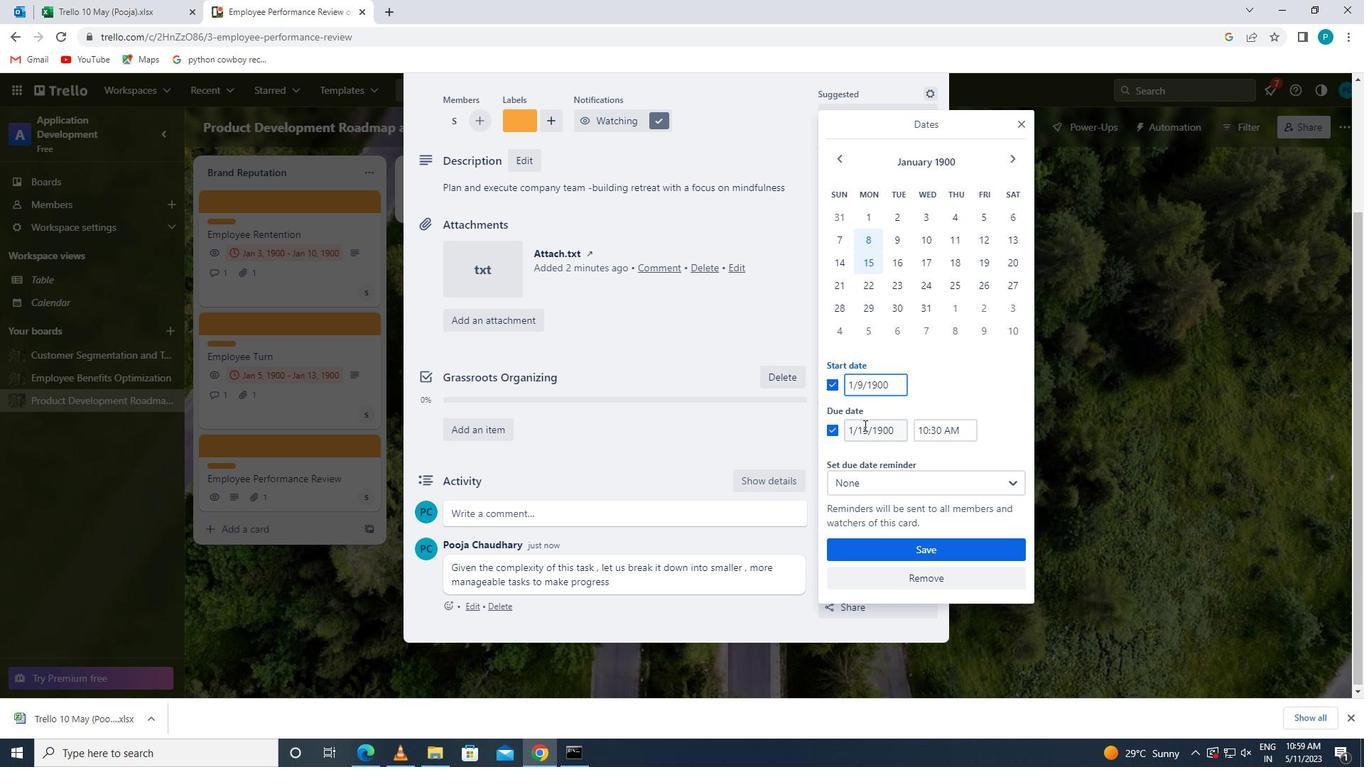 
Action: Mouse moved to (868, 429)
Screenshot: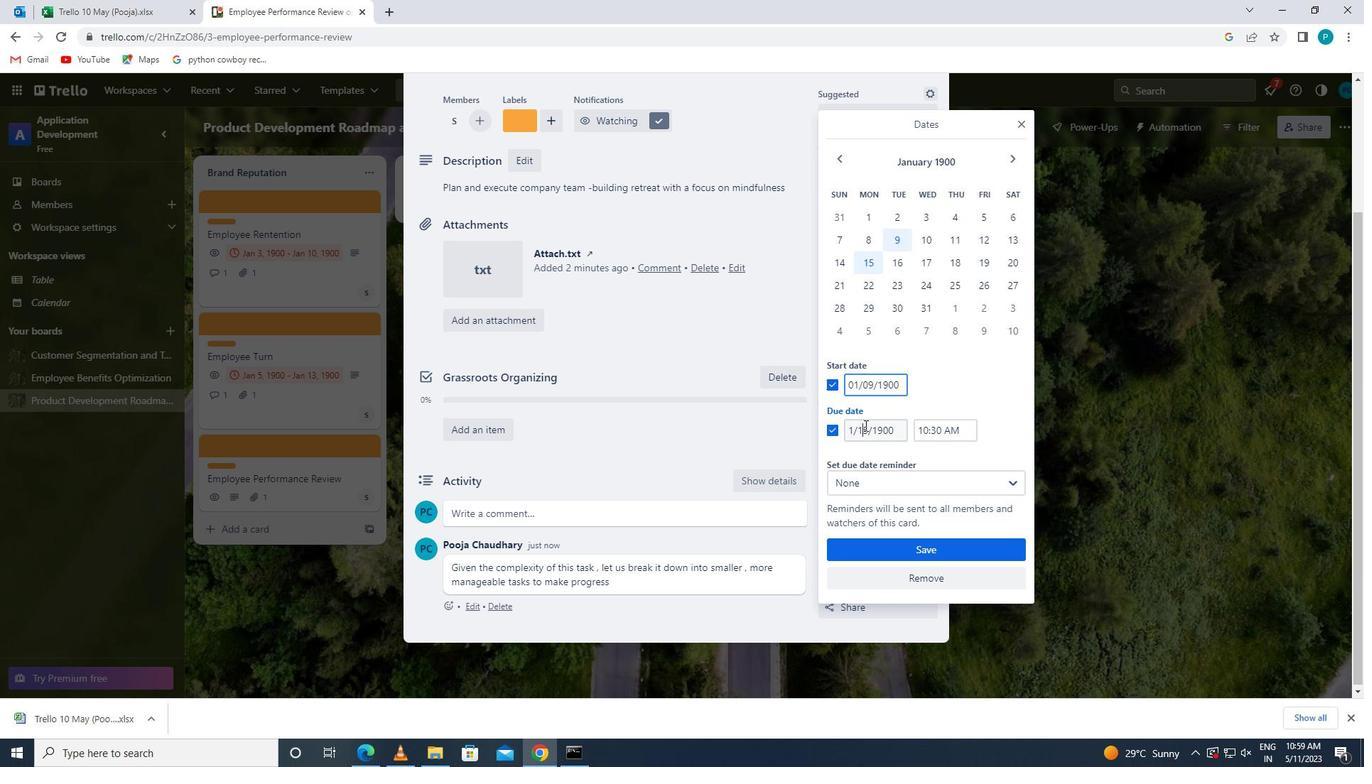 
Action: Mouse pressed left at (868, 429)
Screenshot: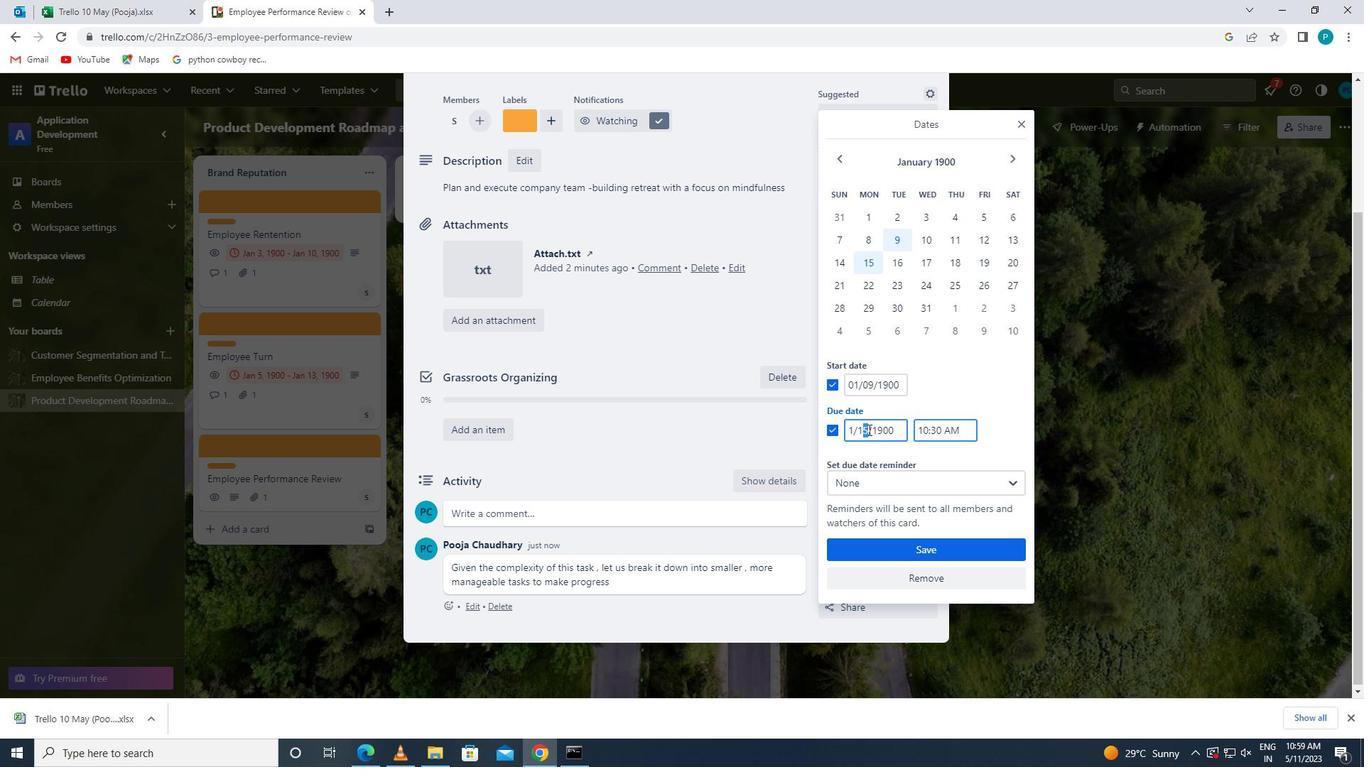 
Action: Mouse pressed left at (868, 429)
Screenshot: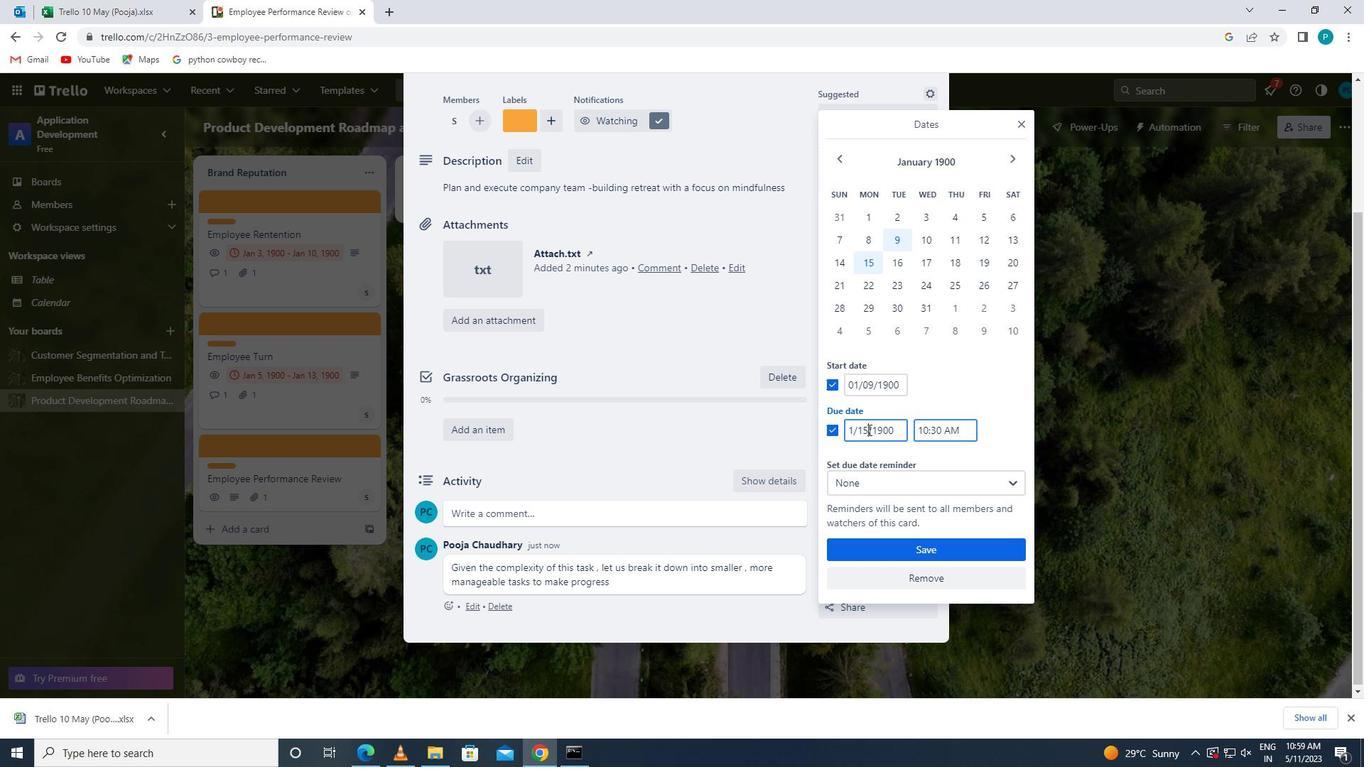 
Action: Key pressed <Key.backspace>6
Screenshot: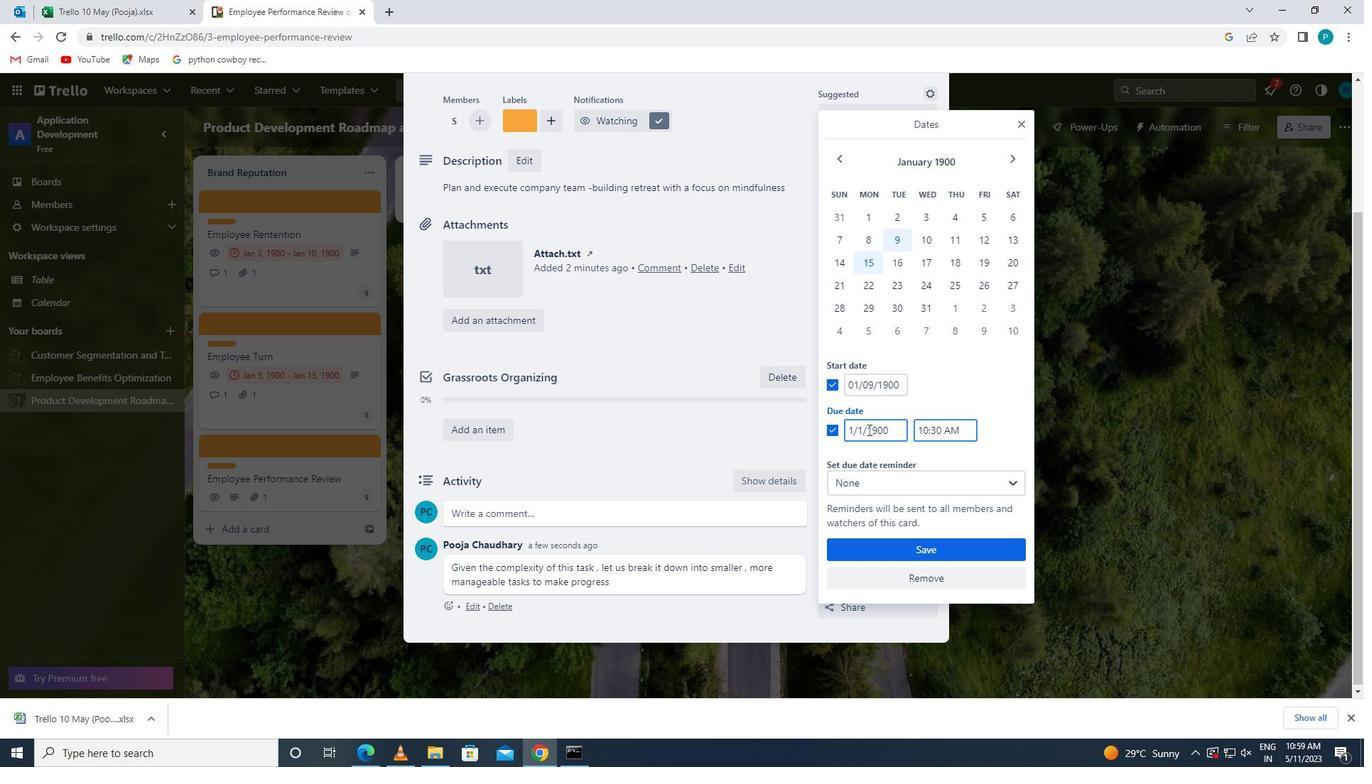 
Action: Mouse moved to (872, 547)
Screenshot: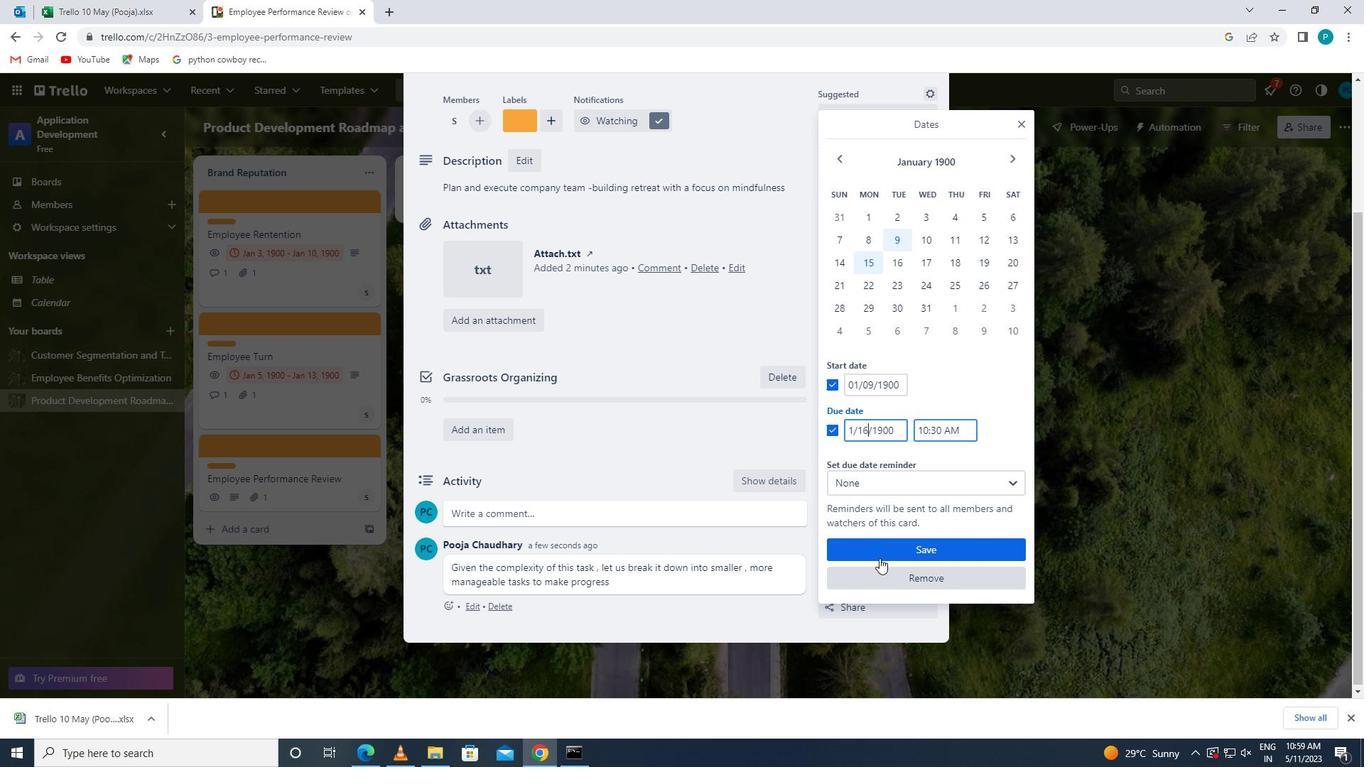 
Action: Mouse pressed left at (872, 547)
Screenshot: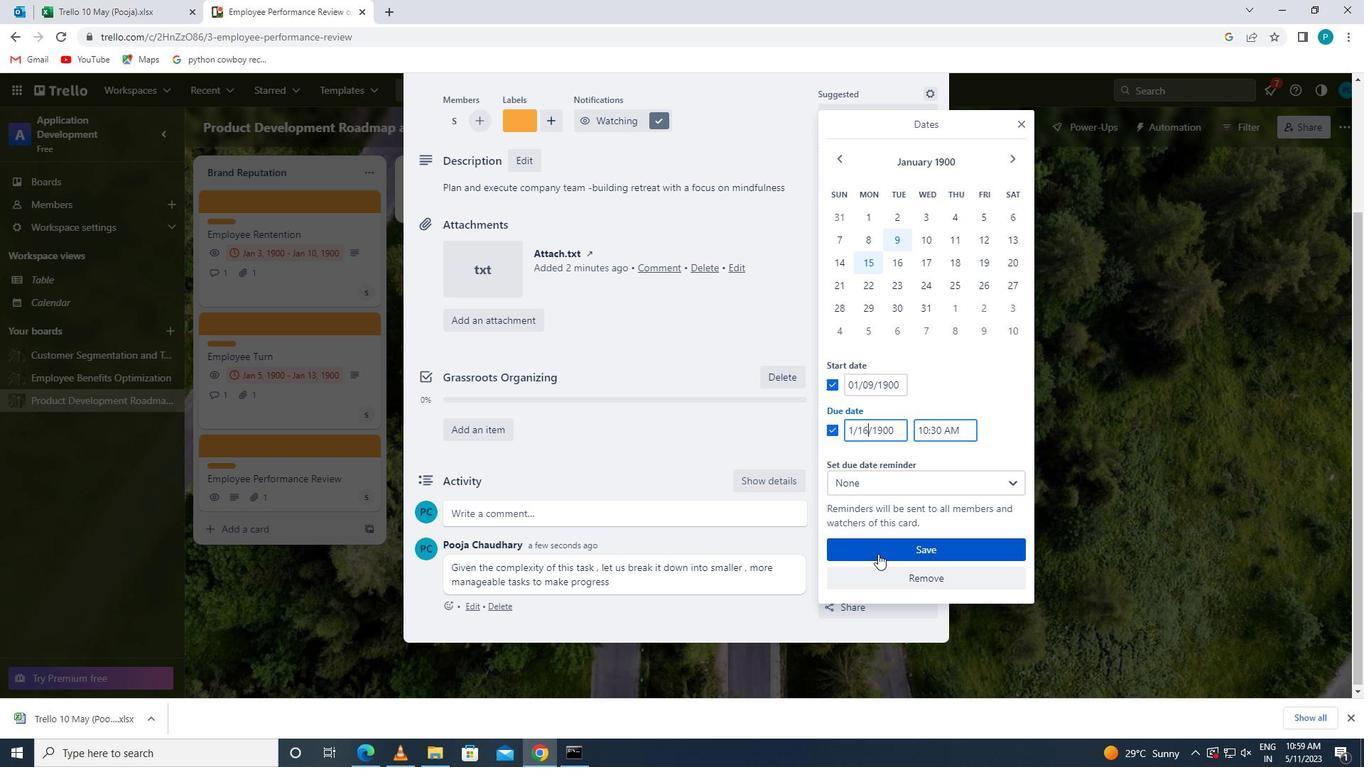 
